 Task: Find connections with filter location Kazincbarcika with filter topic #communitybuildingwith filter profile language Spanish with filter current company Shangri-La Group with filter school PGDAV College with filter industry Laundry and Drycleaning Services with filter service category Social Media Marketing with filter keywords title Direct Salesperson
Action: Mouse moved to (465, 60)
Screenshot: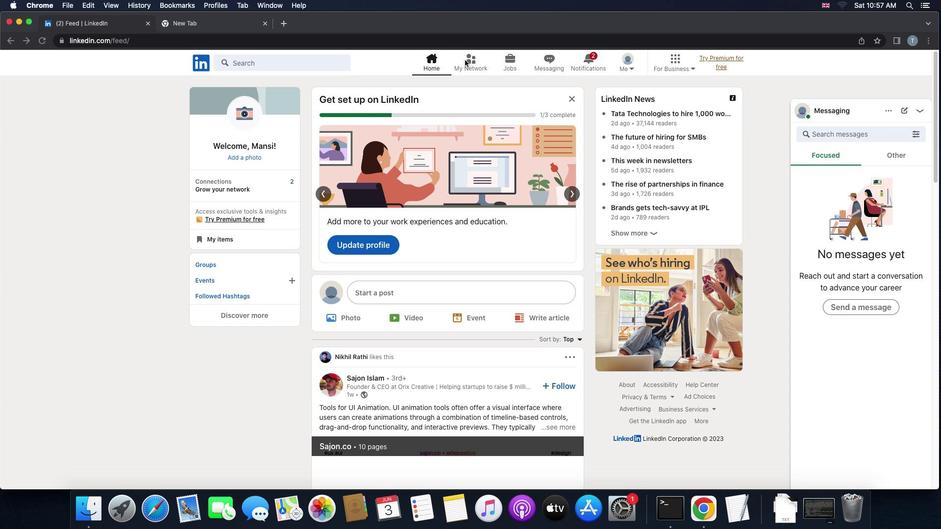 
Action: Mouse pressed left at (465, 60)
Screenshot: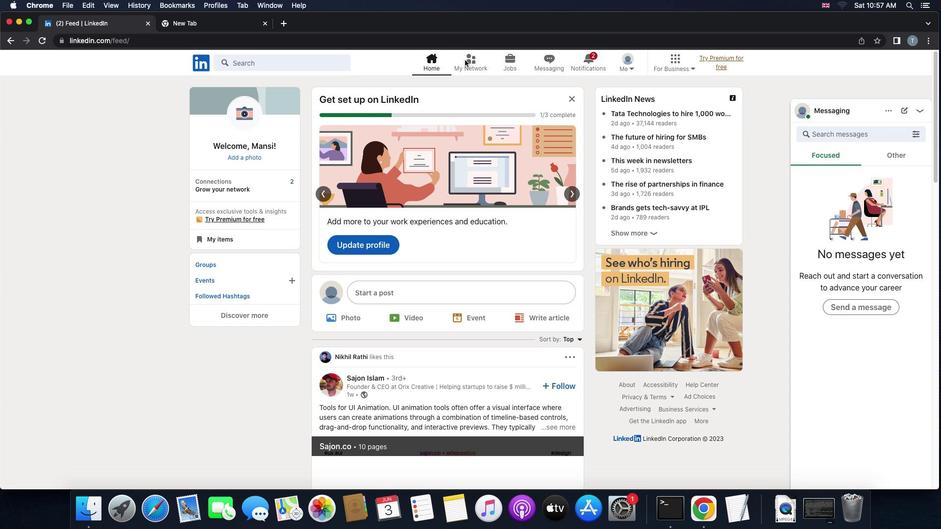 
Action: Mouse moved to (474, 69)
Screenshot: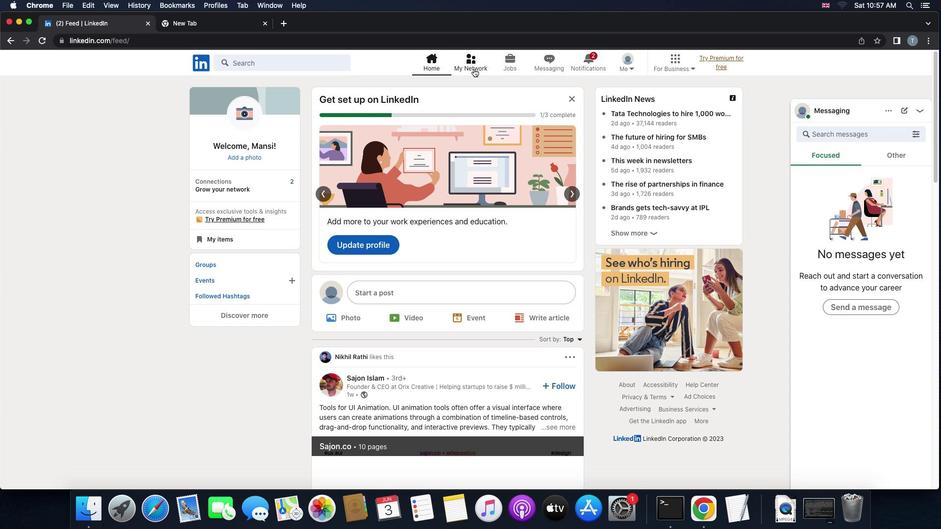 
Action: Mouse pressed left at (474, 69)
Screenshot: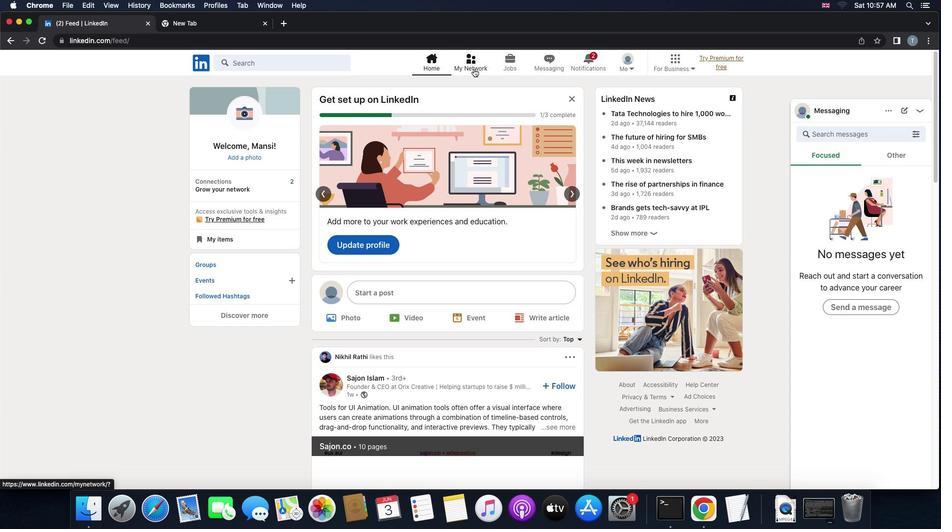 
Action: Mouse moved to (302, 117)
Screenshot: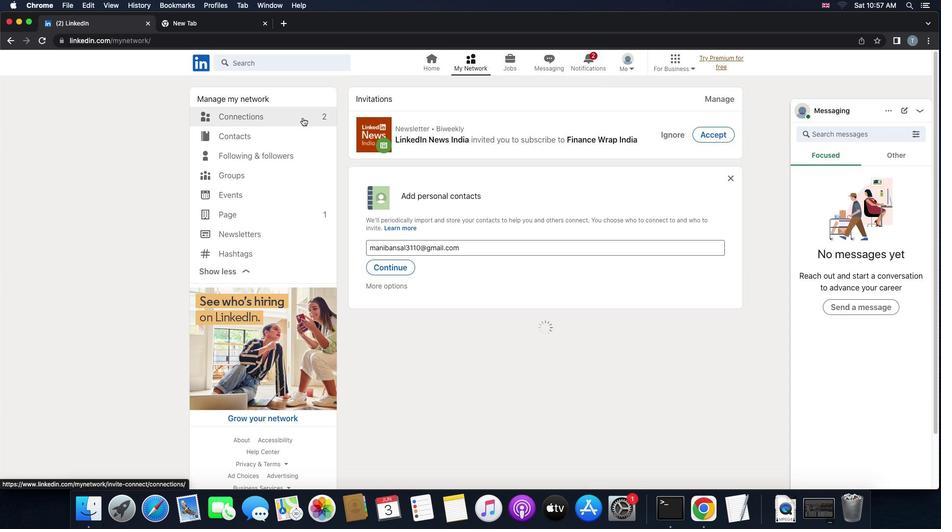 
Action: Mouse pressed left at (302, 117)
Screenshot: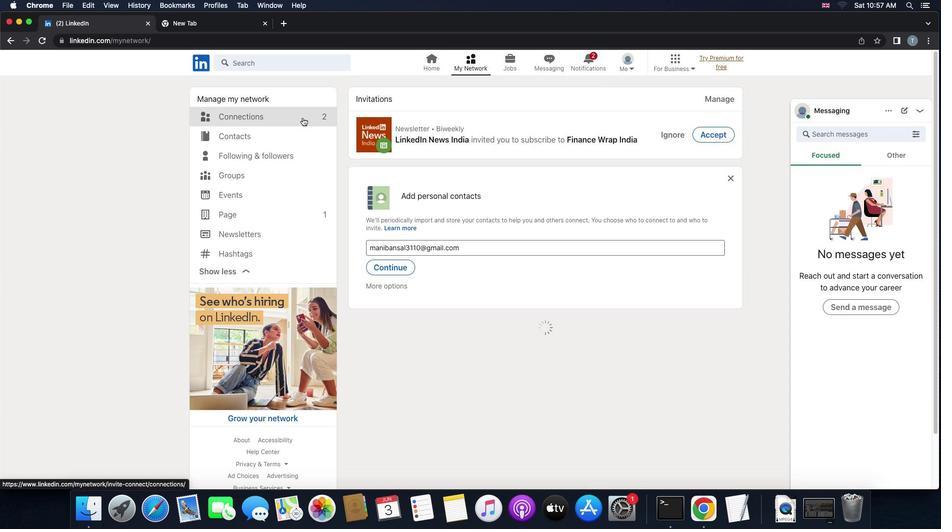 
Action: Mouse moved to (533, 113)
Screenshot: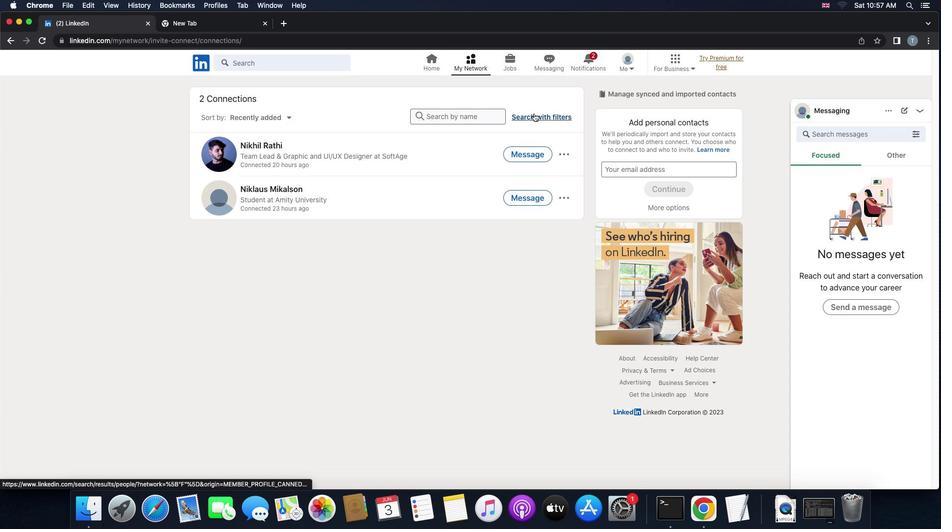 
Action: Mouse pressed left at (533, 113)
Screenshot: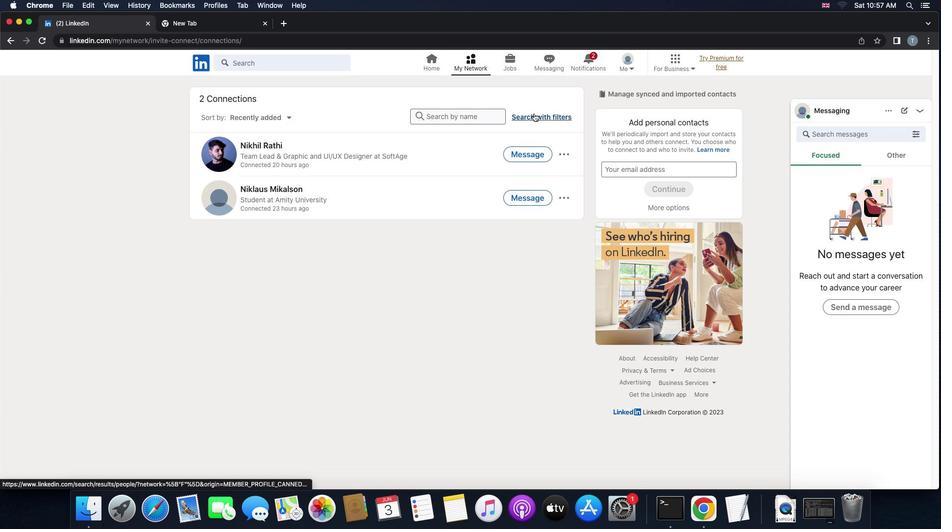 
Action: Mouse moved to (505, 86)
Screenshot: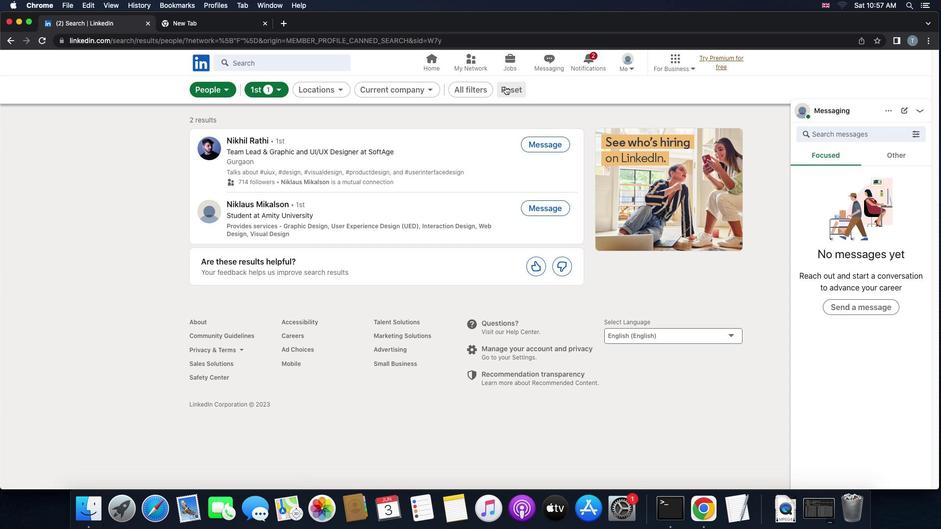 
Action: Mouse pressed left at (505, 86)
Screenshot: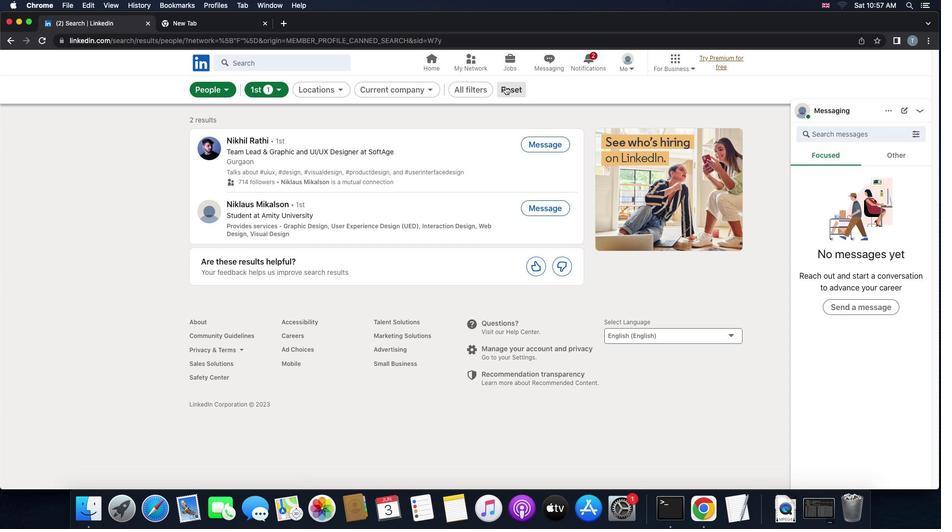 
Action: Mouse moved to (514, 87)
Screenshot: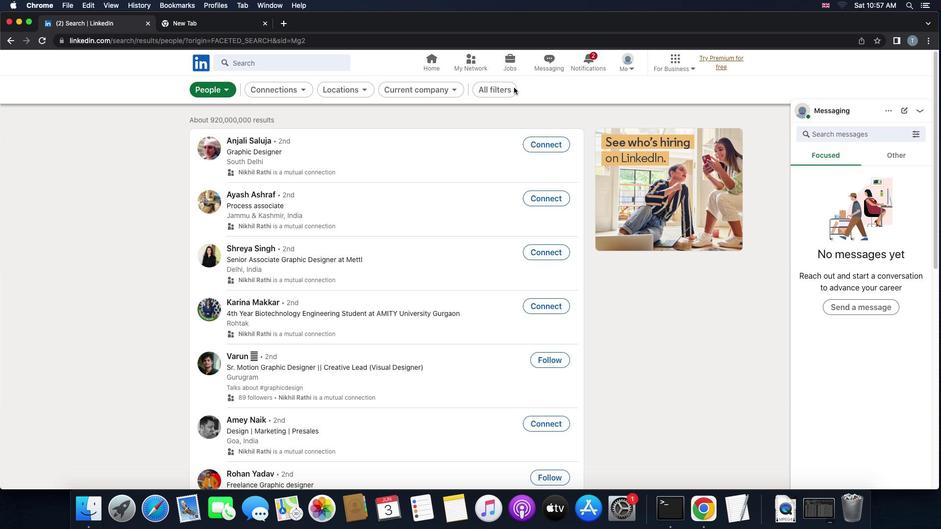 
Action: Mouse pressed left at (514, 87)
Screenshot: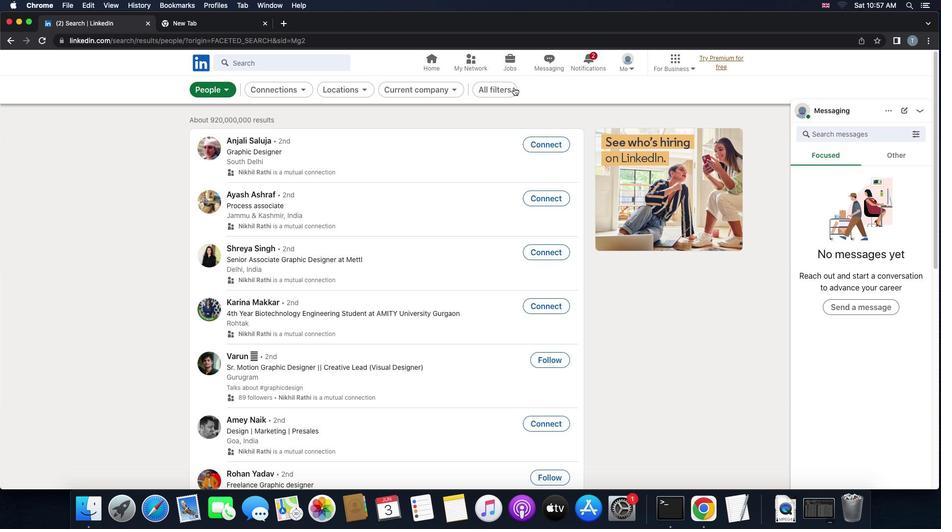
Action: Mouse moved to (680, 198)
Screenshot: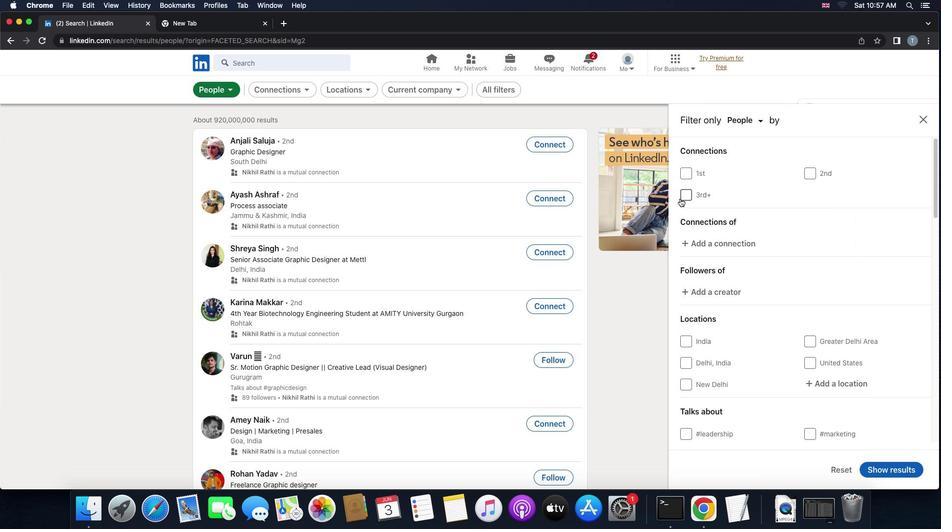 
Action: Mouse scrolled (680, 198) with delta (0, 0)
Screenshot: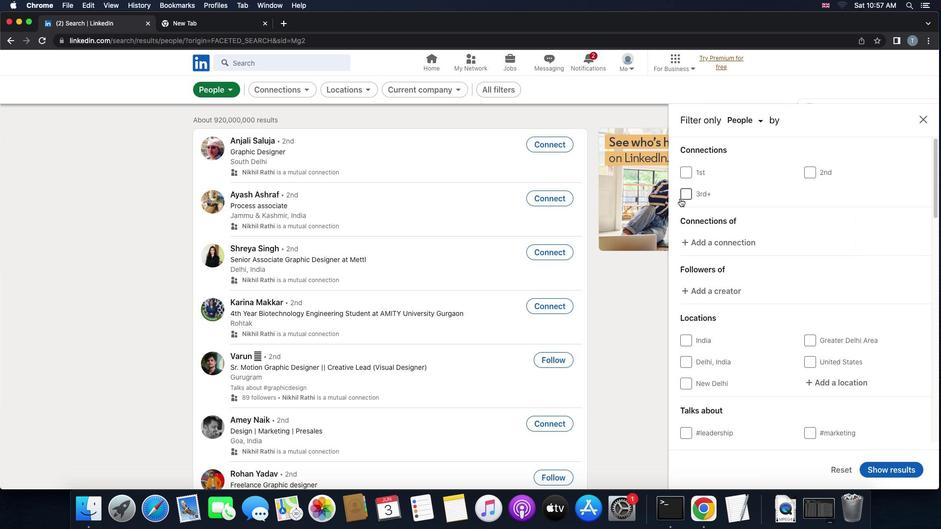 
Action: Mouse scrolled (680, 198) with delta (0, 0)
Screenshot: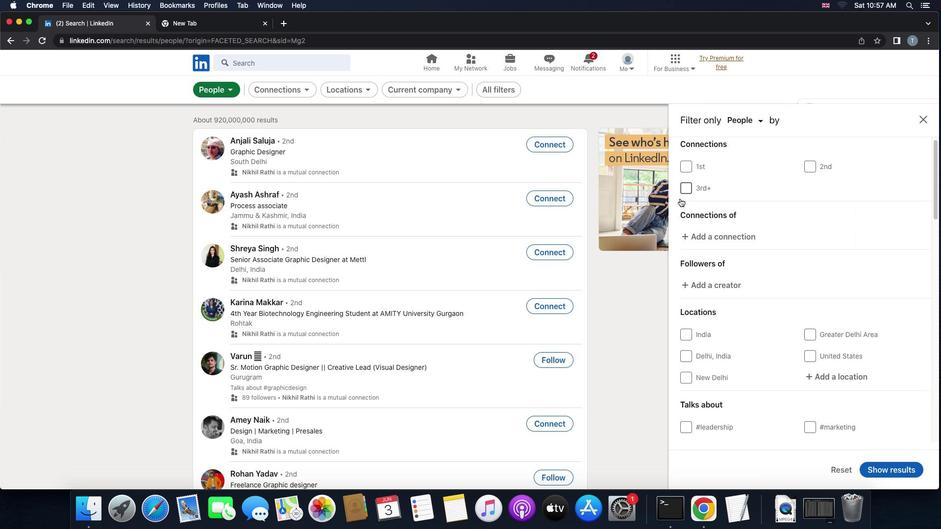 
Action: Mouse scrolled (680, 198) with delta (0, 0)
Screenshot: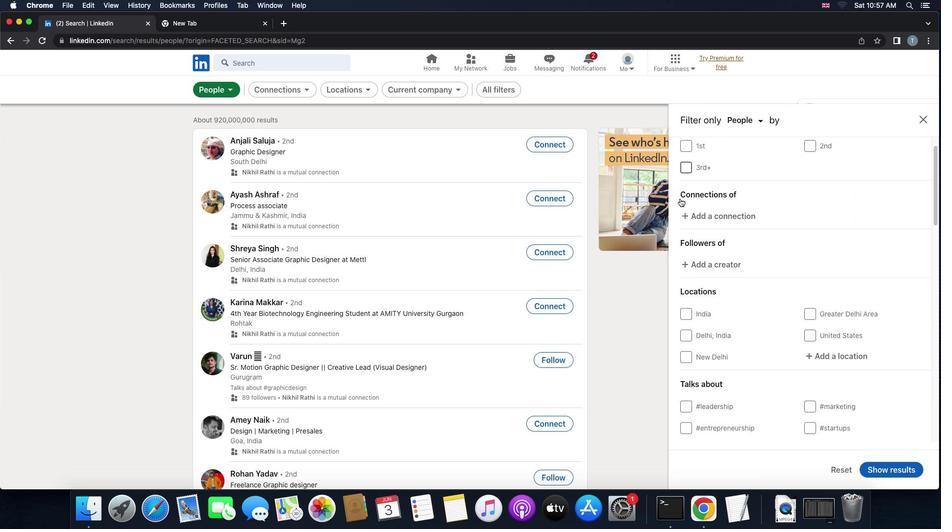 
Action: Mouse moved to (707, 222)
Screenshot: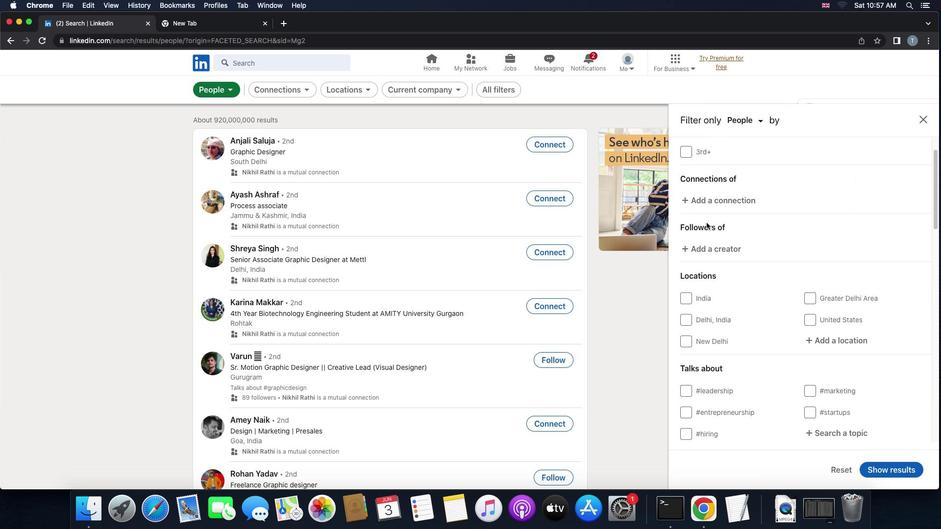 
Action: Mouse scrolled (707, 222) with delta (0, 0)
Screenshot: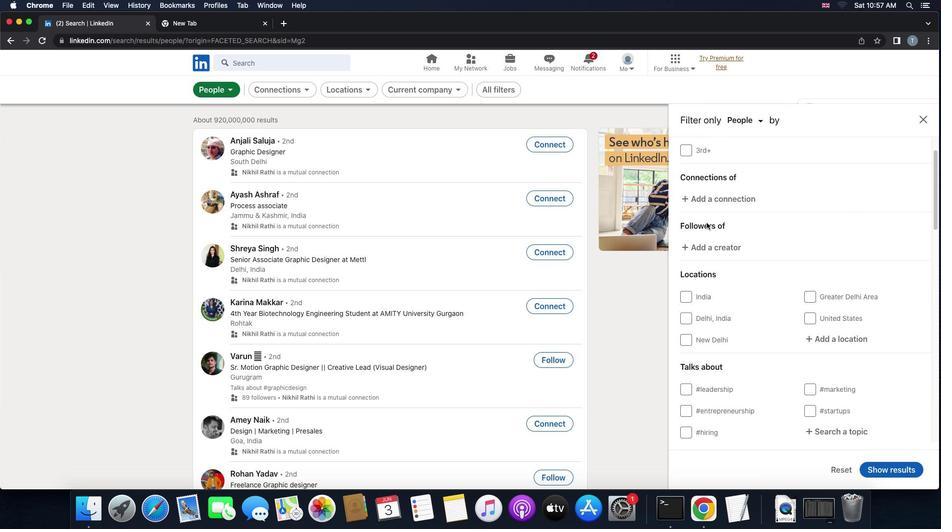 
Action: Mouse scrolled (707, 222) with delta (0, 0)
Screenshot: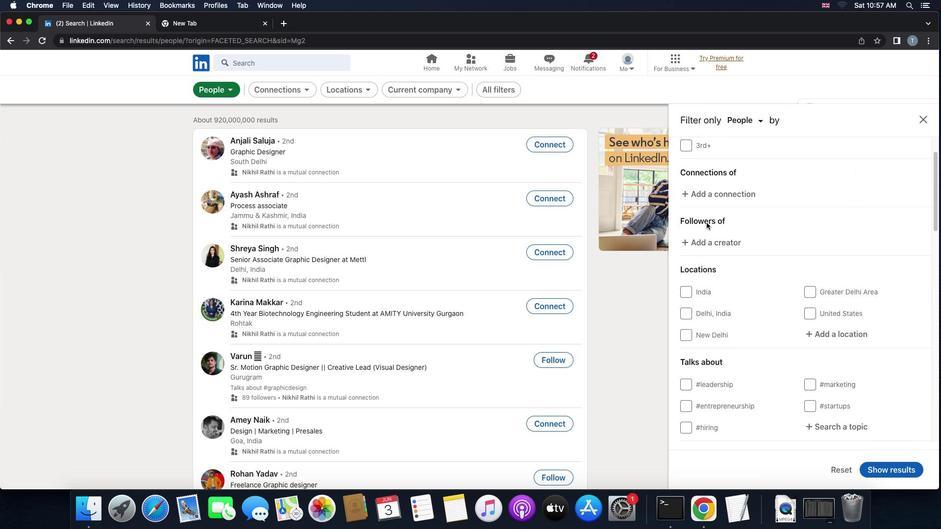 
Action: Mouse moved to (706, 222)
Screenshot: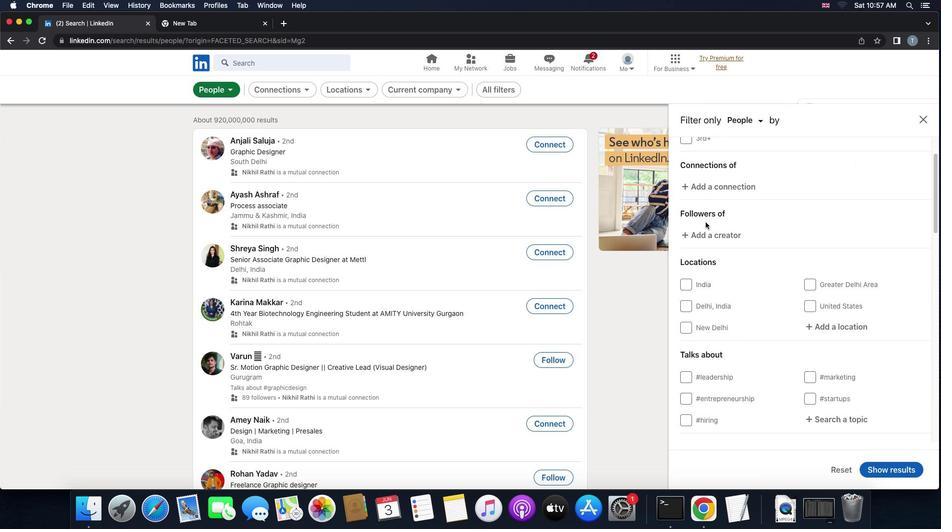 
Action: Mouse scrolled (706, 222) with delta (0, 0)
Screenshot: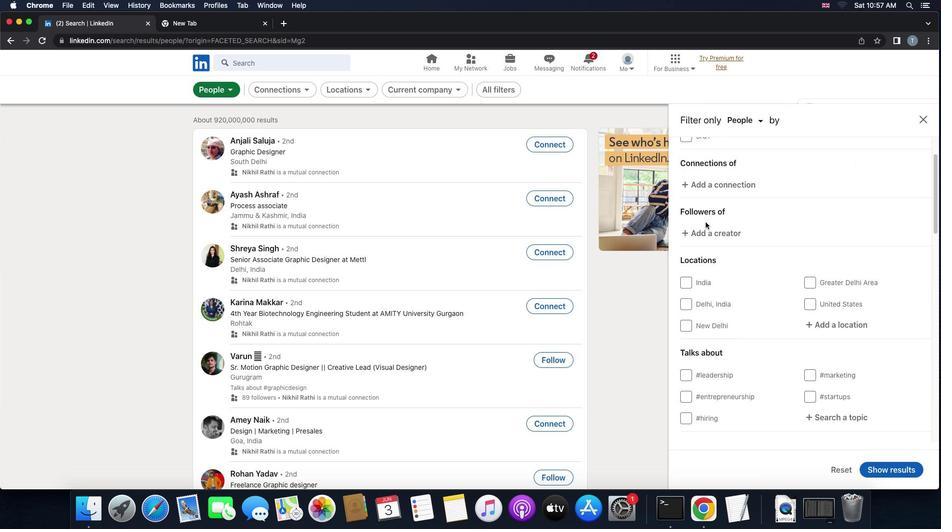 
Action: Mouse scrolled (706, 222) with delta (0, 0)
Screenshot: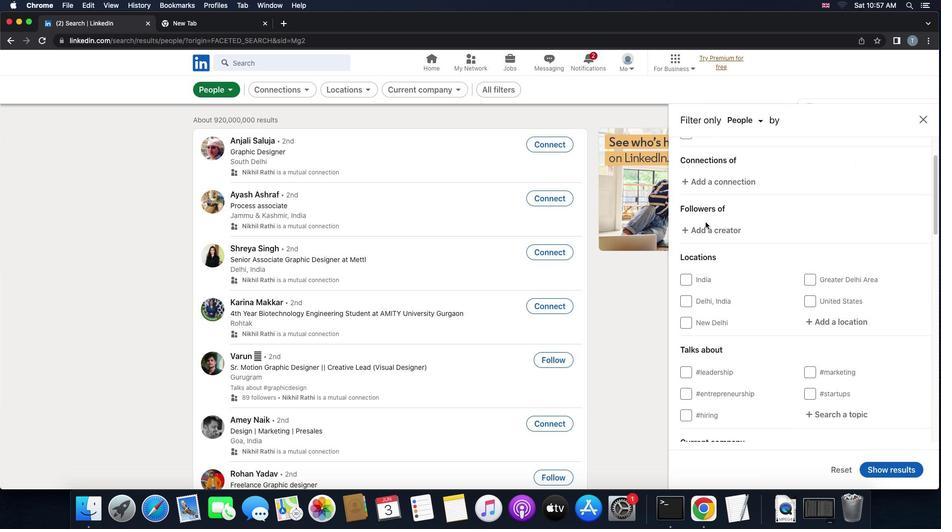 
Action: Mouse moved to (726, 241)
Screenshot: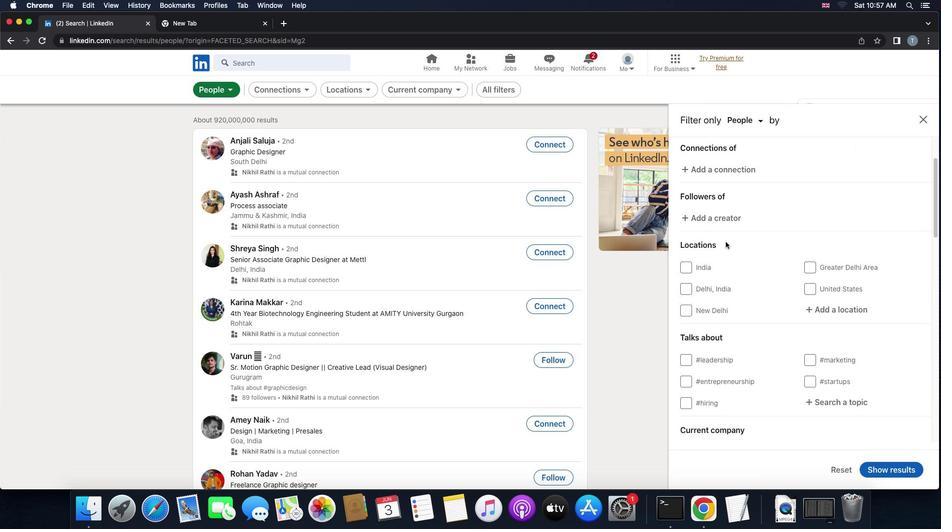
Action: Mouse scrolled (726, 241) with delta (0, 0)
Screenshot: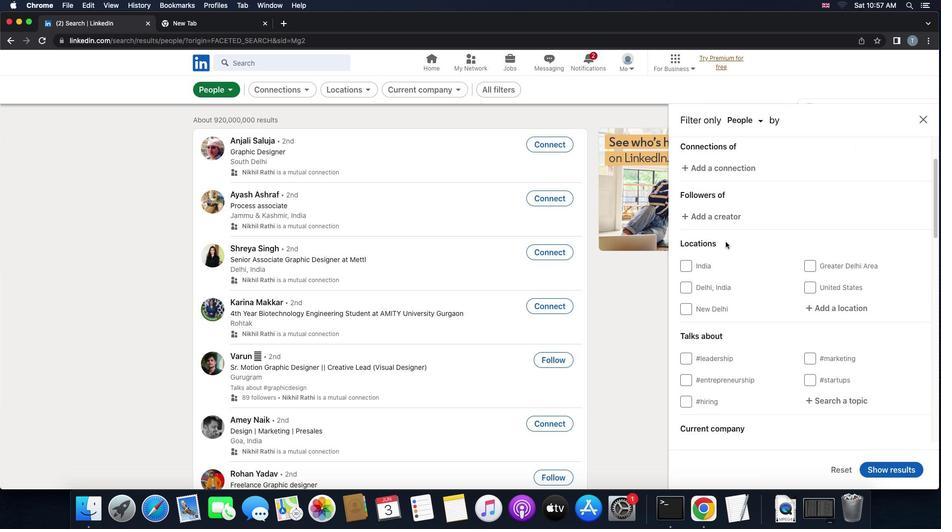 
Action: Mouse scrolled (726, 241) with delta (0, 0)
Screenshot: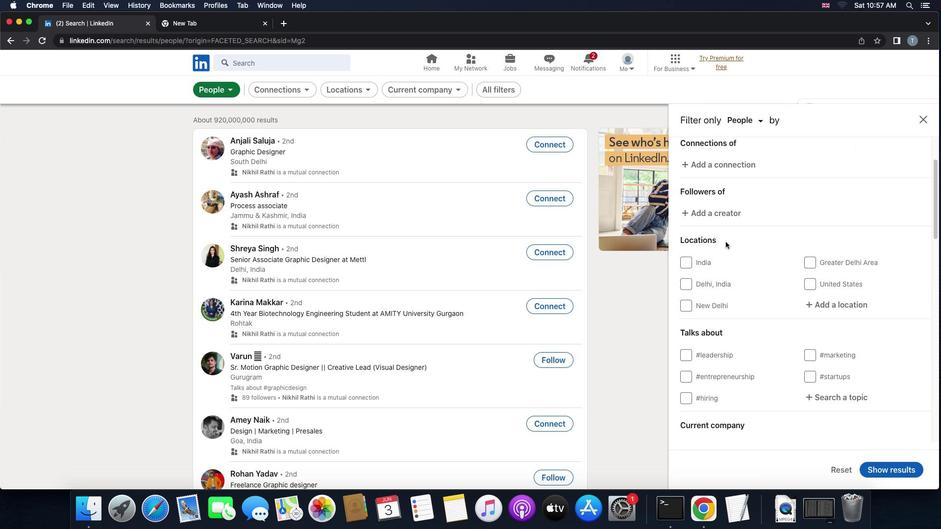 
Action: Mouse scrolled (726, 241) with delta (0, 0)
Screenshot: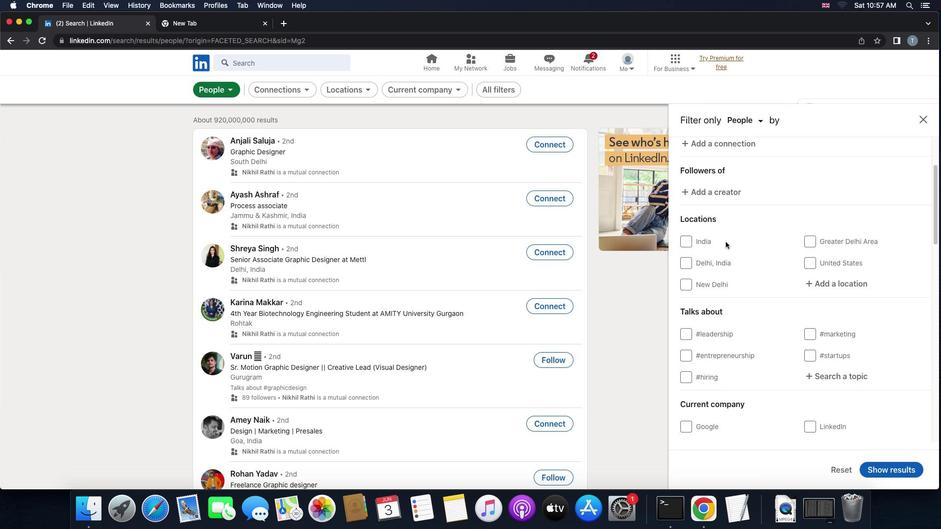 
Action: Mouse moved to (829, 245)
Screenshot: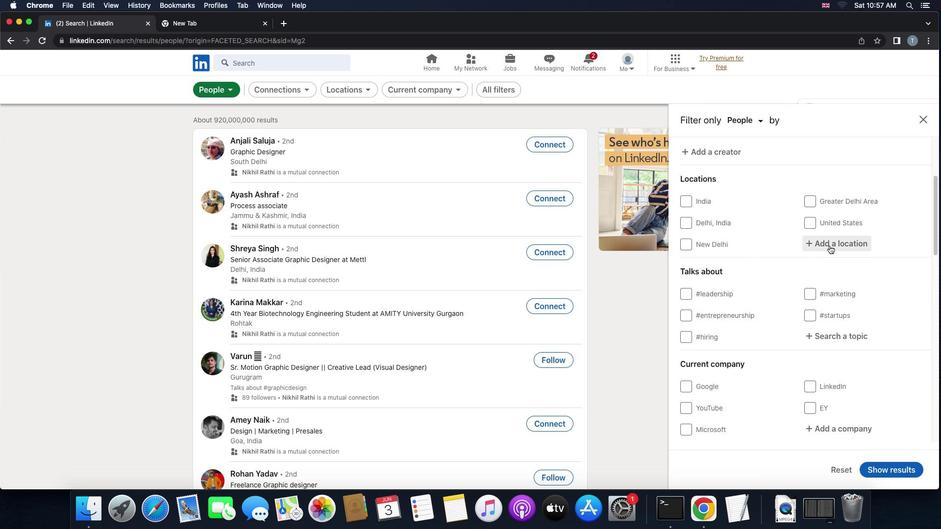 
Action: Mouse pressed left at (829, 245)
Screenshot: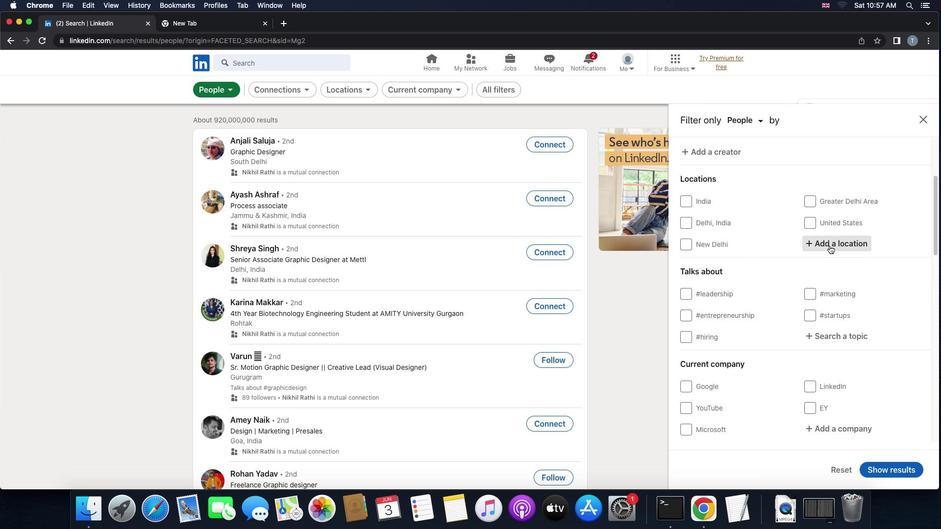 
Action: Mouse moved to (827, 246)
Screenshot: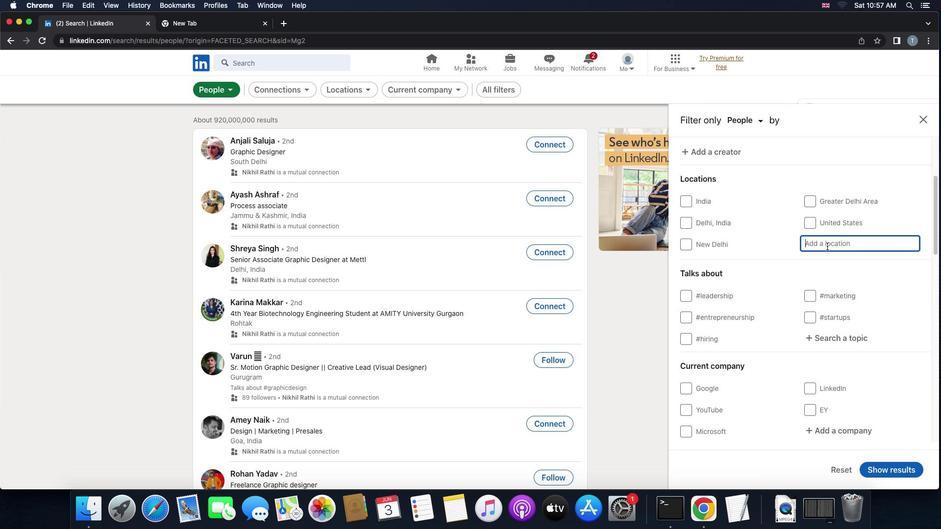 
Action: Key pressed 'k''a''z''i''n''c''b''a''r''c''i''k''a'
Screenshot: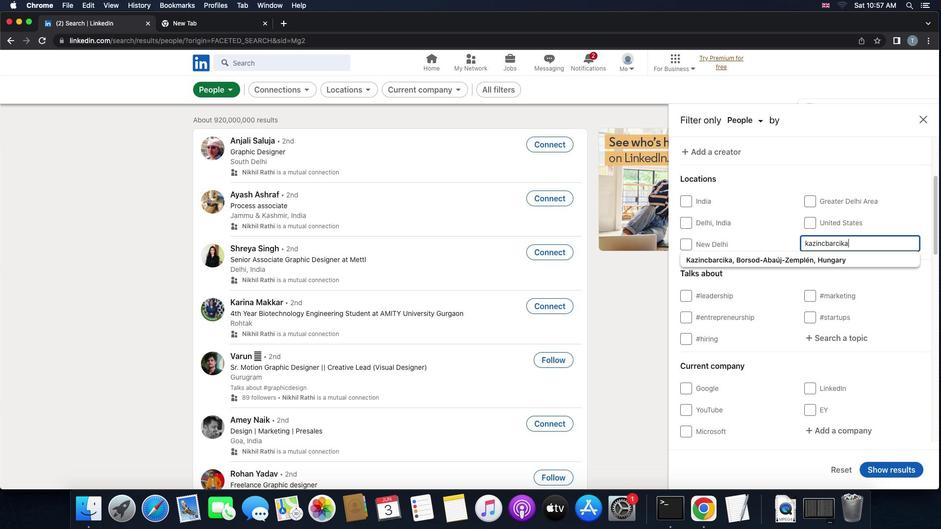 
Action: Mouse moved to (785, 258)
Screenshot: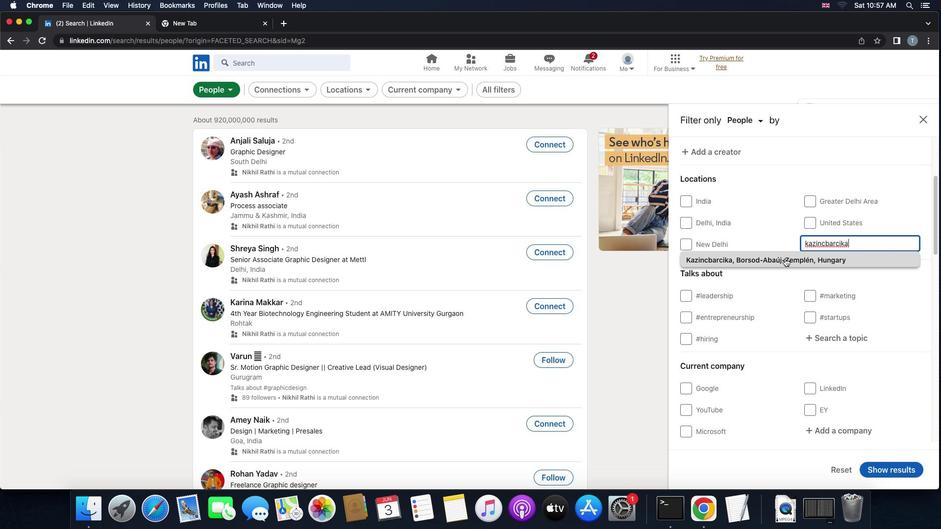 
Action: Mouse pressed left at (785, 258)
Screenshot: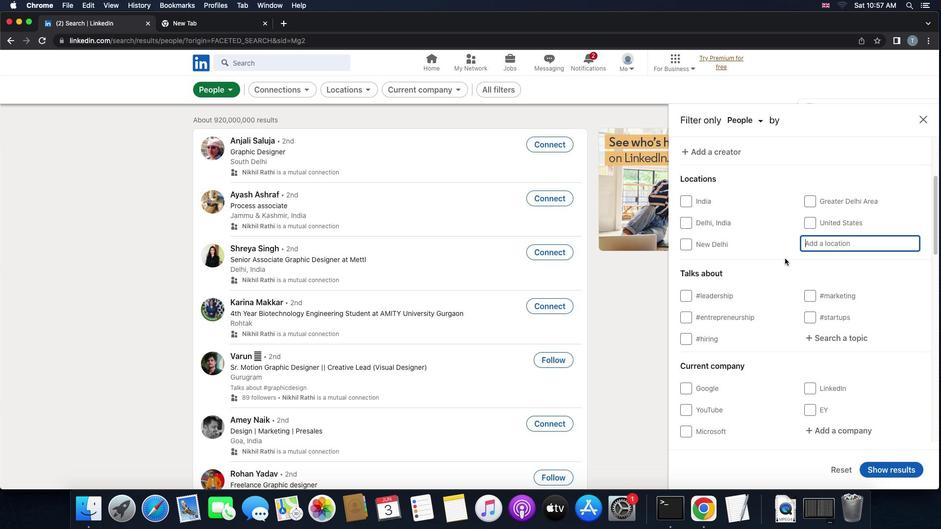 
Action: Mouse moved to (774, 277)
Screenshot: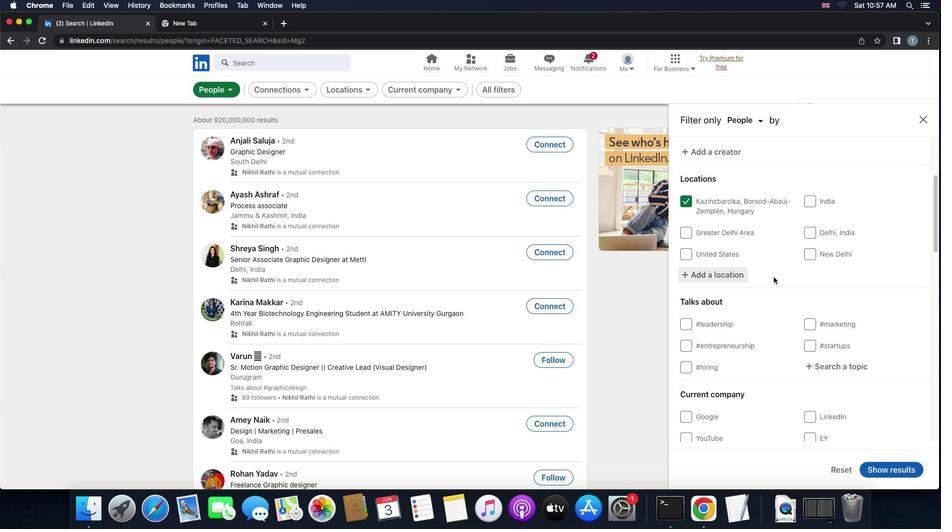 
Action: Mouse scrolled (774, 277) with delta (0, 0)
Screenshot: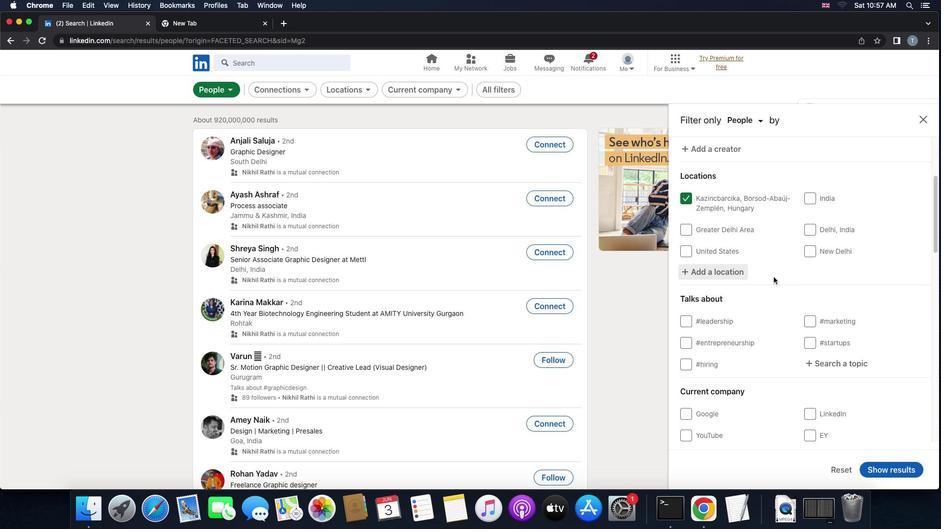 
Action: Mouse scrolled (774, 277) with delta (0, 0)
Screenshot: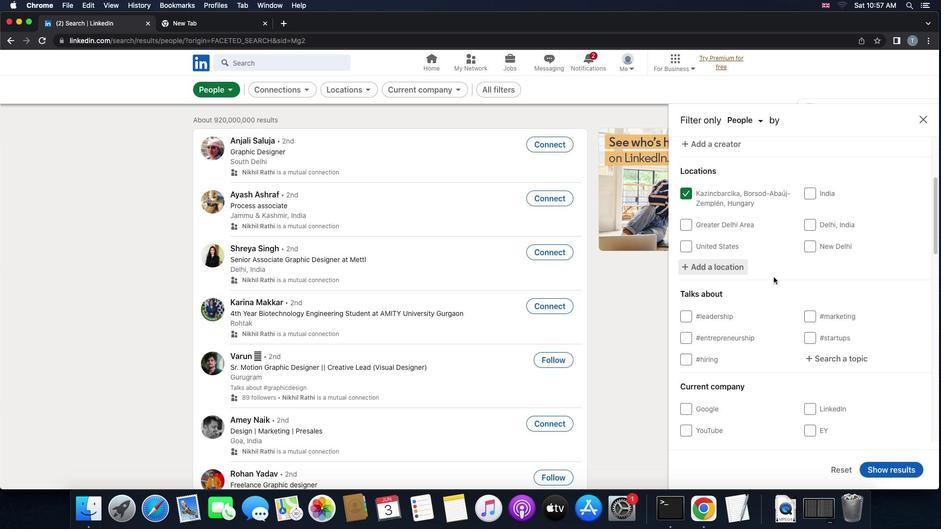 
Action: Mouse scrolled (774, 277) with delta (0, 0)
Screenshot: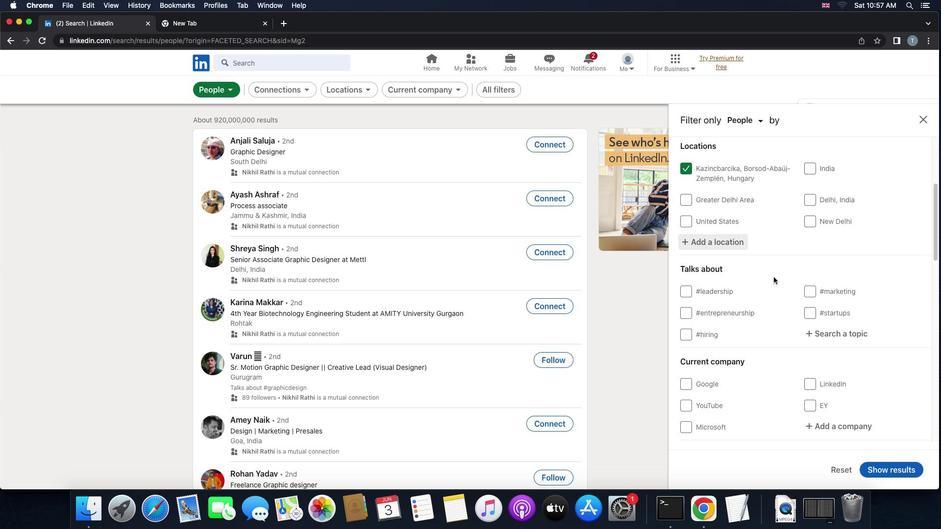 
Action: Mouse moved to (815, 300)
Screenshot: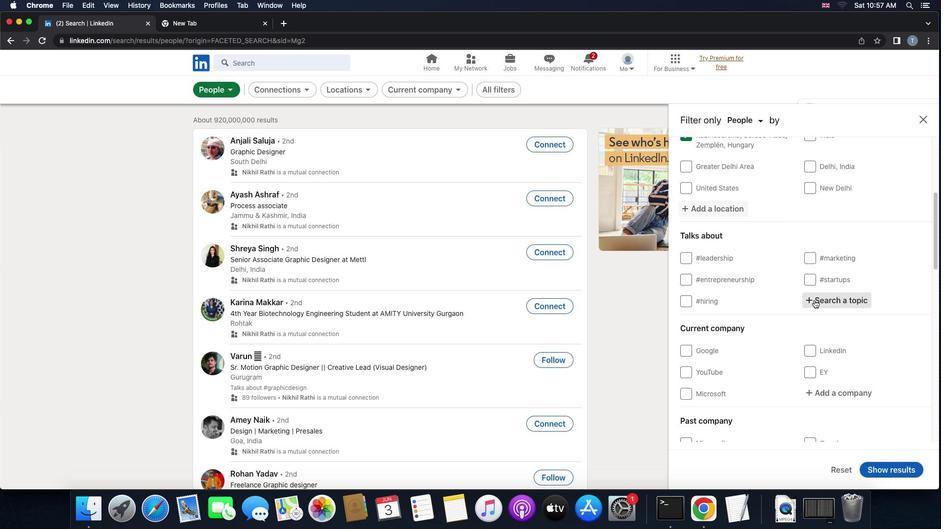 
Action: Mouse pressed left at (815, 300)
Screenshot: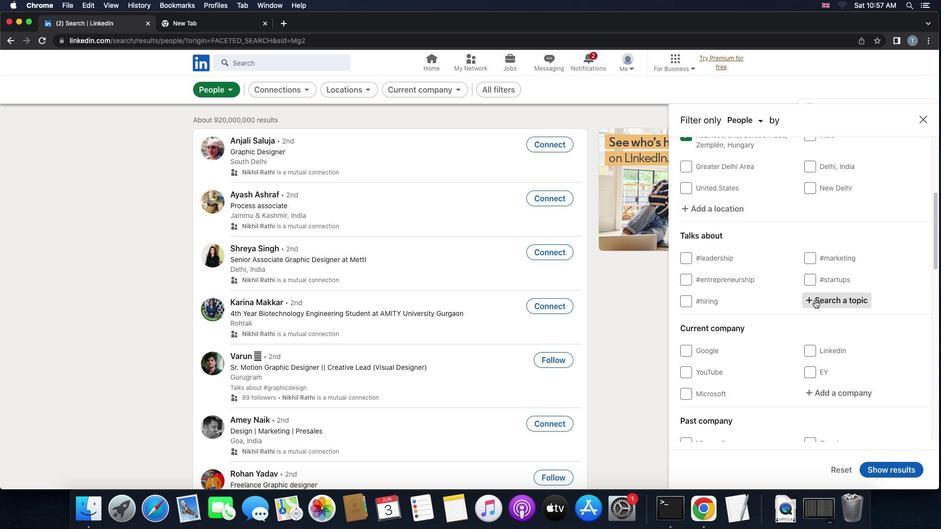 
Action: Mouse moved to (815, 301)
Screenshot: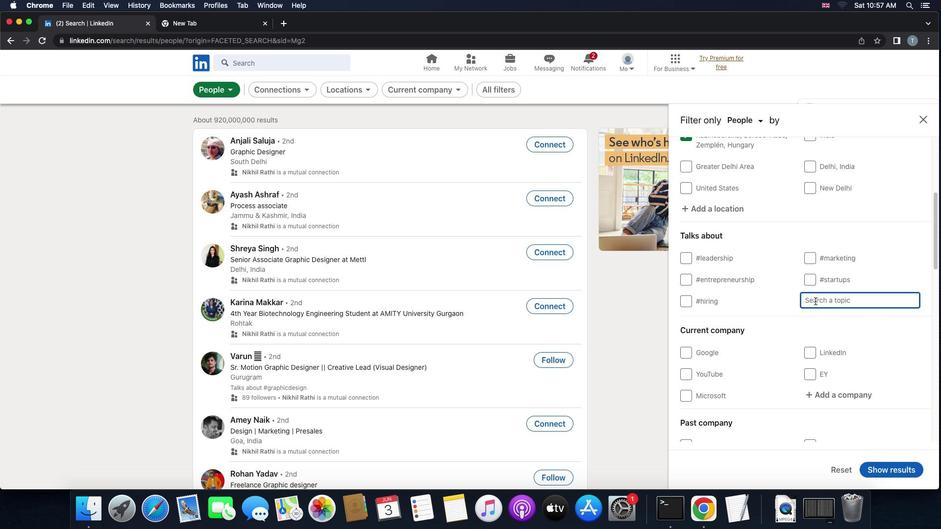 
Action: Key pressed 'c''o''m''m''u''n''i''t''y''b''u''i''l'
Screenshot: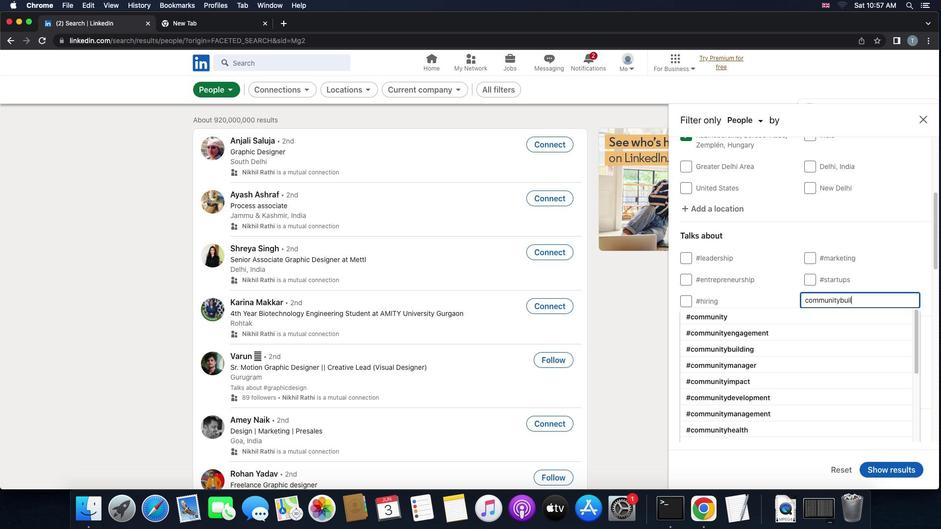 
Action: Mouse moved to (801, 311)
Screenshot: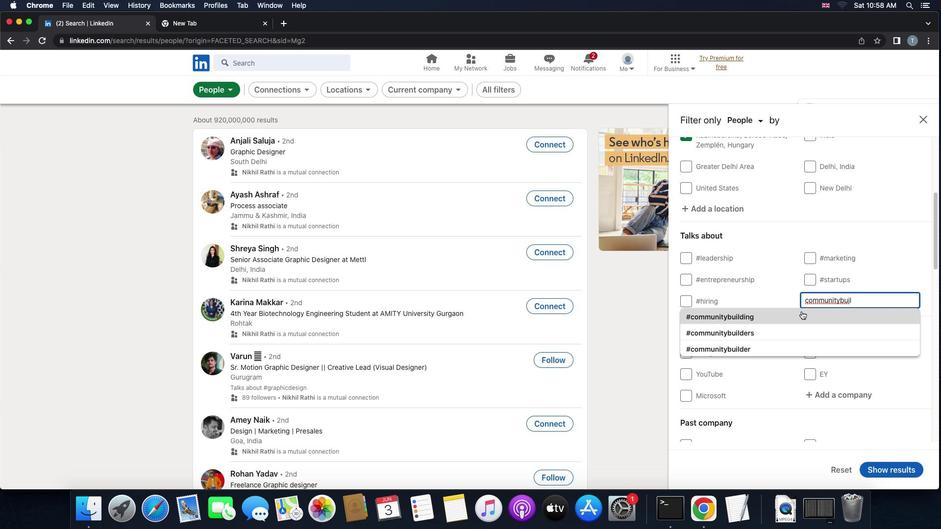 
Action: Mouse pressed left at (801, 311)
Screenshot: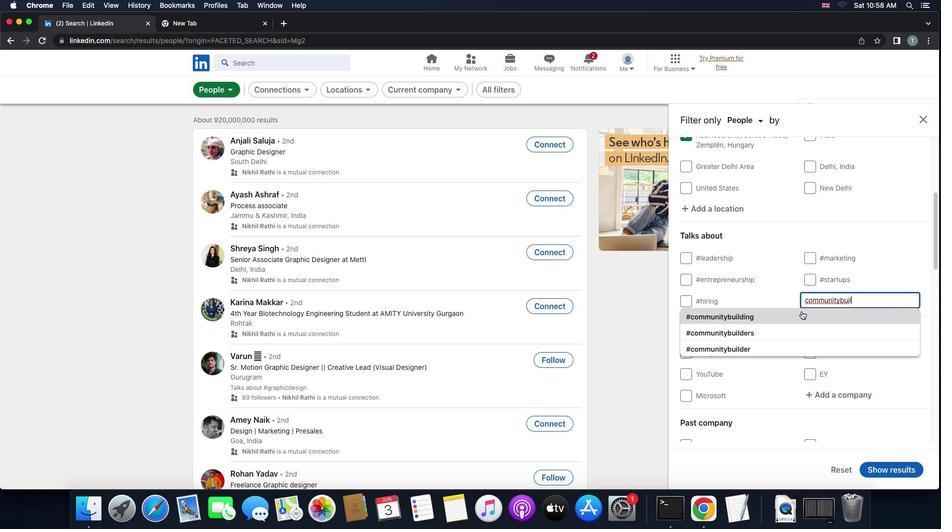 
Action: Mouse moved to (781, 307)
Screenshot: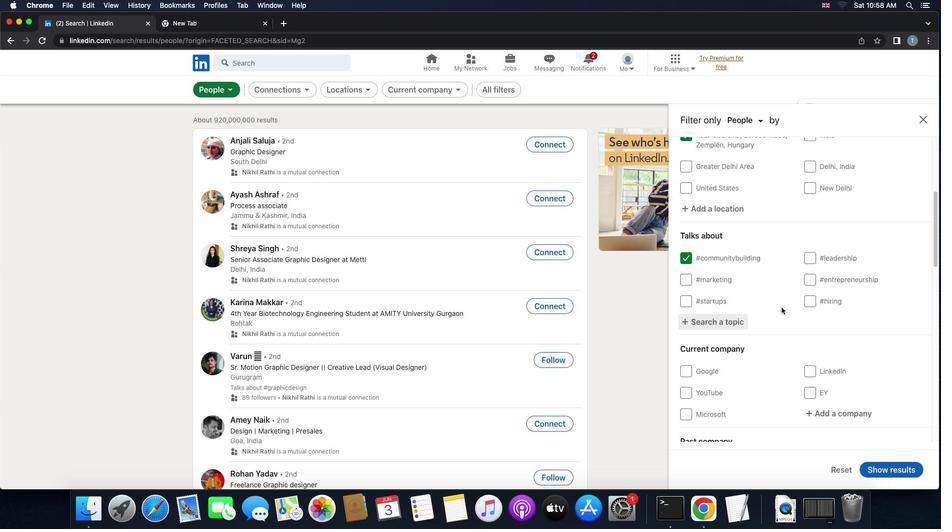 
Action: Mouse scrolled (781, 307) with delta (0, 0)
Screenshot: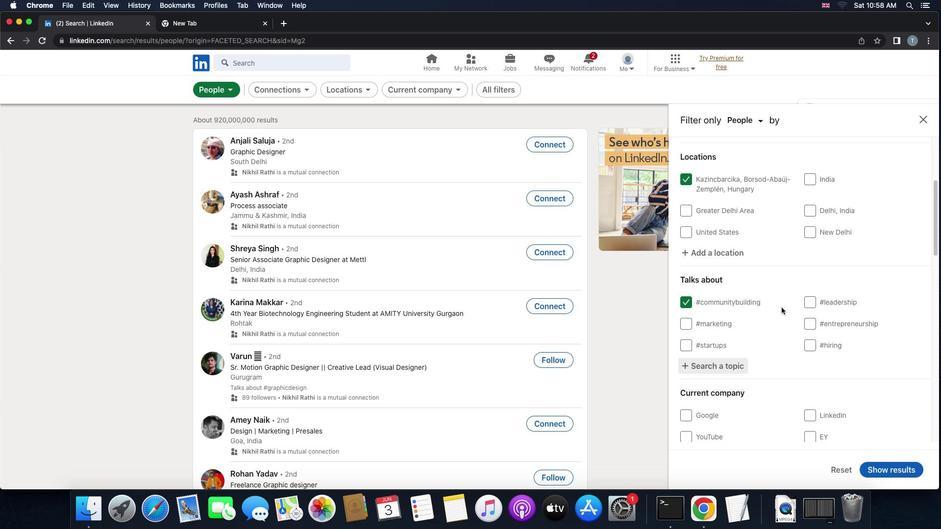 
Action: Mouse scrolled (781, 307) with delta (0, 0)
Screenshot: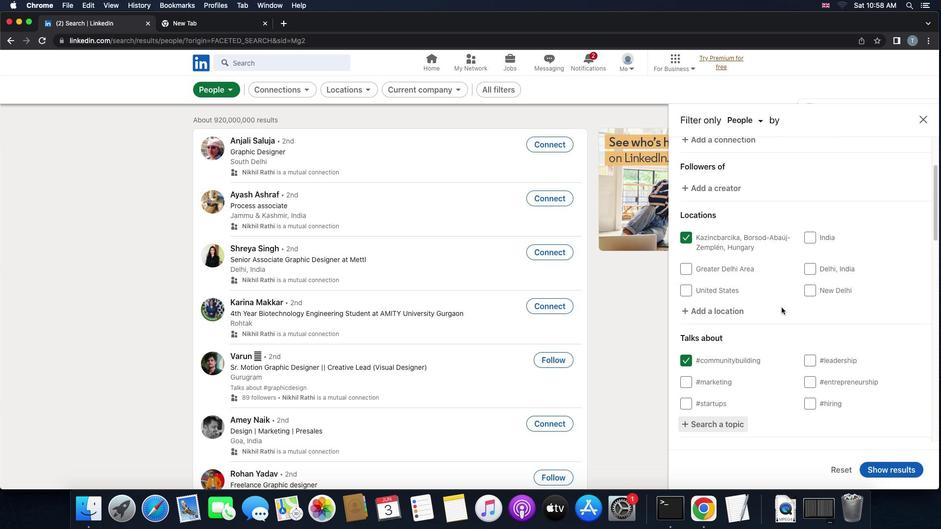 
Action: Mouse scrolled (781, 307) with delta (0, 1)
Screenshot: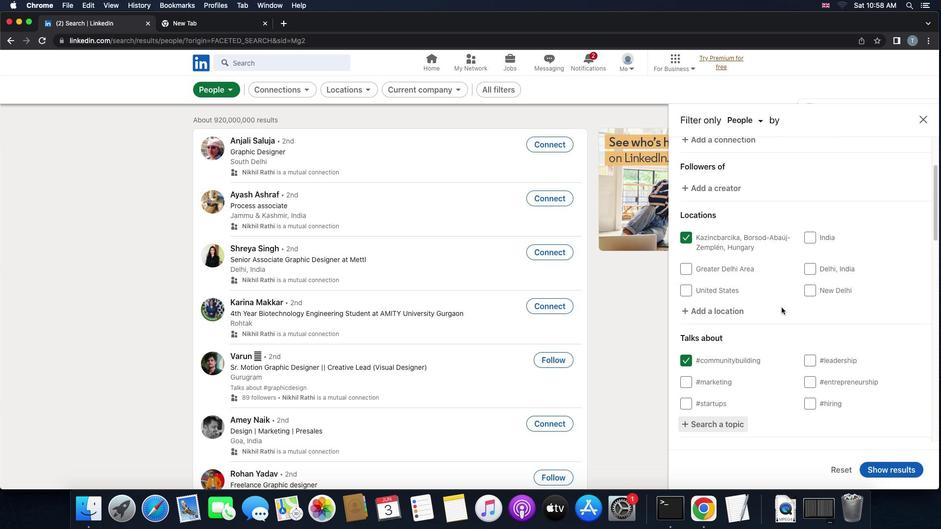 
Action: Mouse scrolled (781, 307) with delta (0, 1)
Screenshot: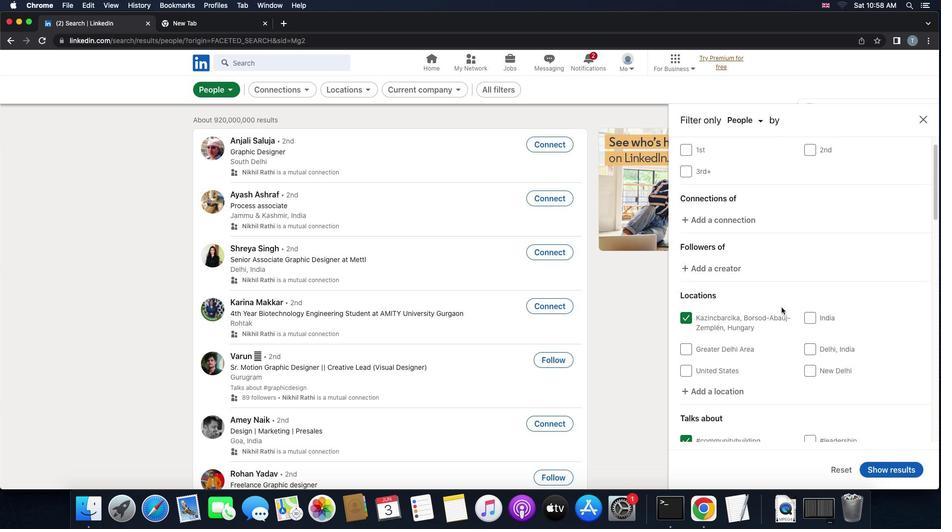 
Action: Mouse scrolled (781, 307) with delta (0, 0)
Screenshot: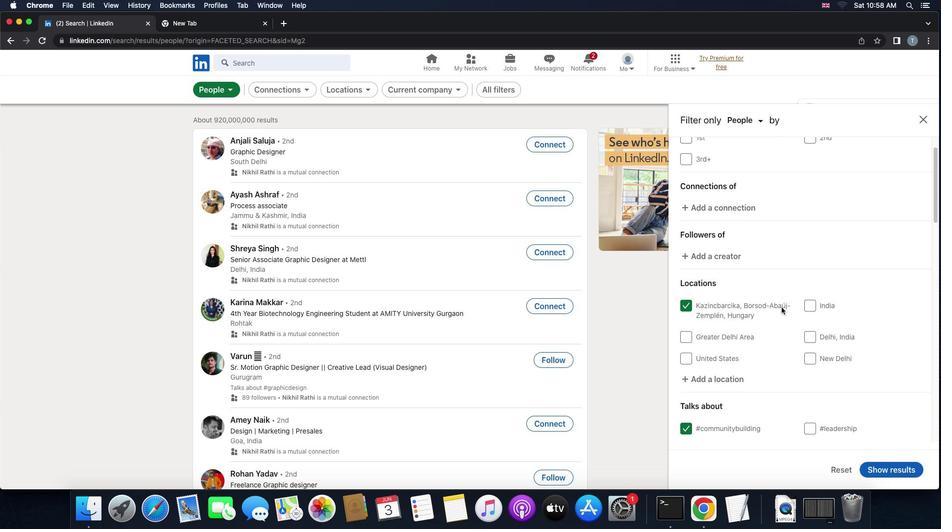 
Action: Mouse scrolled (781, 307) with delta (0, 0)
Screenshot: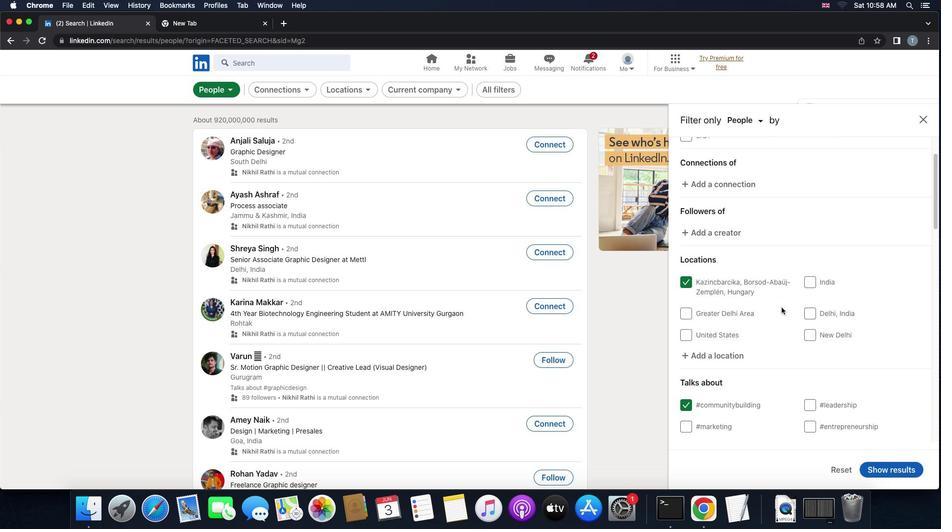 
Action: Mouse scrolled (781, 307) with delta (0, 0)
Screenshot: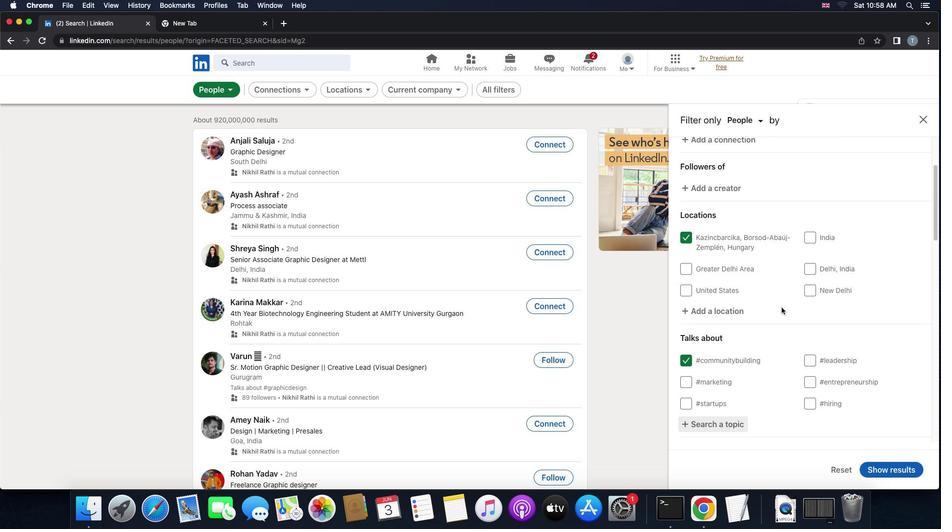 
Action: Mouse scrolled (781, 307) with delta (0, -1)
Screenshot: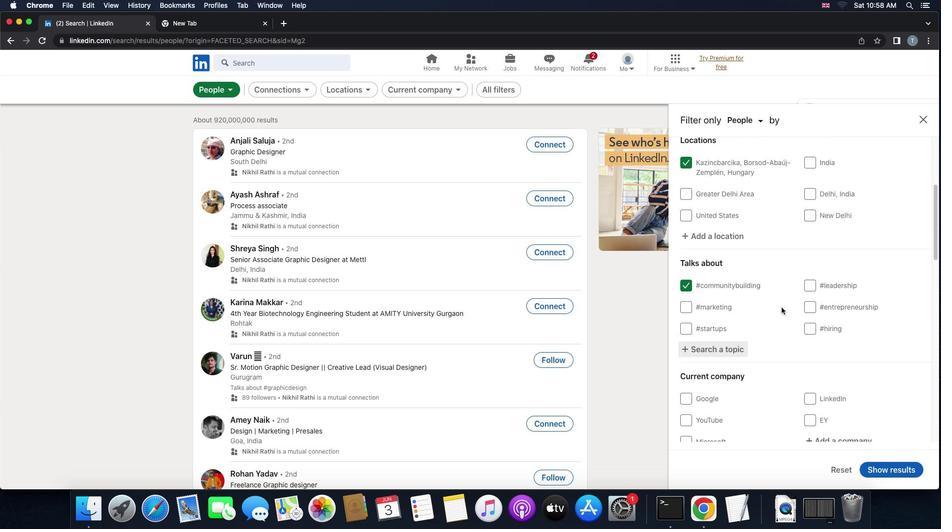 
Action: Mouse scrolled (781, 307) with delta (0, 0)
Screenshot: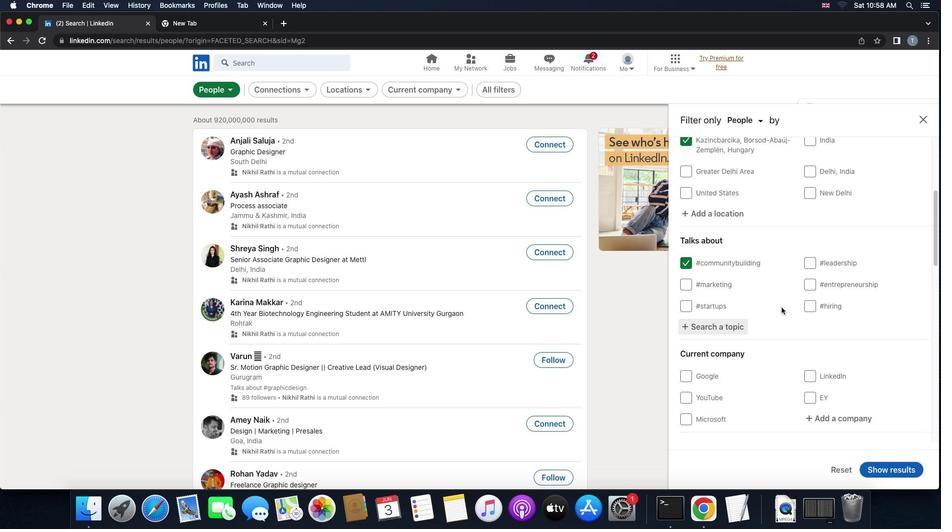 
Action: Mouse scrolled (781, 307) with delta (0, 0)
Screenshot: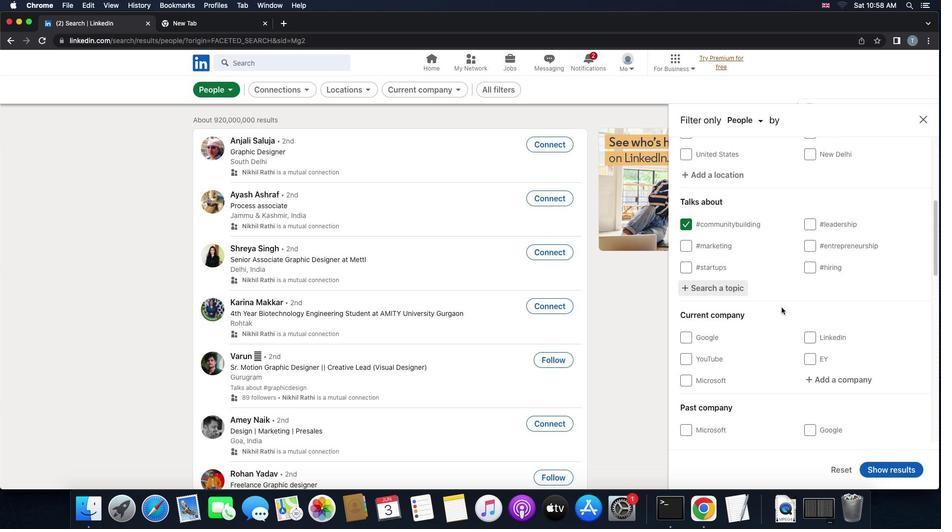 
Action: Mouse scrolled (781, 307) with delta (0, -1)
Screenshot: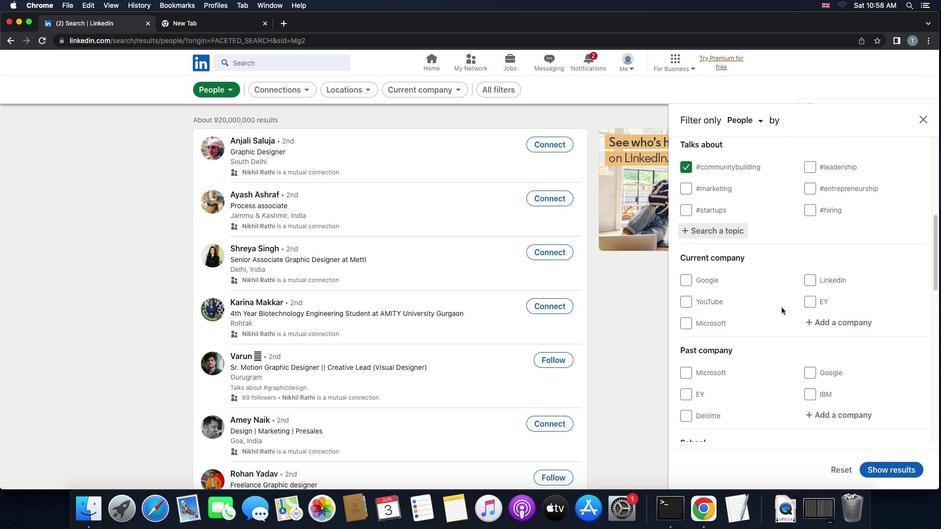 
Action: Mouse scrolled (781, 307) with delta (0, -1)
Screenshot: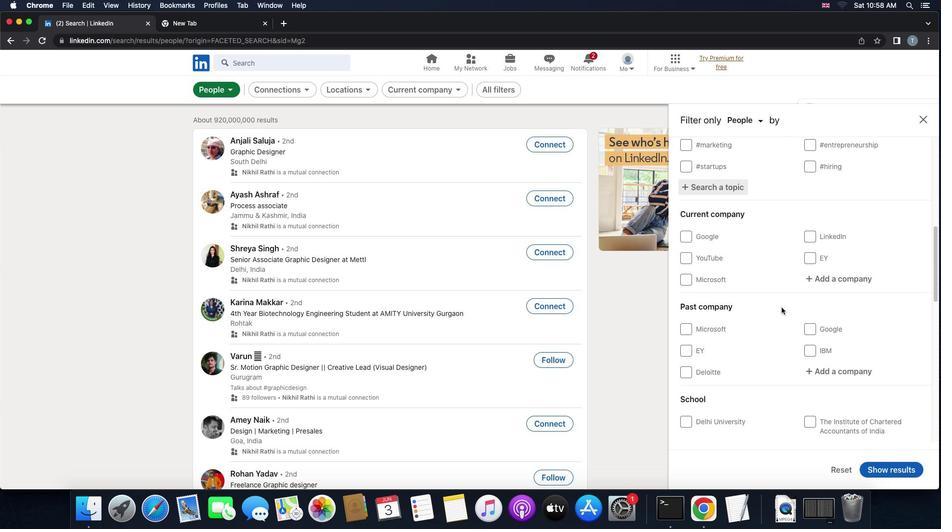 
Action: Mouse scrolled (781, 307) with delta (0, 0)
Screenshot: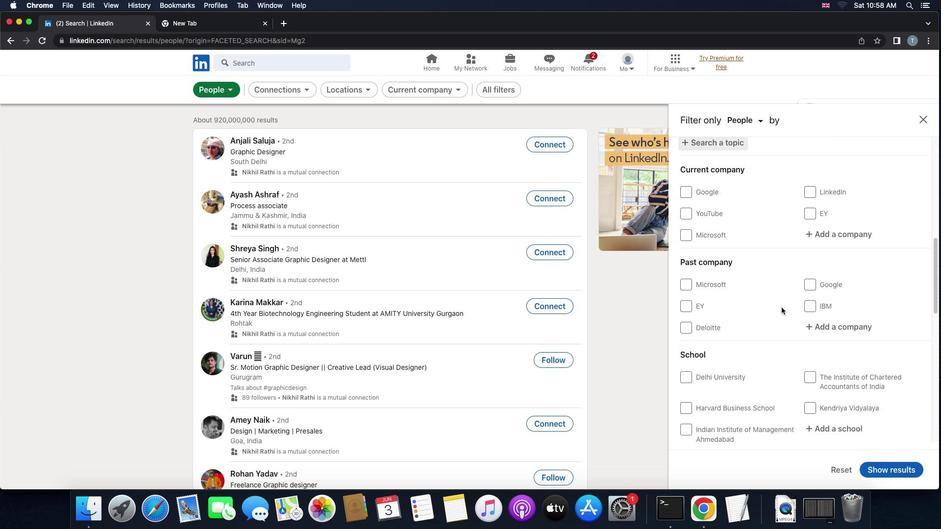 
Action: Mouse scrolled (781, 307) with delta (0, 0)
Screenshot: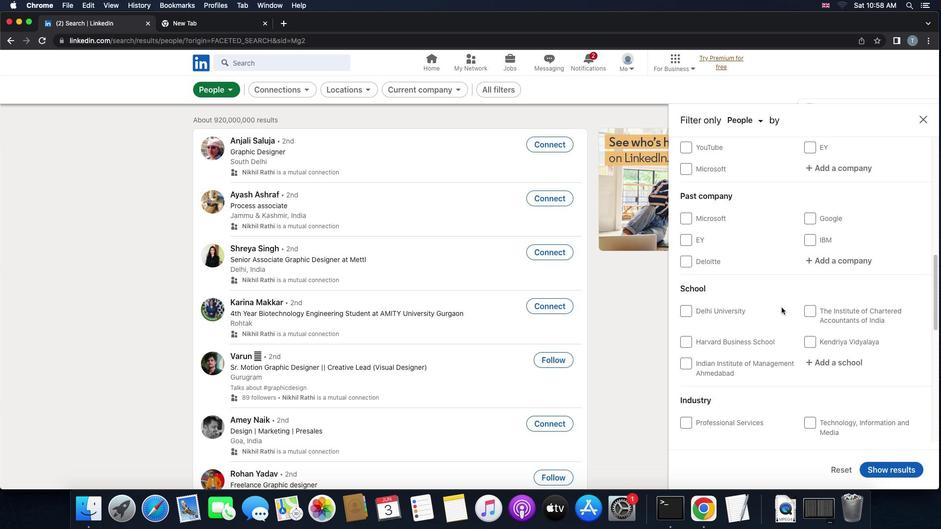 
Action: Mouse scrolled (781, 307) with delta (0, -1)
Screenshot: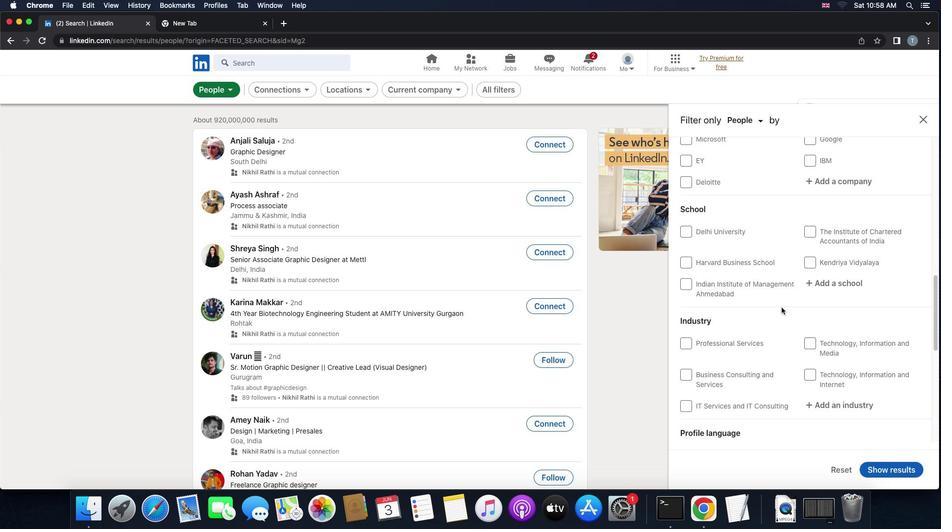 
Action: Mouse scrolled (781, 307) with delta (0, -2)
Screenshot: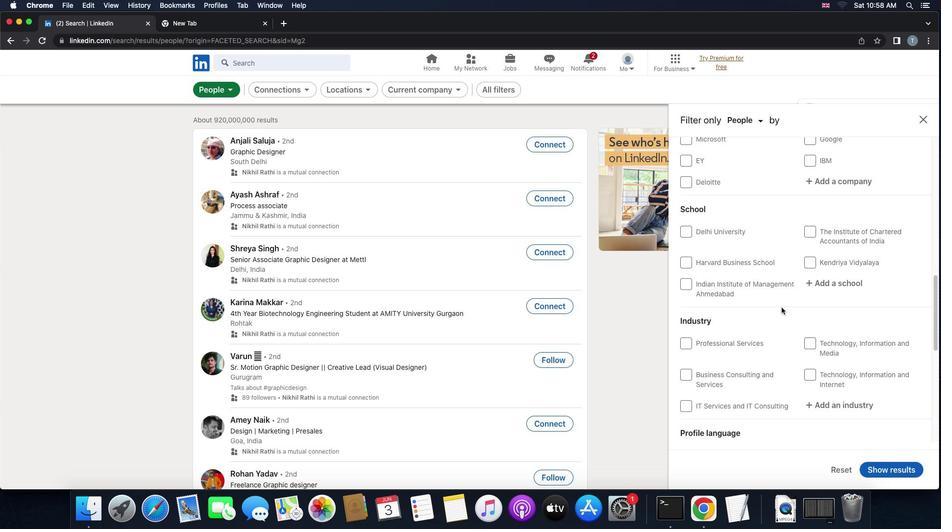 
Action: Mouse scrolled (781, 307) with delta (0, -2)
Screenshot: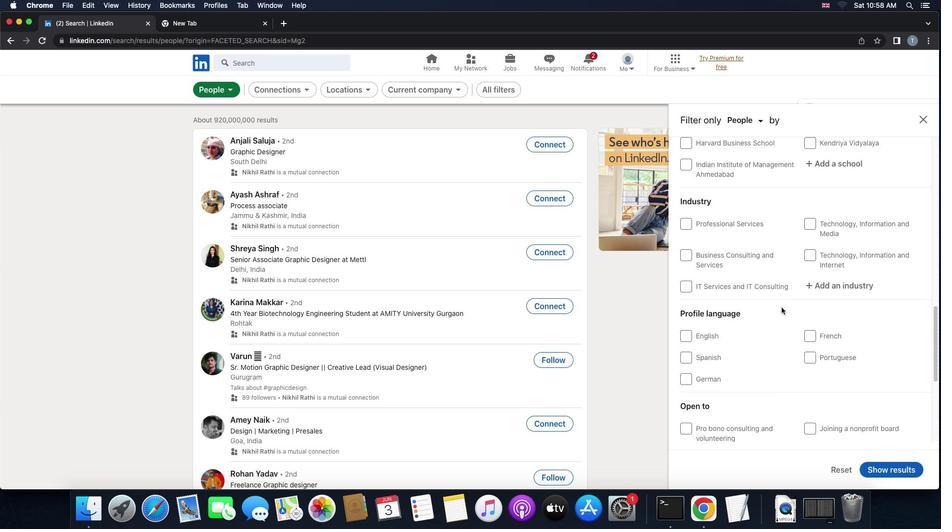 
Action: Mouse scrolled (781, 307) with delta (0, 0)
Screenshot: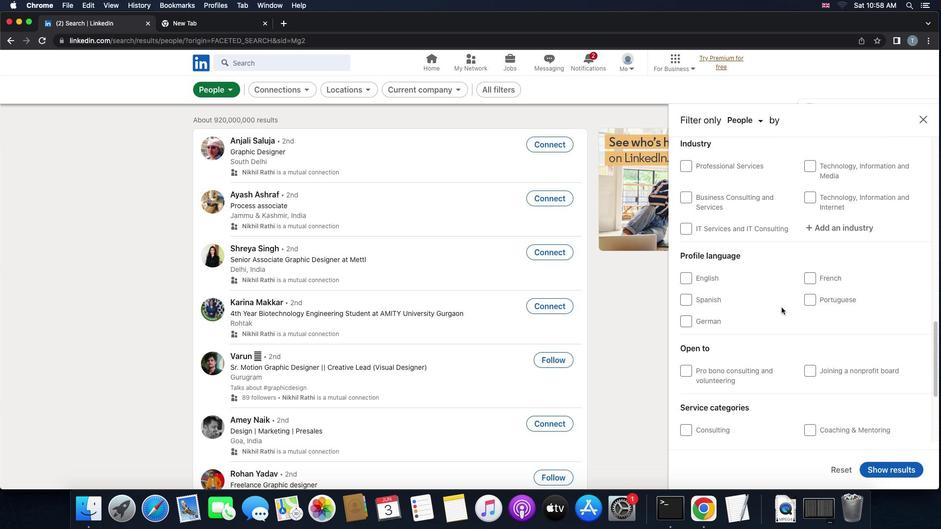 
Action: Mouse scrolled (781, 307) with delta (0, 0)
Screenshot: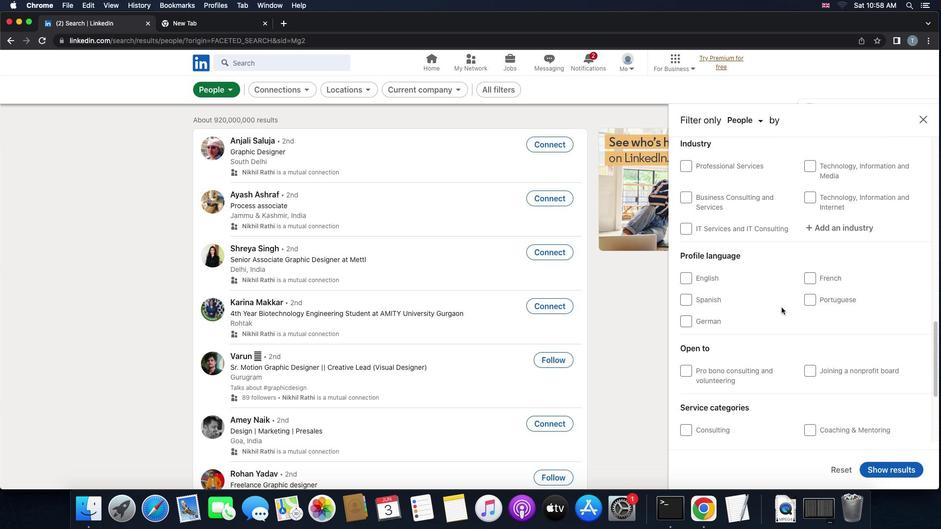 
Action: Mouse scrolled (781, 307) with delta (0, -1)
Screenshot: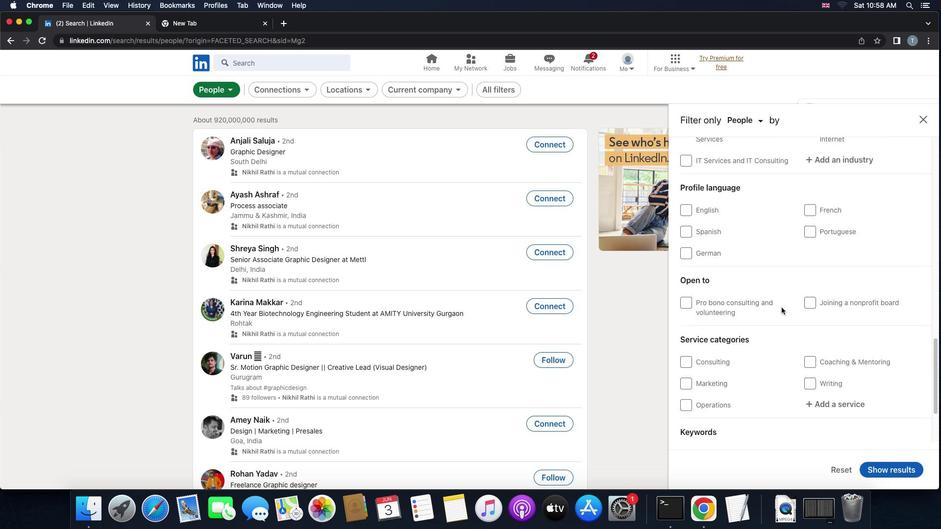 
Action: Mouse scrolled (781, 307) with delta (0, -1)
Screenshot: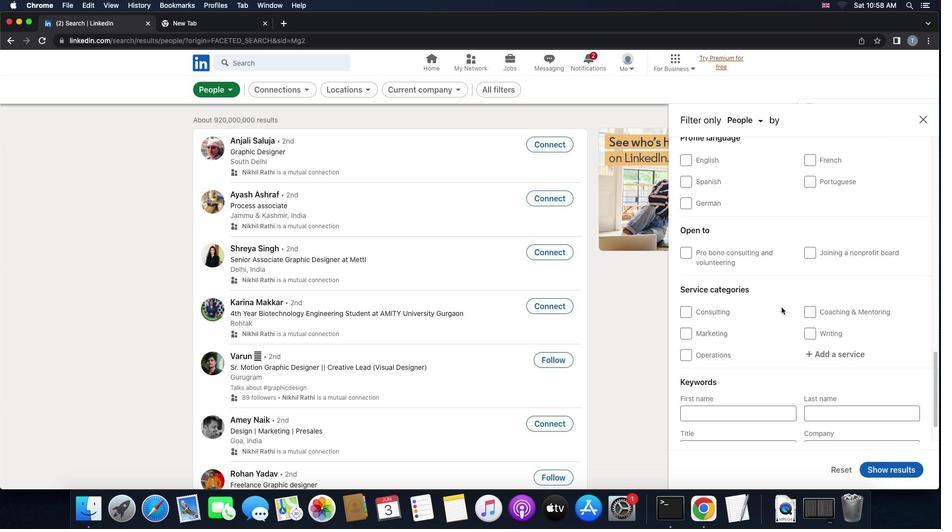 
Action: Mouse scrolled (781, 307) with delta (0, 0)
Screenshot: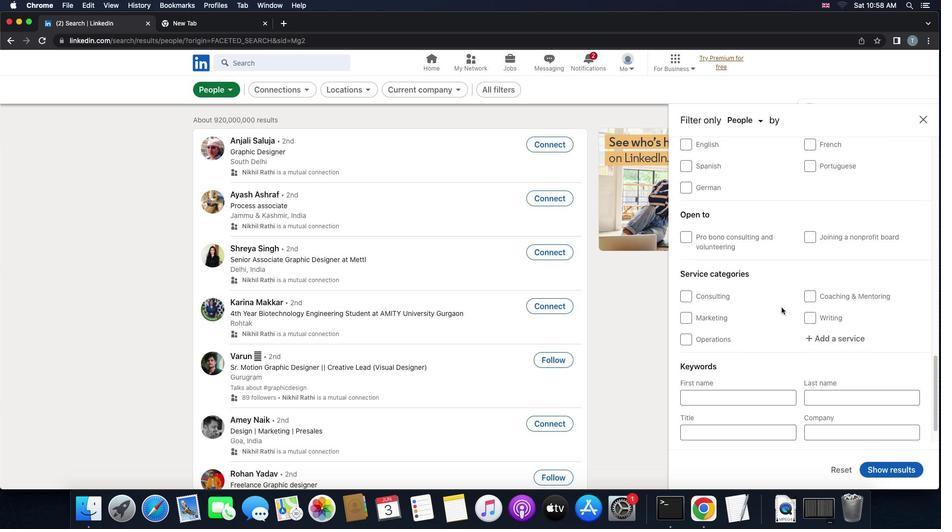 
Action: Mouse scrolled (781, 307) with delta (0, 0)
Screenshot: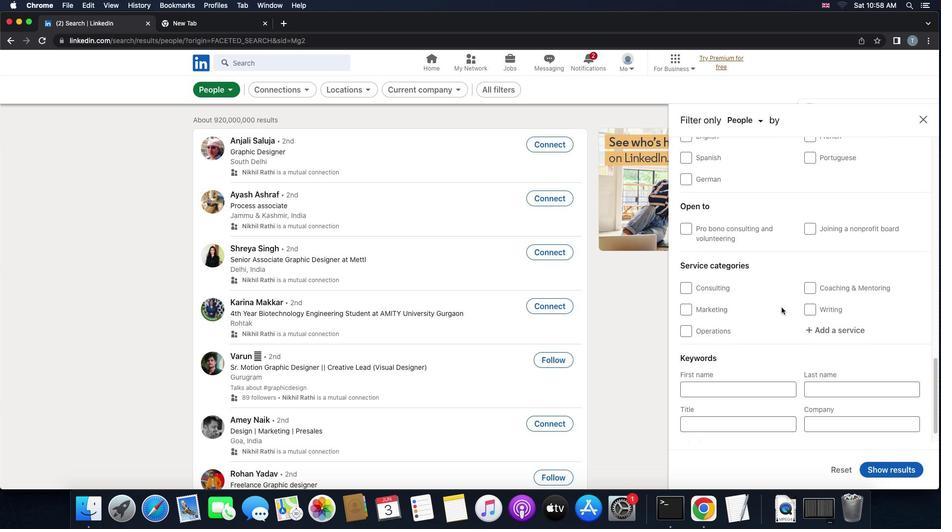 
Action: Mouse scrolled (781, 307) with delta (0, 0)
Screenshot: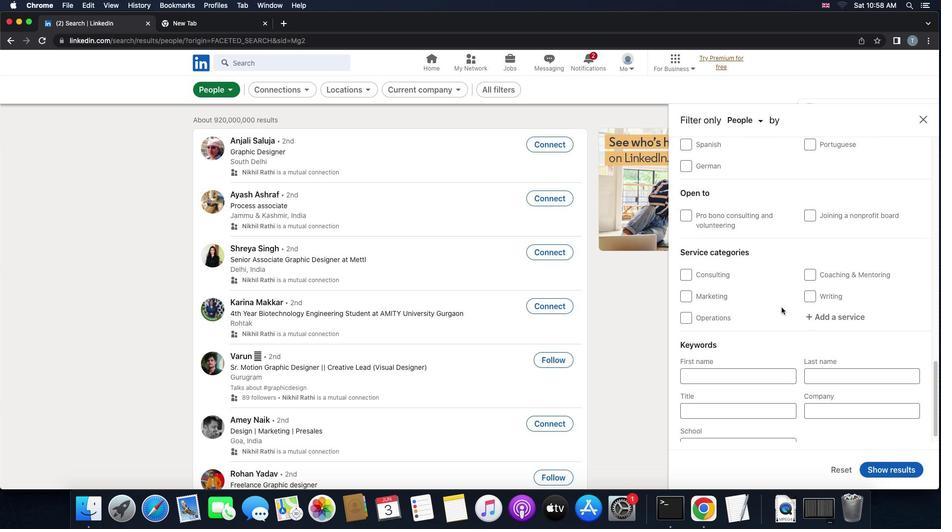 
Action: Mouse moved to (778, 304)
Screenshot: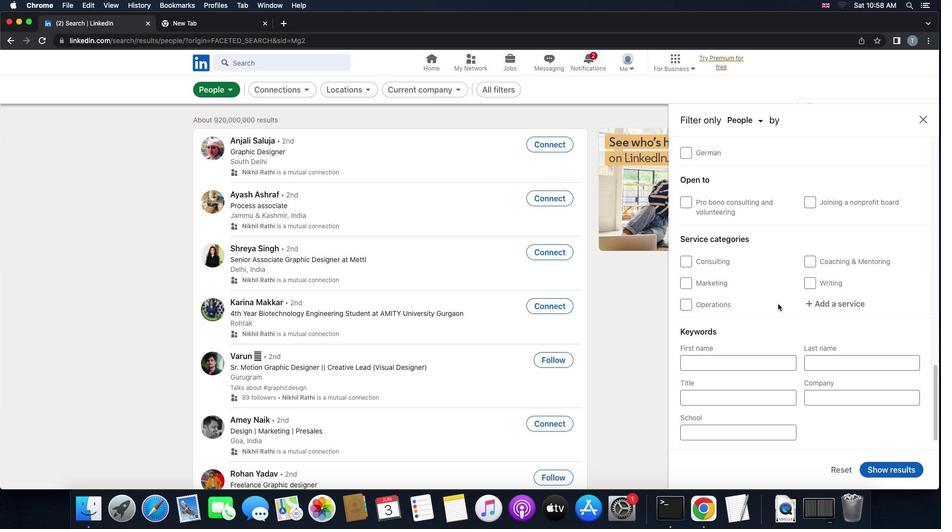
Action: Mouse scrolled (778, 304) with delta (0, 0)
Screenshot: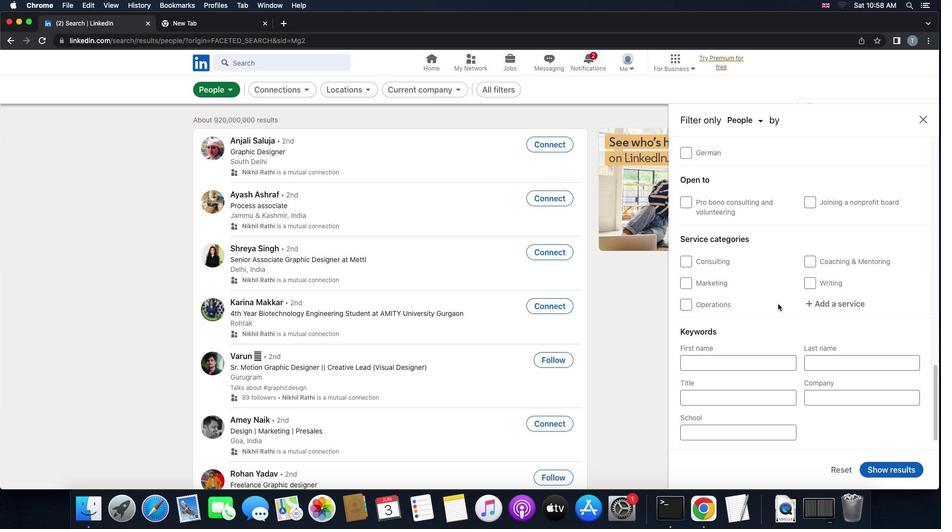 
Action: Mouse scrolled (778, 304) with delta (0, 0)
Screenshot: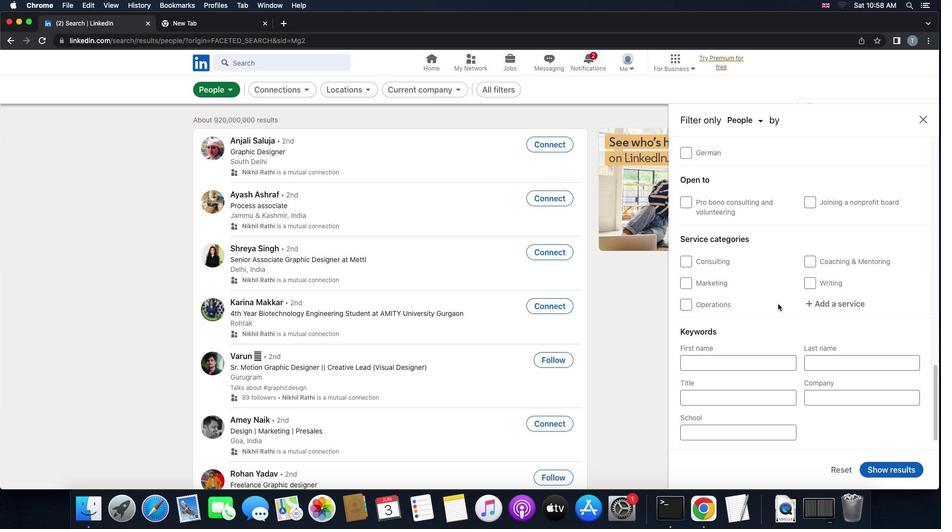 
Action: Mouse scrolled (778, 304) with delta (0, 0)
Screenshot: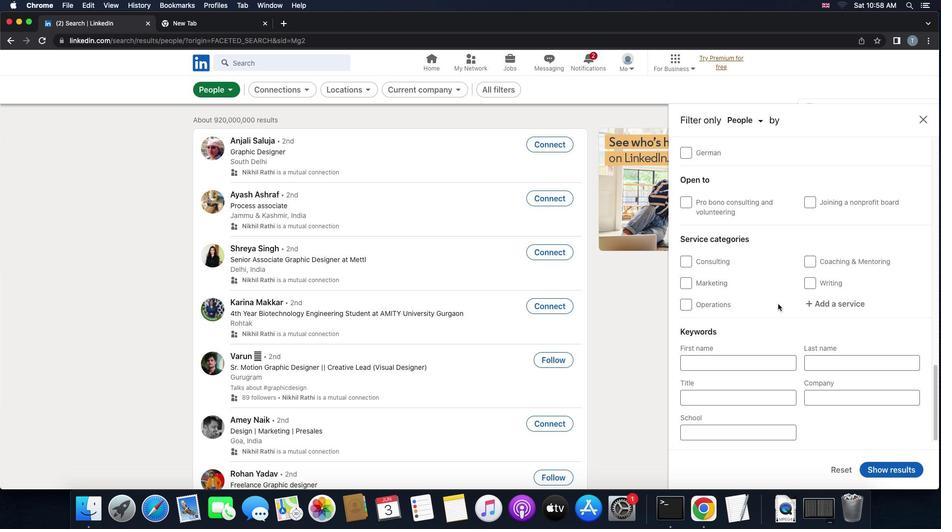 
Action: Mouse scrolled (778, 304) with delta (0, 0)
Screenshot: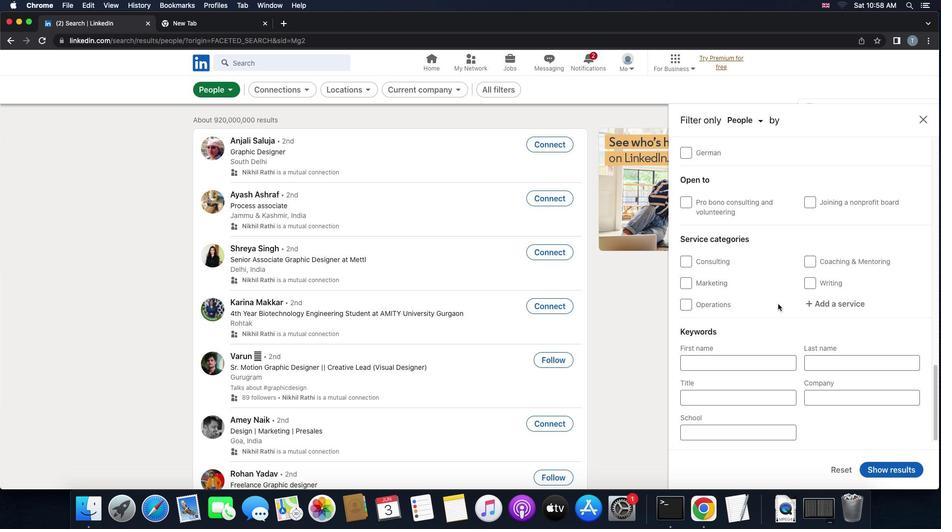 
Action: Mouse scrolled (778, 304) with delta (0, 1)
Screenshot: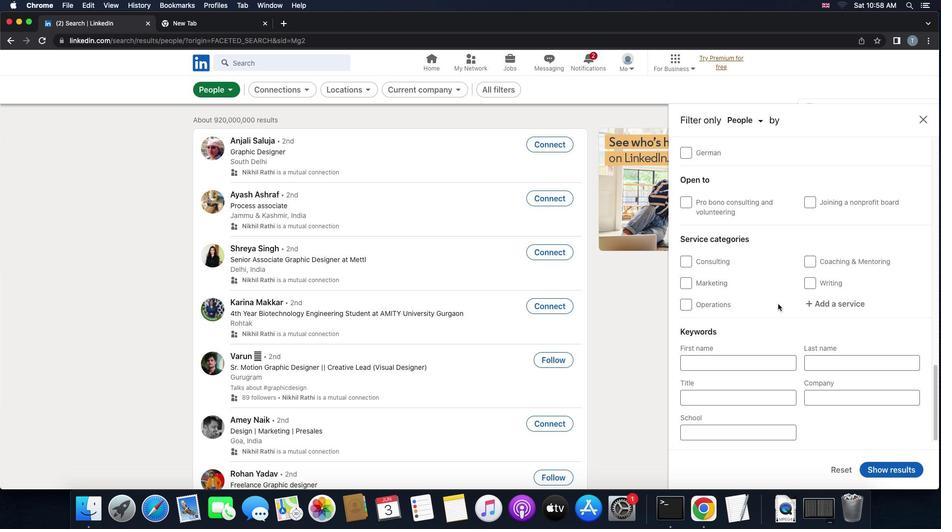 
Action: Mouse scrolled (778, 304) with delta (0, 2)
Screenshot: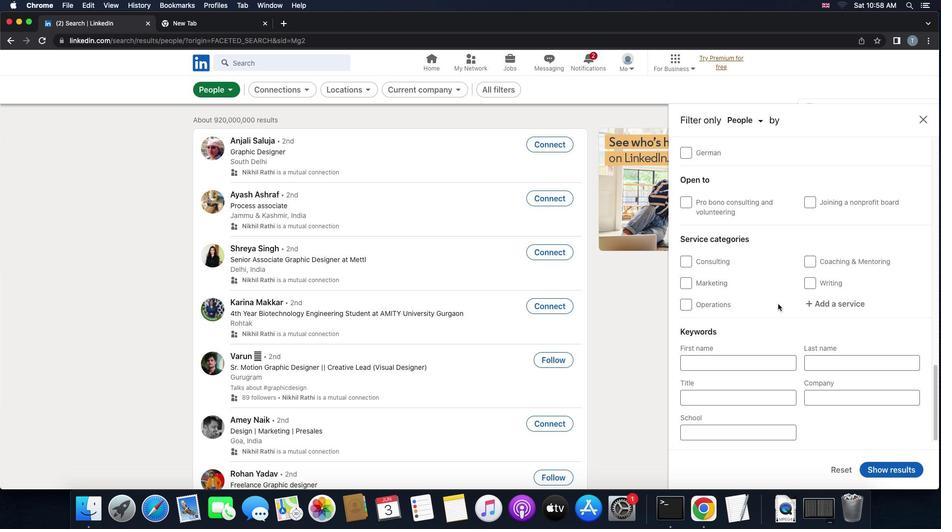 
Action: Mouse moved to (754, 217)
Screenshot: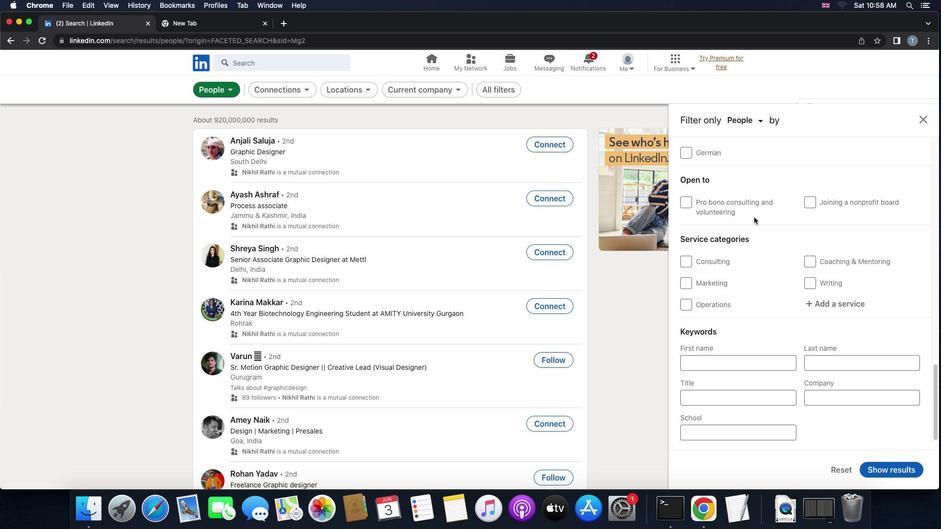 
Action: Mouse scrolled (754, 217) with delta (0, 0)
Screenshot: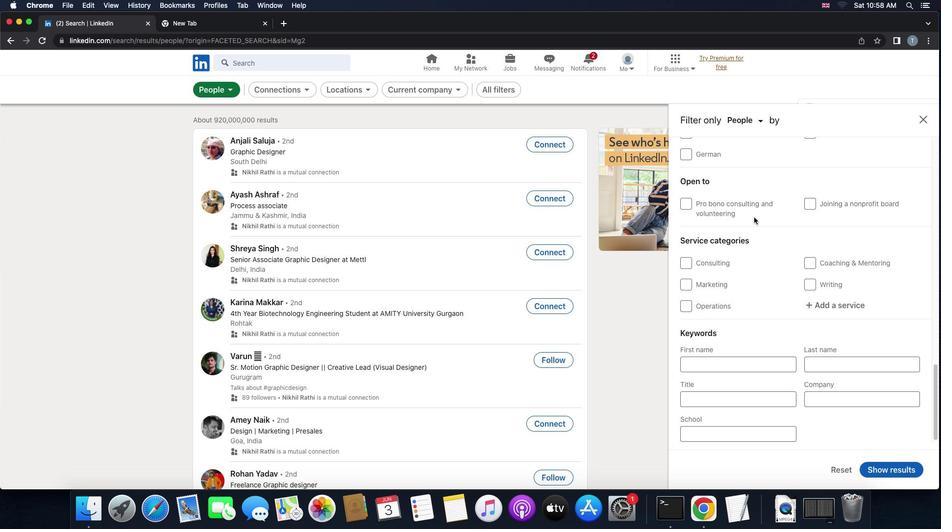 
Action: Mouse moved to (754, 218)
Screenshot: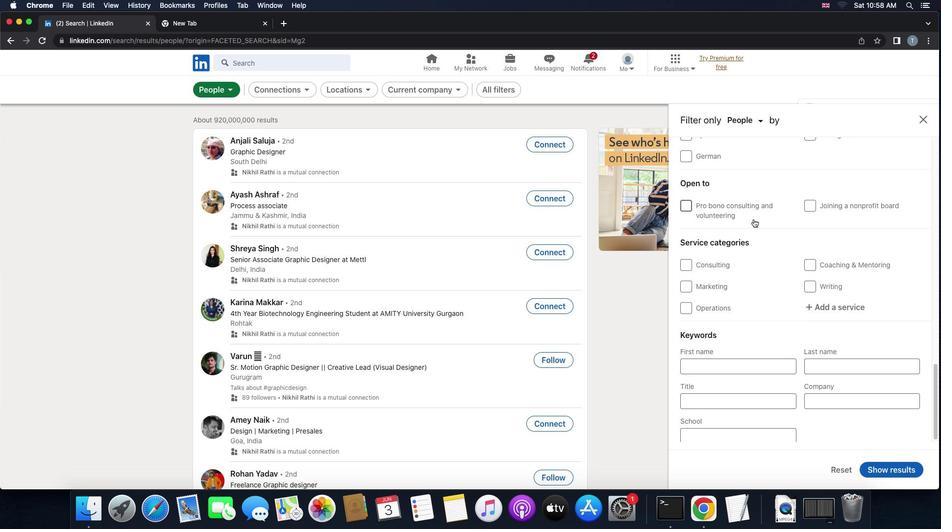 
Action: Mouse scrolled (754, 218) with delta (0, 0)
Screenshot: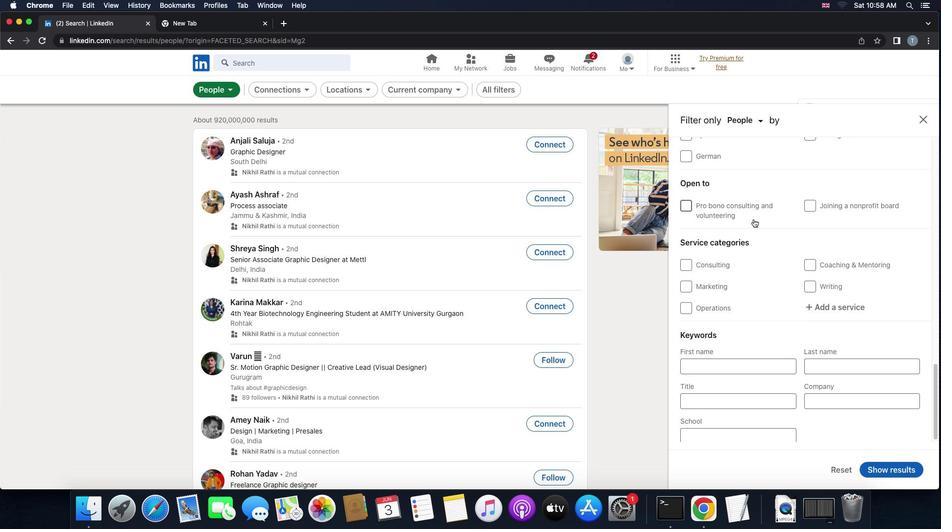 
Action: Mouse moved to (754, 219)
Screenshot: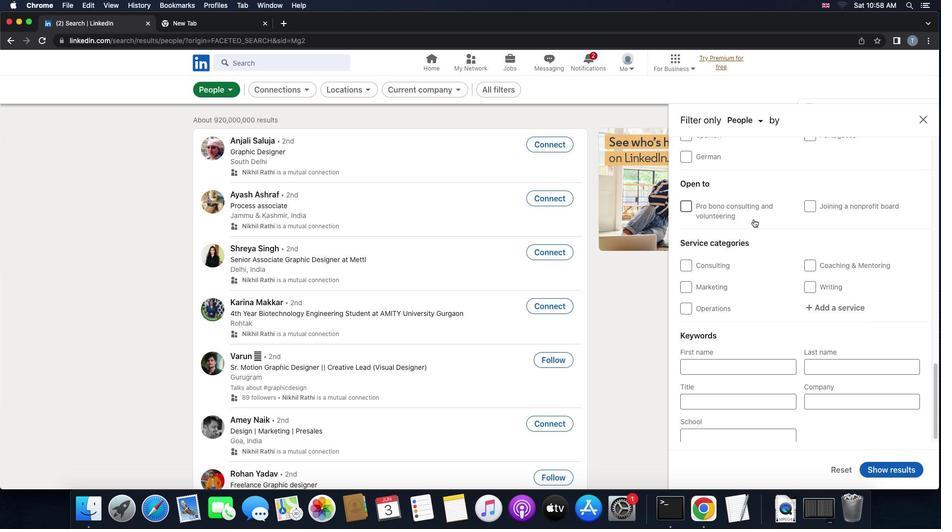 
Action: Mouse scrolled (754, 219) with delta (0, 0)
Screenshot: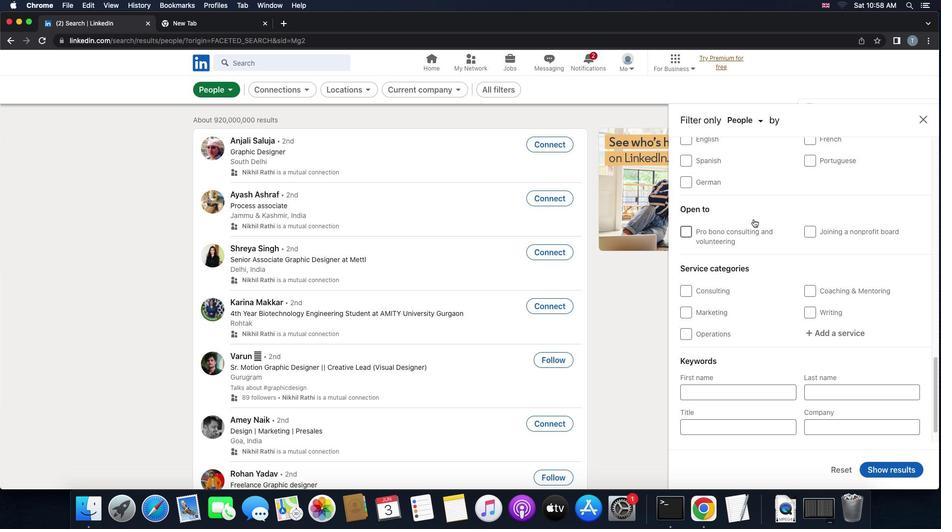 
Action: Mouse scrolled (754, 219) with delta (0, 0)
Screenshot: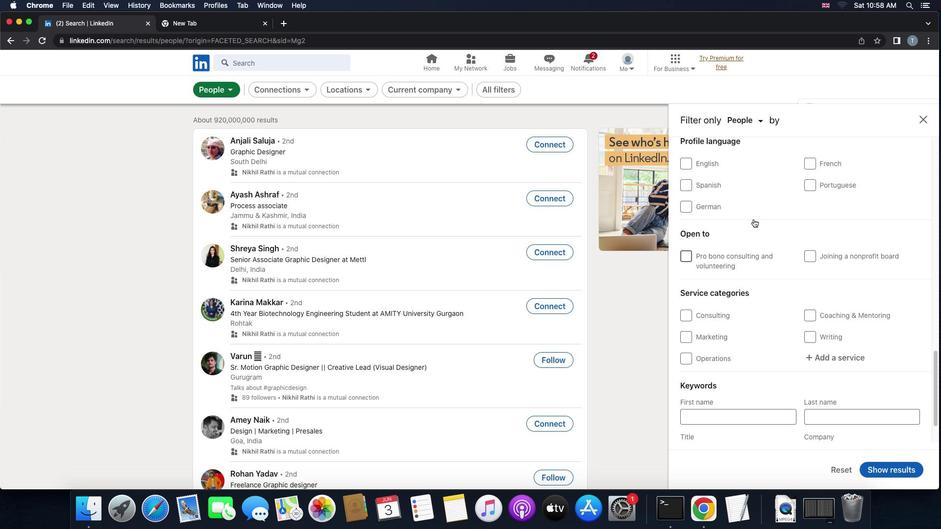 
Action: Mouse scrolled (754, 219) with delta (0, 1)
Screenshot: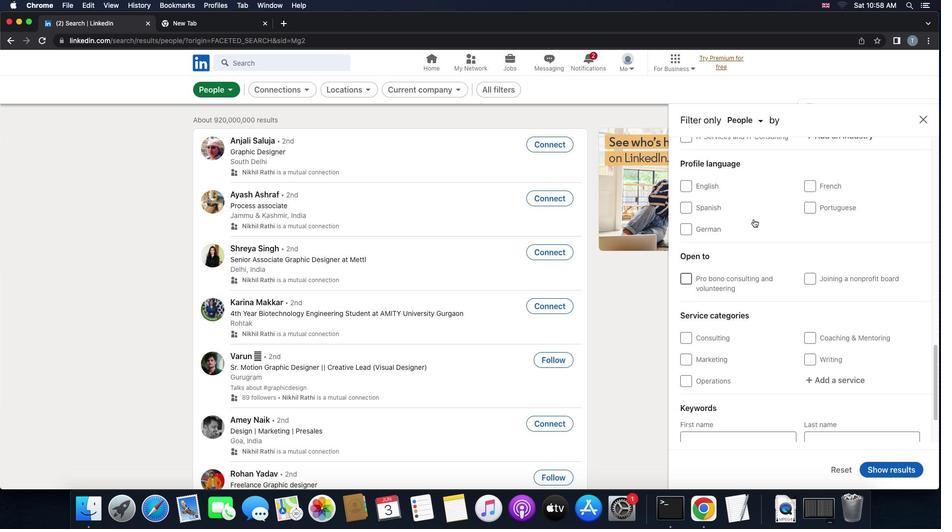 
Action: Mouse moved to (683, 225)
Screenshot: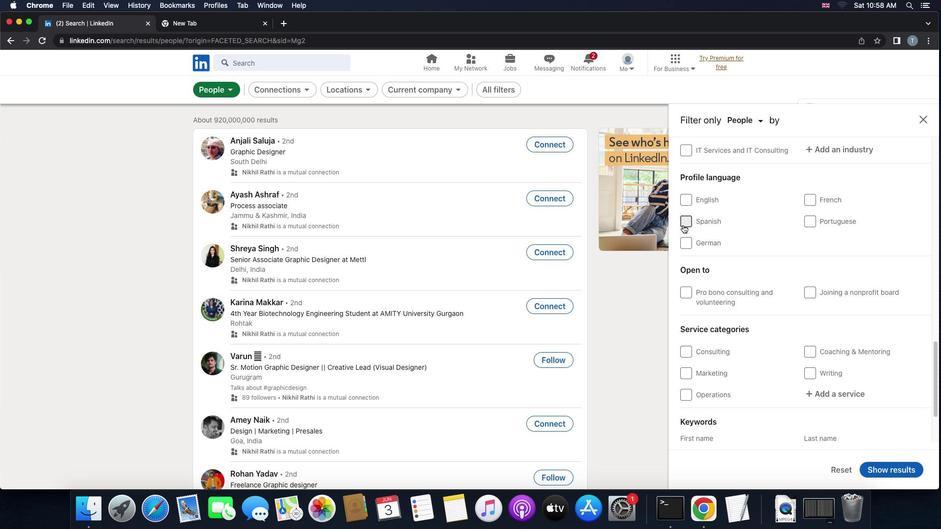 
Action: Mouse pressed left at (683, 225)
Screenshot: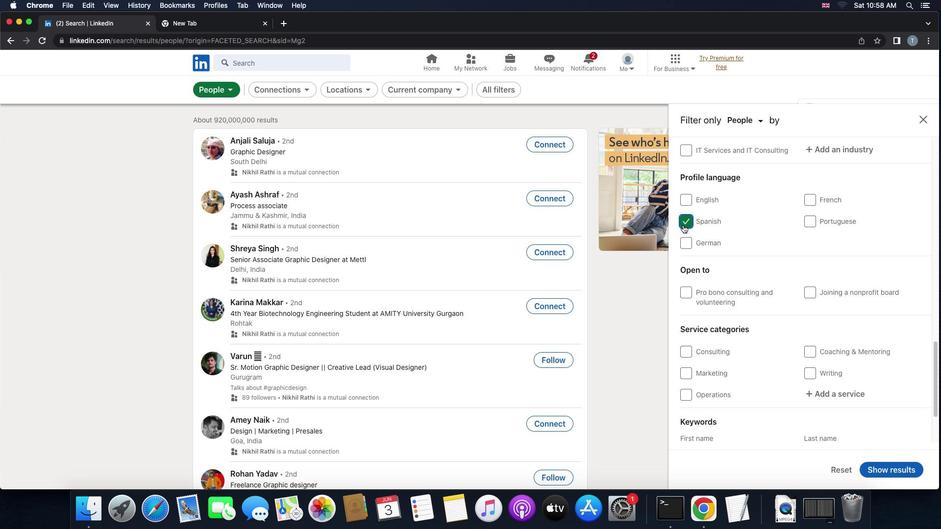 
Action: Mouse moved to (752, 237)
Screenshot: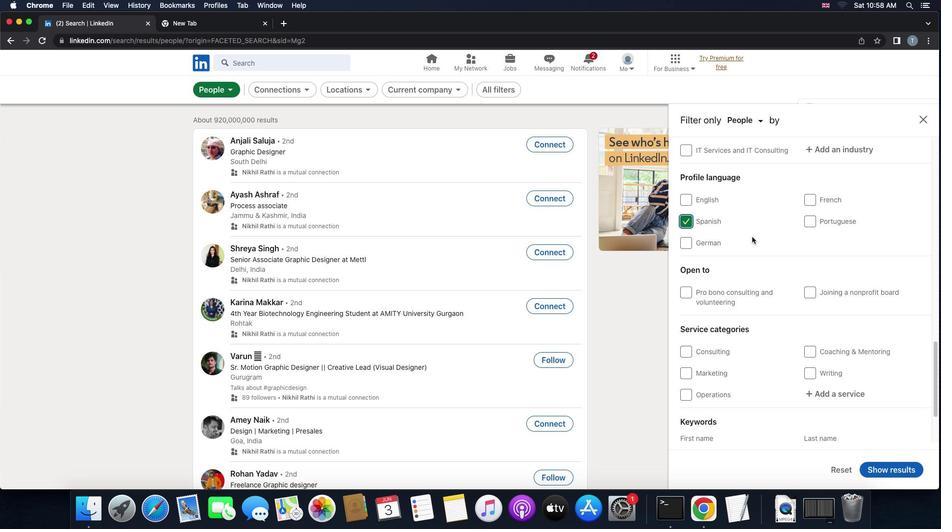 
Action: Mouse scrolled (752, 237) with delta (0, 0)
Screenshot: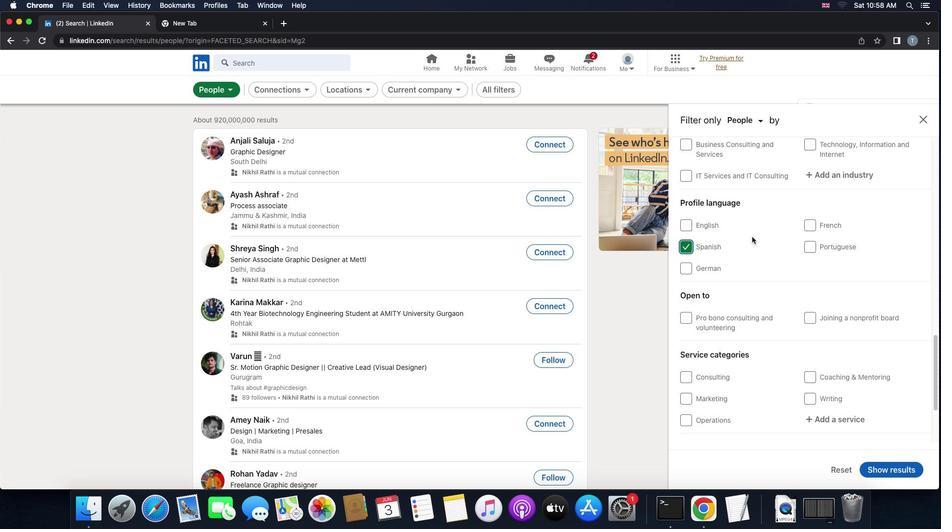
Action: Mouse scrolled (752, 237) with delta (0, 0)
Screenshot: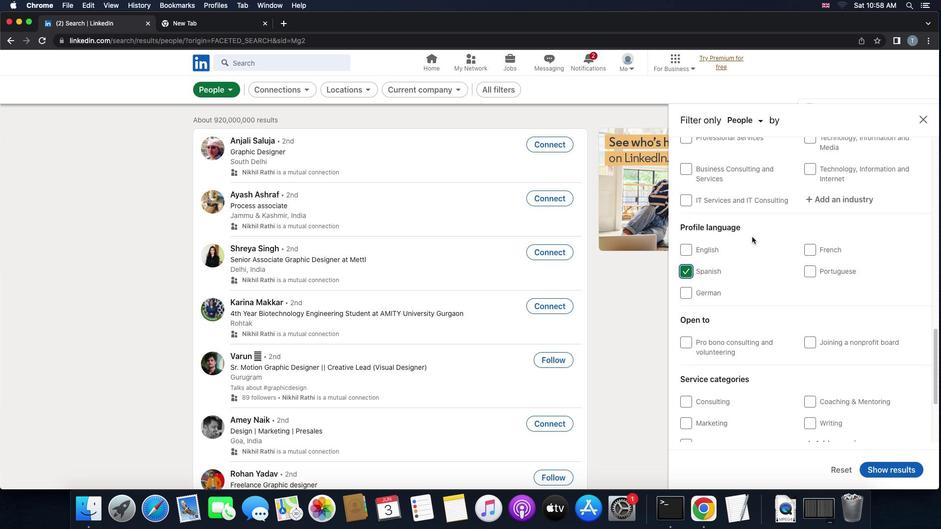
Action: Mouse scrolled (752, 237) with delta (0, 1)
Screenshot: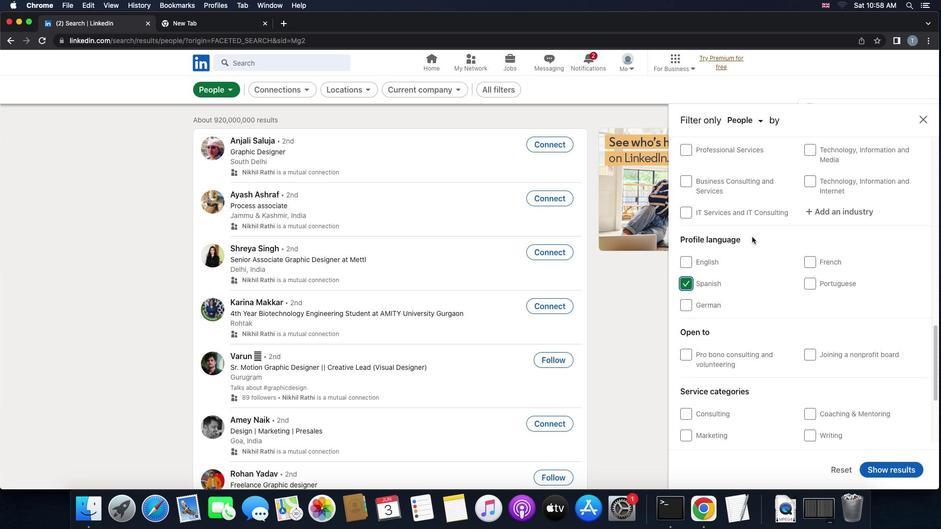 
Action: Mouse scrolled (752, 237) with delta (0, 0)
Screenshot: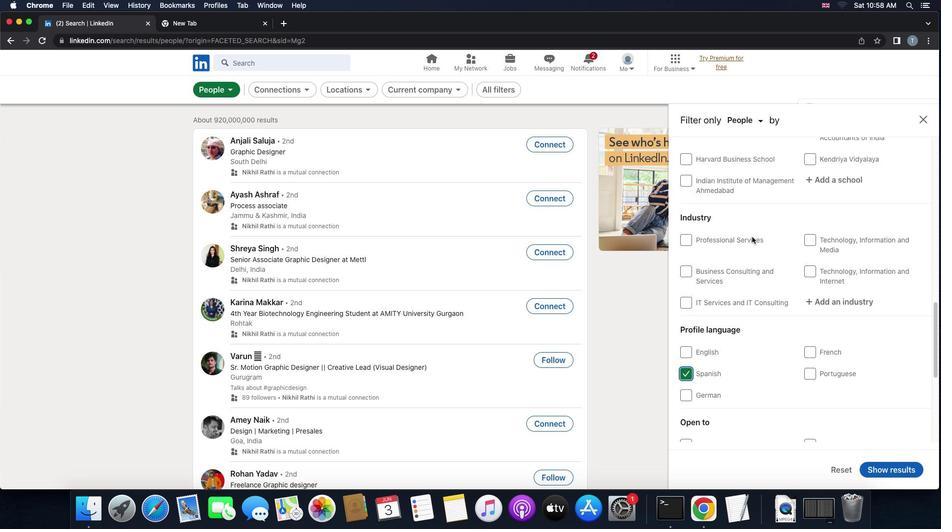 
Action: Mouse scrolled (752, 237) with delta (0, 0)
Screenshot: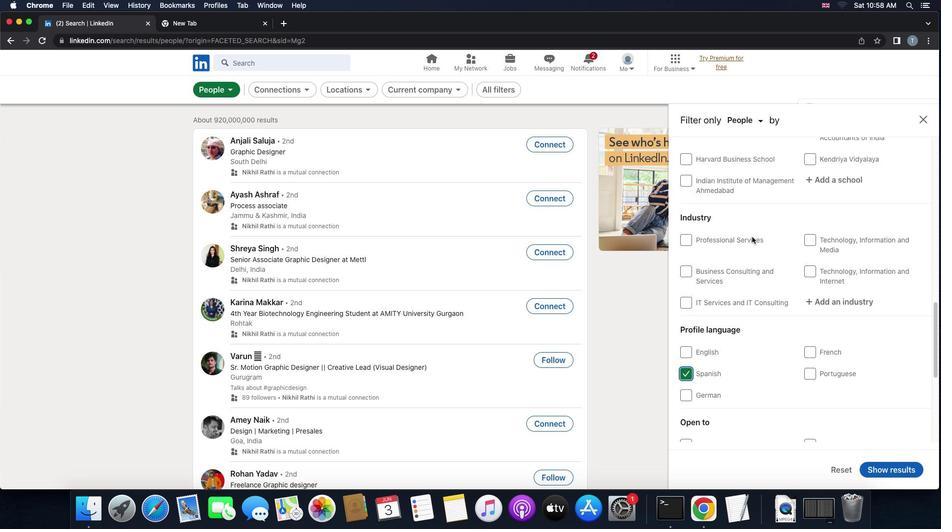 
Action: Mouse scrolled (752, 237) with delta (0, 1)
Screenshot: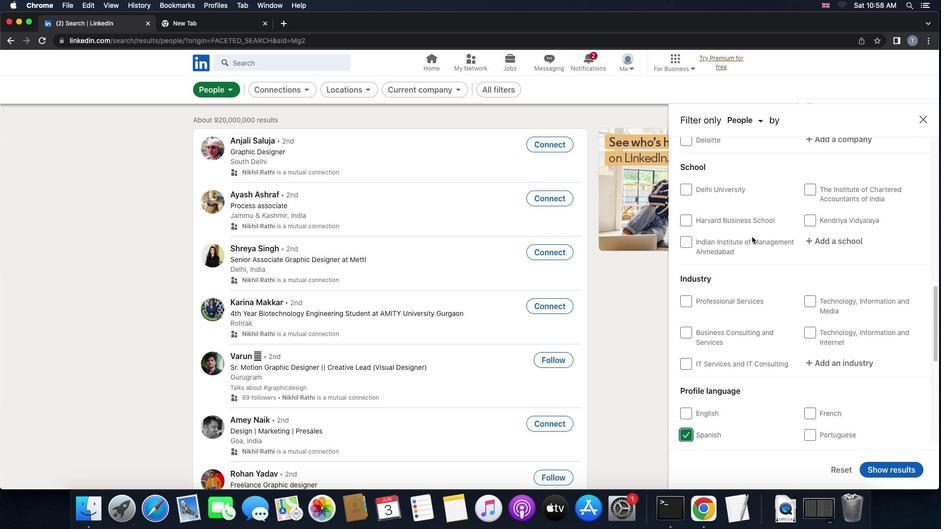 
Action: Mouse scrolled (752, 237) with delta (0, 1)
Screenshot: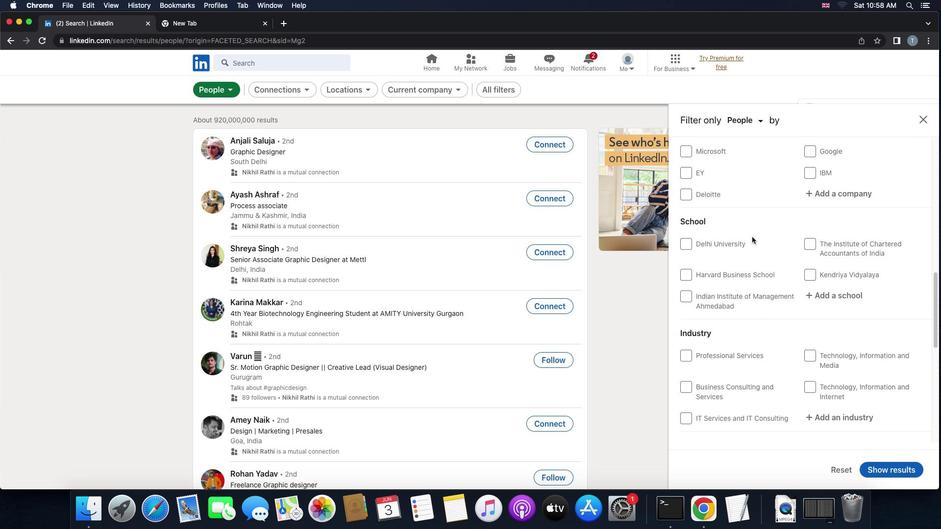 
Action: Mouse scrolled (752, 237) with delta (0, 0)
Screenshot: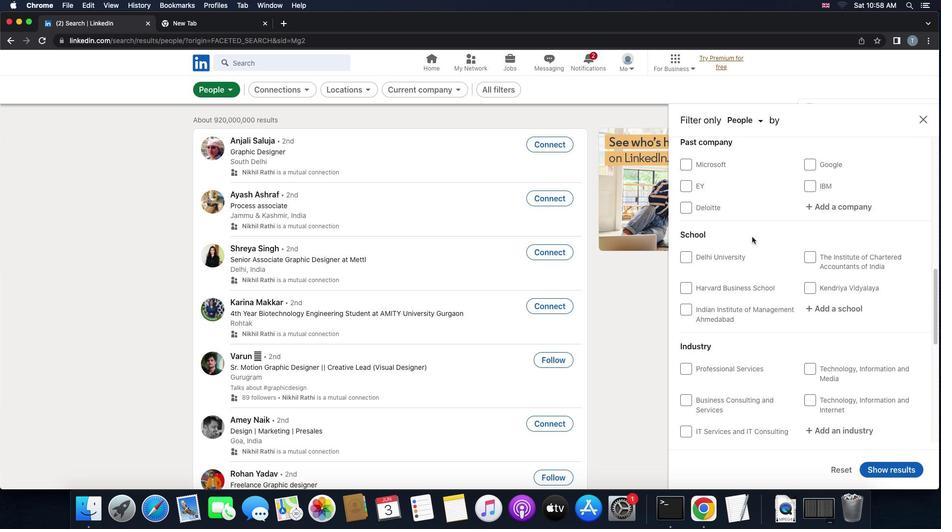 
Action: Mouse scrolled (752, 237) with delta (0, 0)
Screenshot: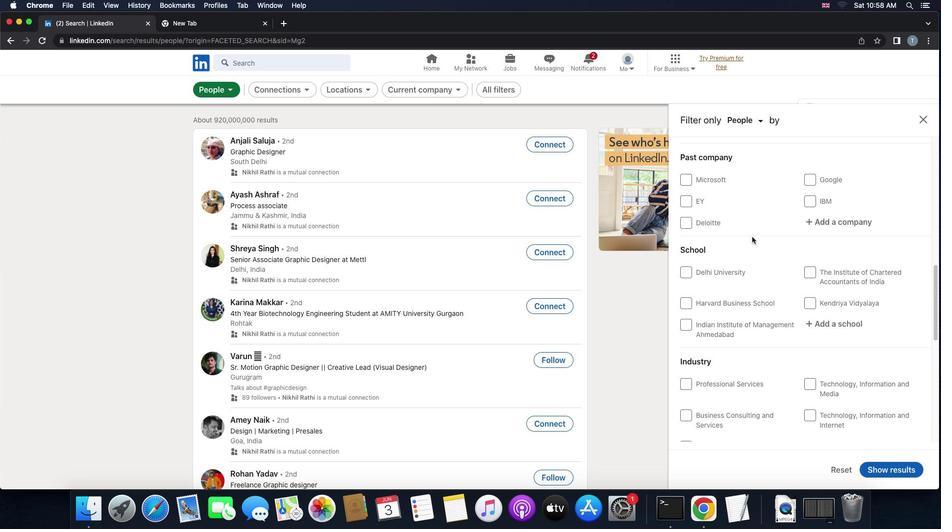 
Action: Mouse scrolled (752, 237) with delta (0, 0)
Screenshot: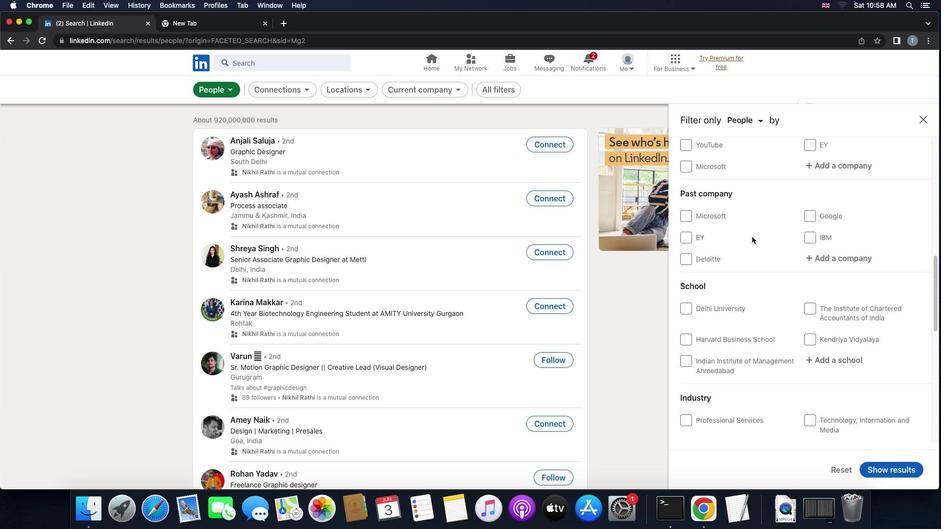 
Action: Mouse moved to (752, 237)
Screenshot: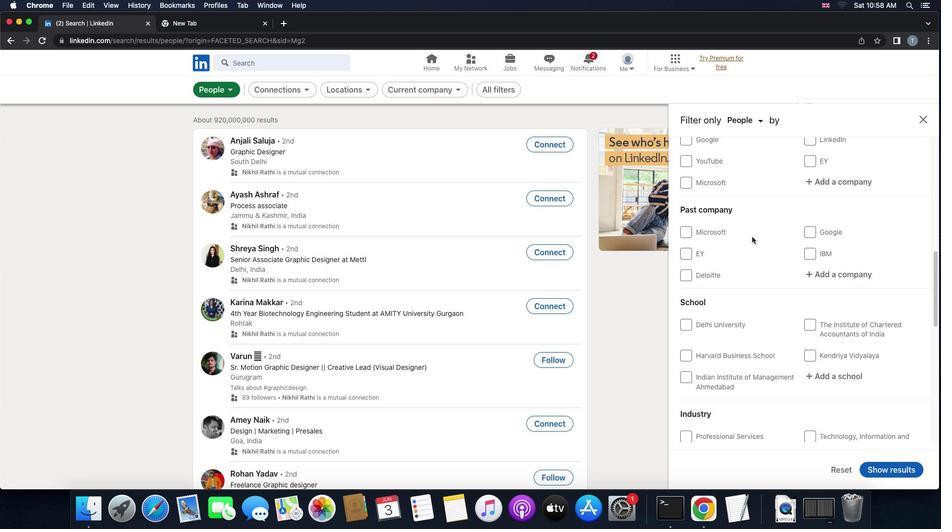 
Action: Mouse scrolled (752, 237) with delta (0, 0)
Screenshot: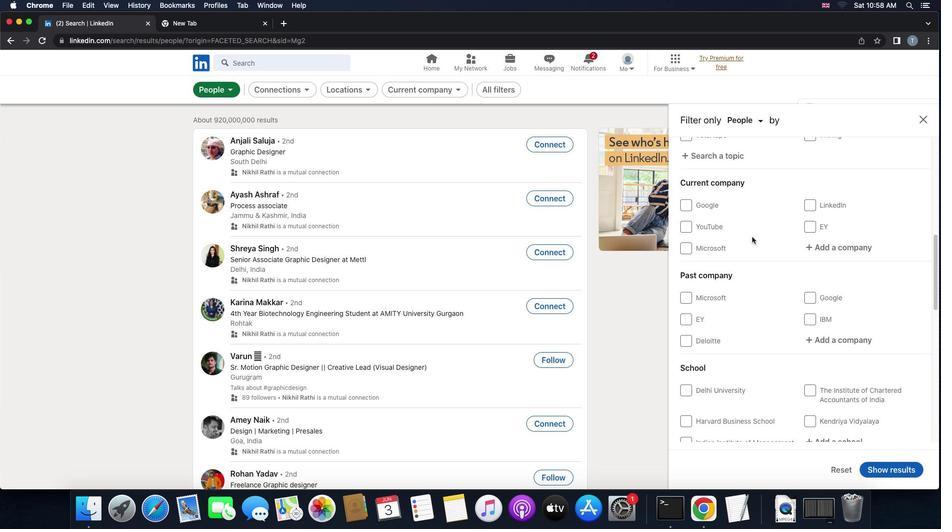 
Action: Mouse scrolled (752, 237) with delta (0, 0)
Screenshot: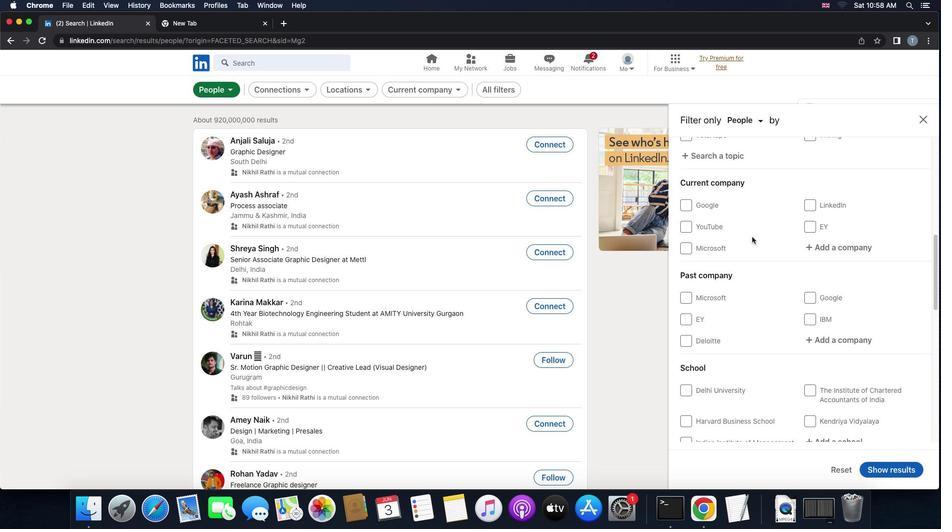 
Action: Mouse scrolled (752, 237) with delta (0, 1)
Screenshot: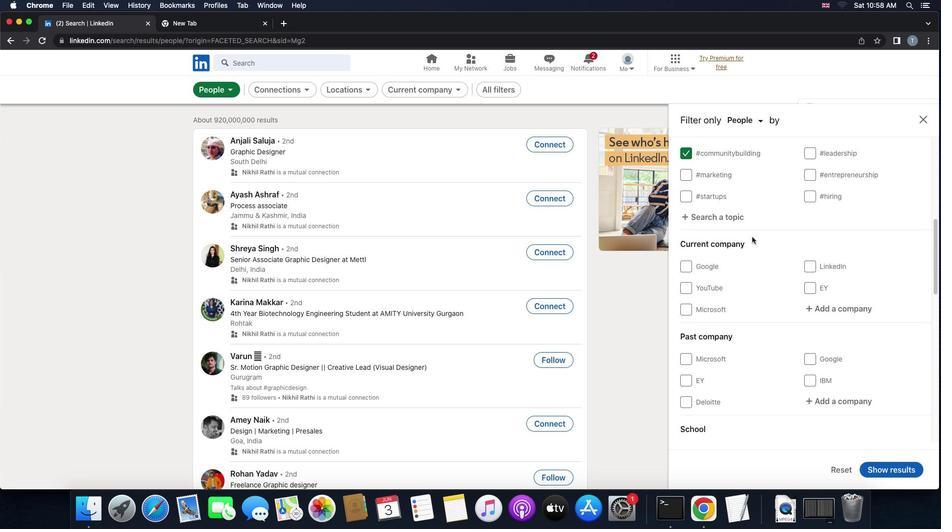 
Action: Mouse scrolled (752, 237) with delta (0, 1)
Screenshot: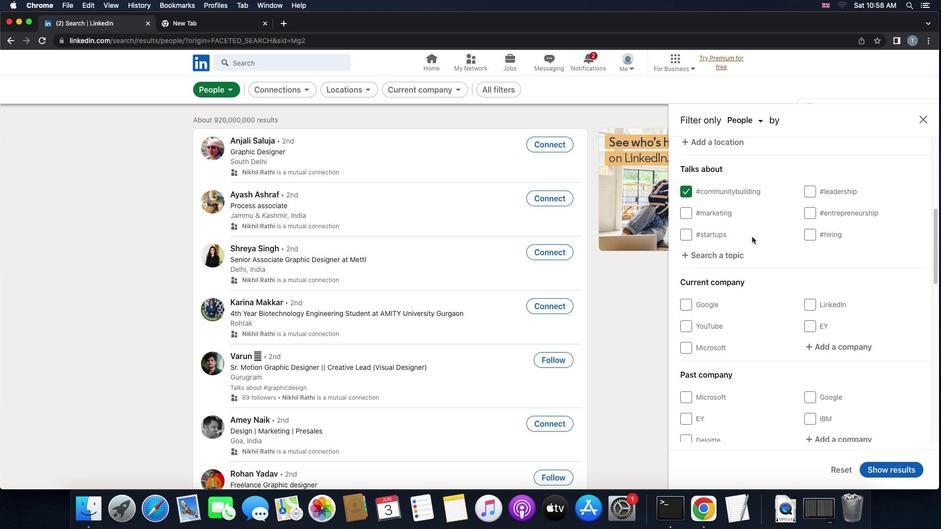 
Action: Mouse moved to (778, 292)
Screenshot: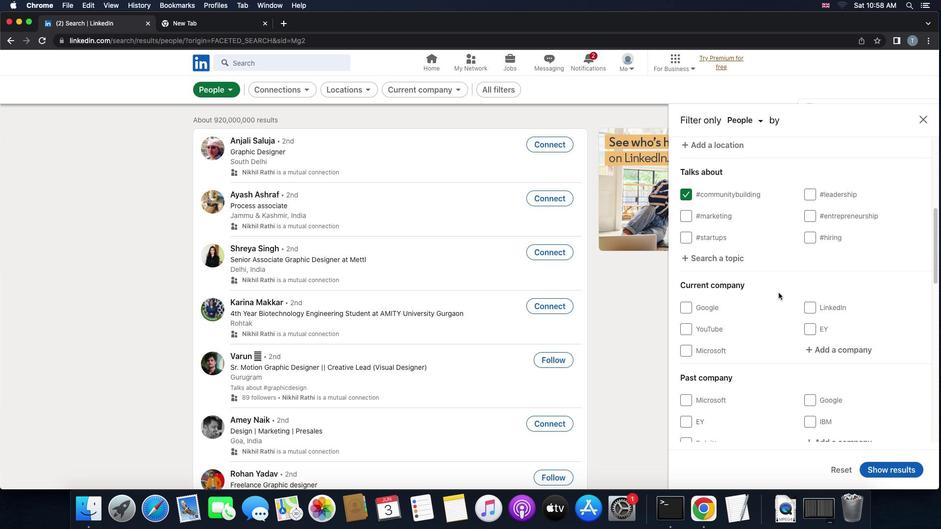 
Action: Mouse scrolled (778, 292) with delta (0, 0)
Screenshot: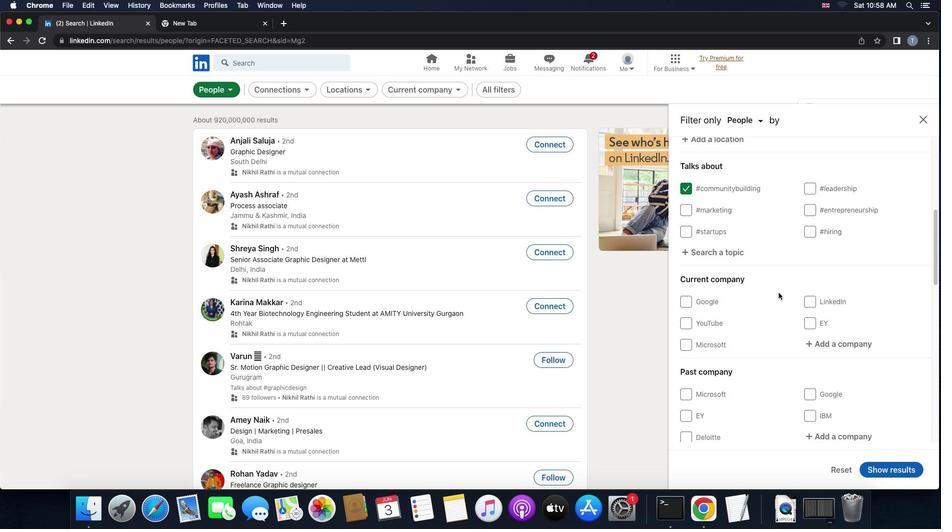 
Action: Mouse scrolled (778, 292) with delta (0, 0)
Screenshot: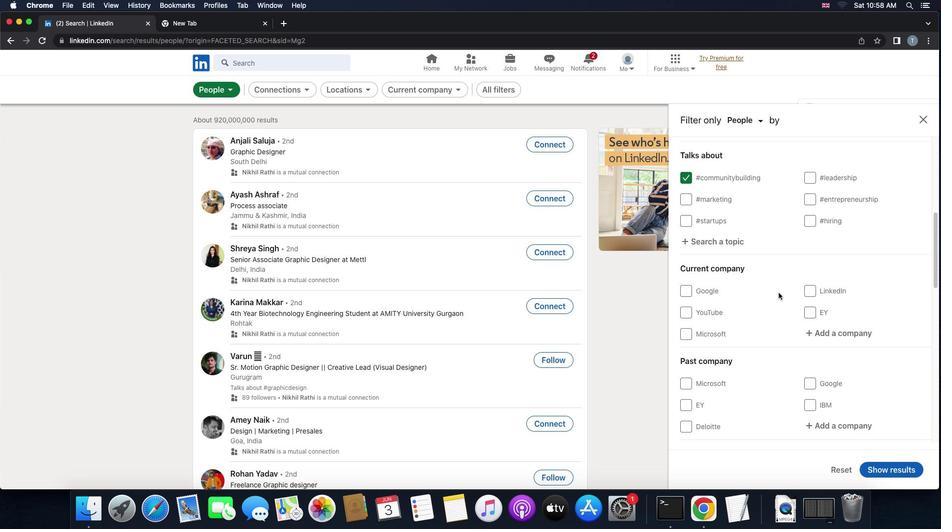 
Action: Mouse scrolled (778, 292) with delta (0, 0)
Screenshot: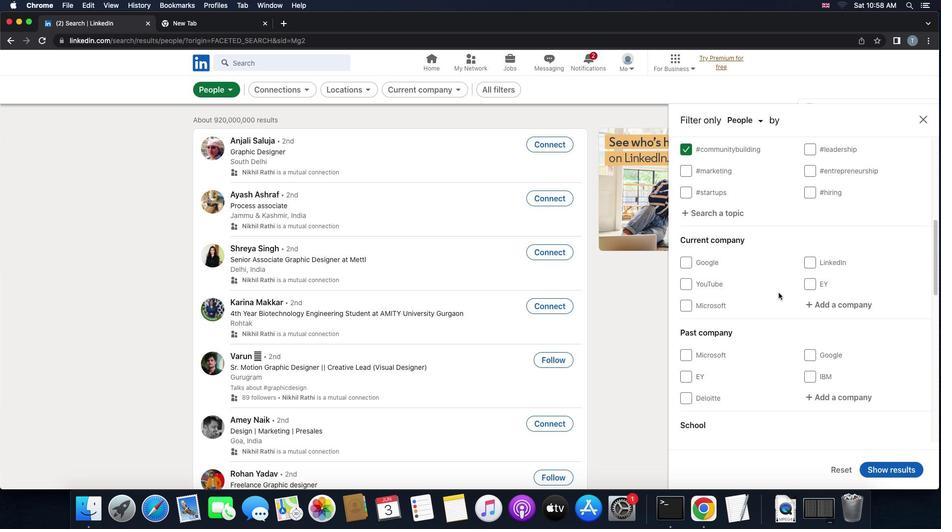 
Action: Mouse moved to (817, 289)
Screenshot: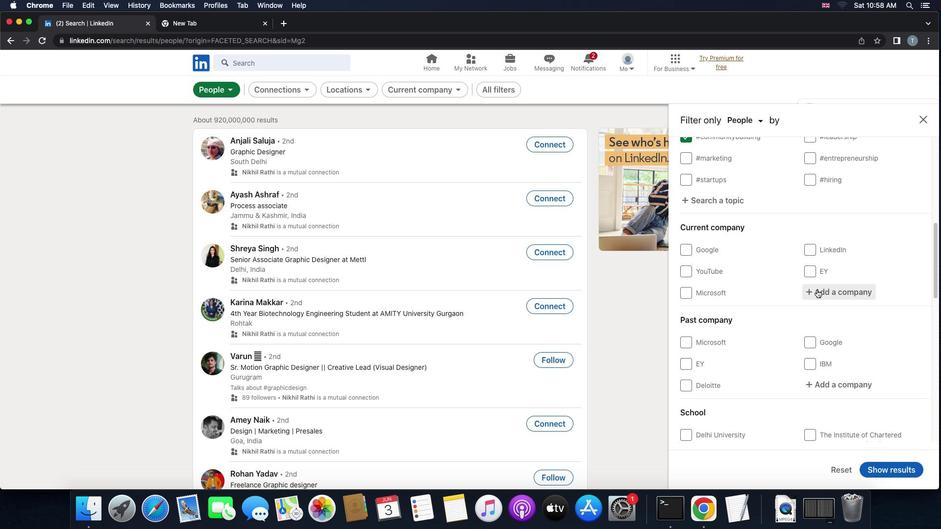 
Action: Mouse pressed left at (817, 289)
Screenshot: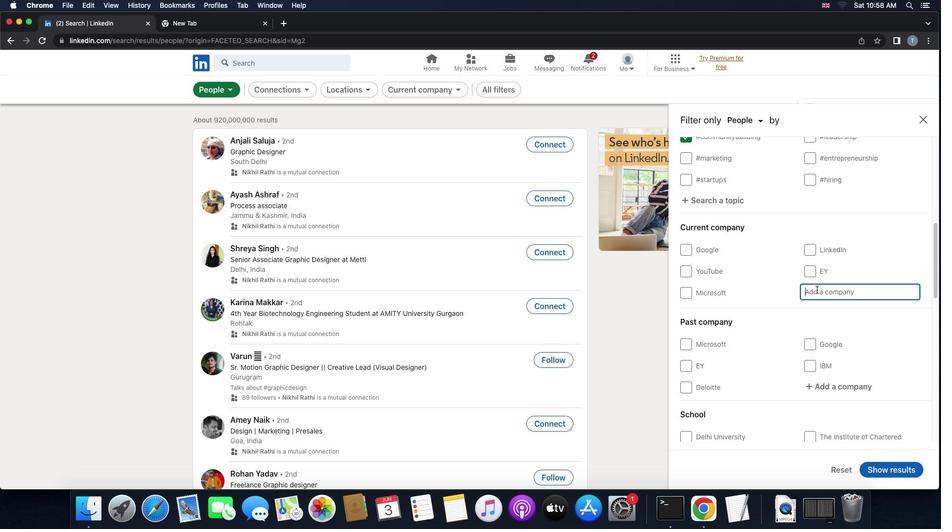
Action: Mouse moved to (819, 291)
Screenshot: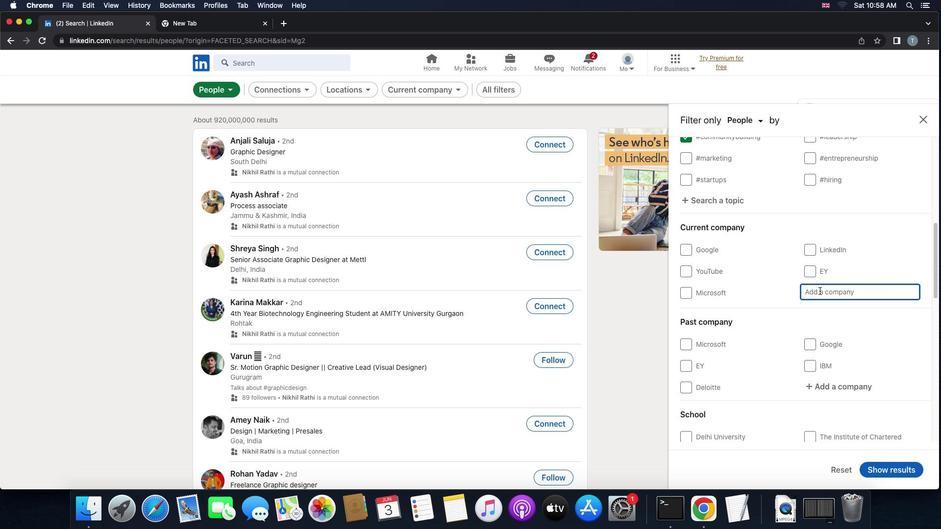 
Action: Key pressed 's''h''a''n''g''r''i'Key.space'l''a'
Screenshot: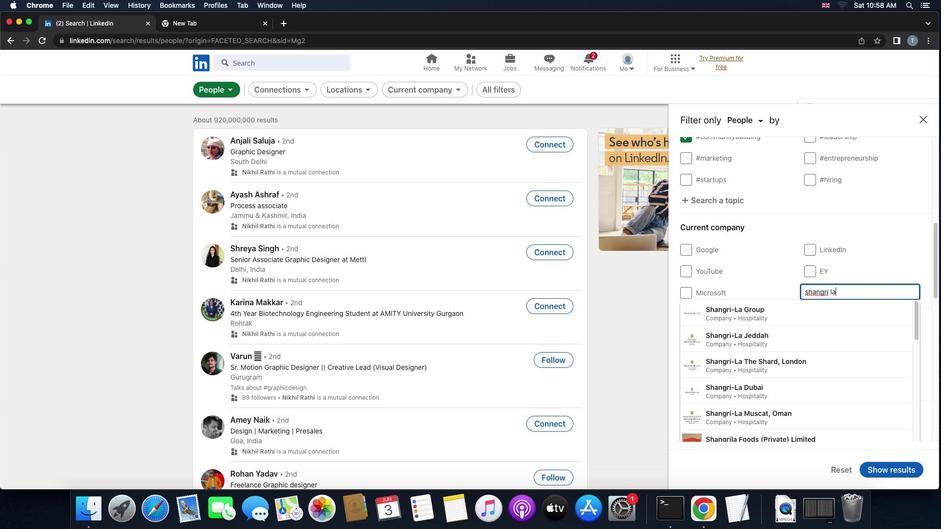 
Action: Mouse moved to (772, 308)
Screenshot: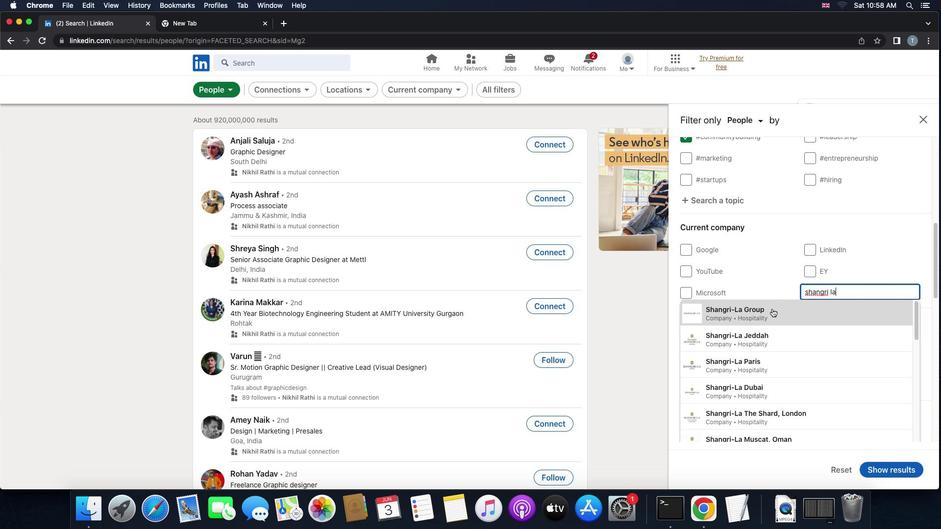 
Action: Mouse pressed left at (772, 308)
Screenshot: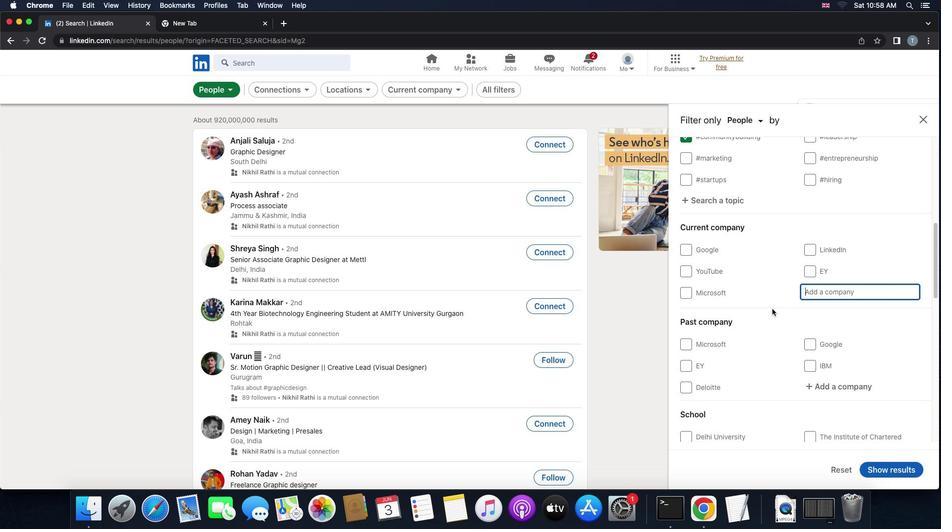 
Action: Mouse moved to (772, 308)
Screenshot: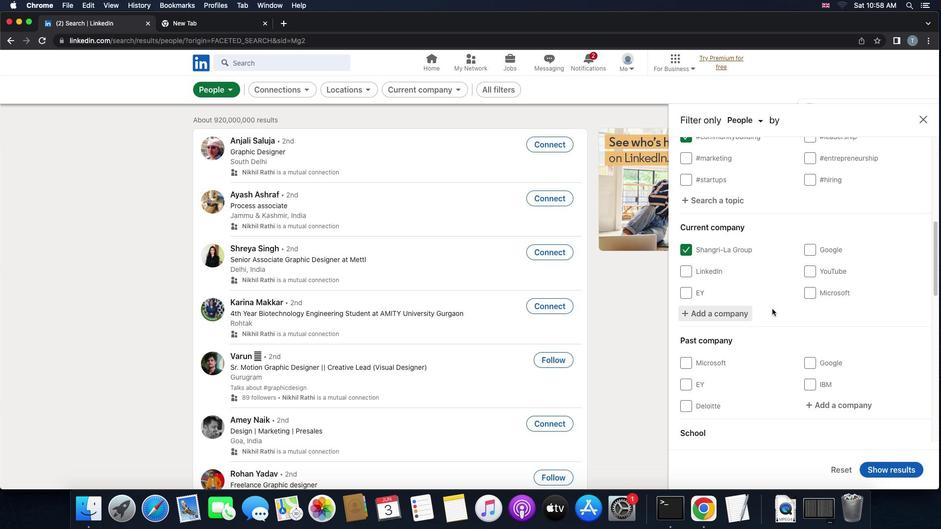 
Action: Mouse scrolled (772, 308) with delta (0, 0)
Screenshot: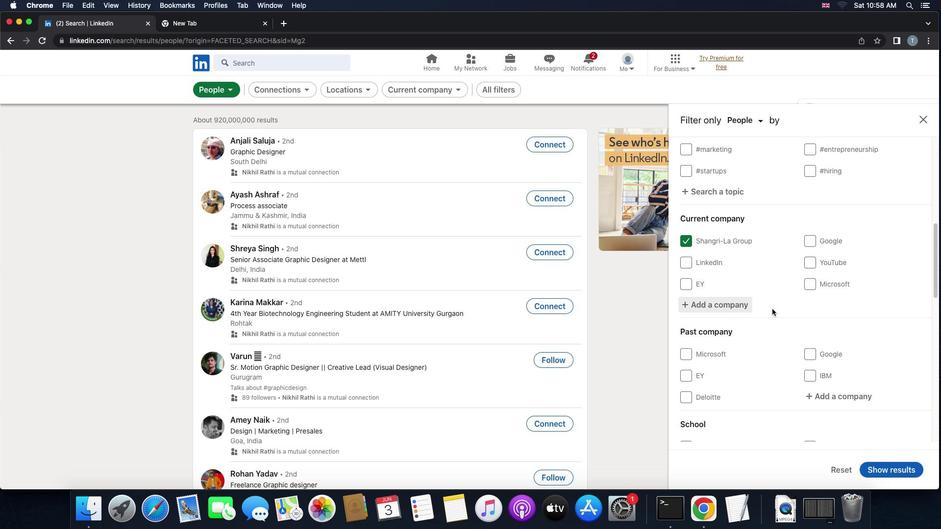 
Action: Mouse scrolled (772, 308) with delta (0, 0)
Screenshot: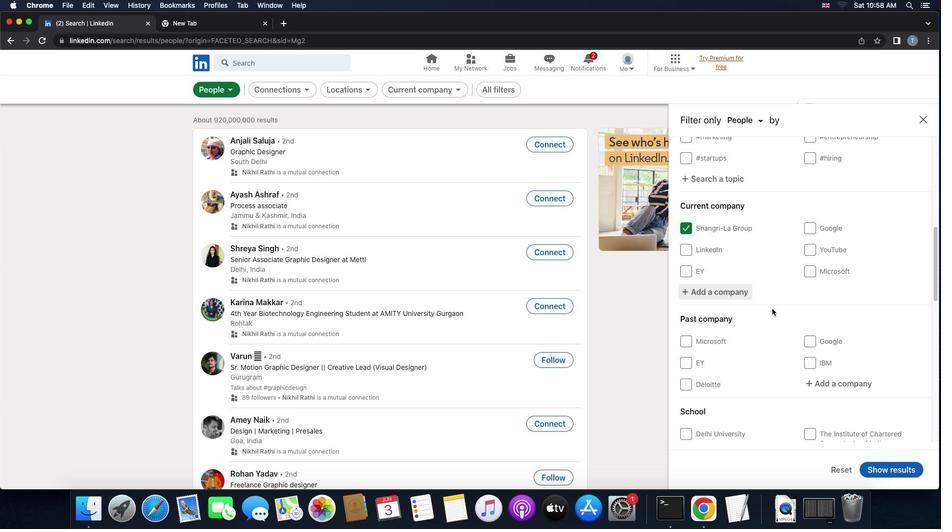 
Action: Mouse scrolled (772, 308) with delta (0, 0)
Screenshot: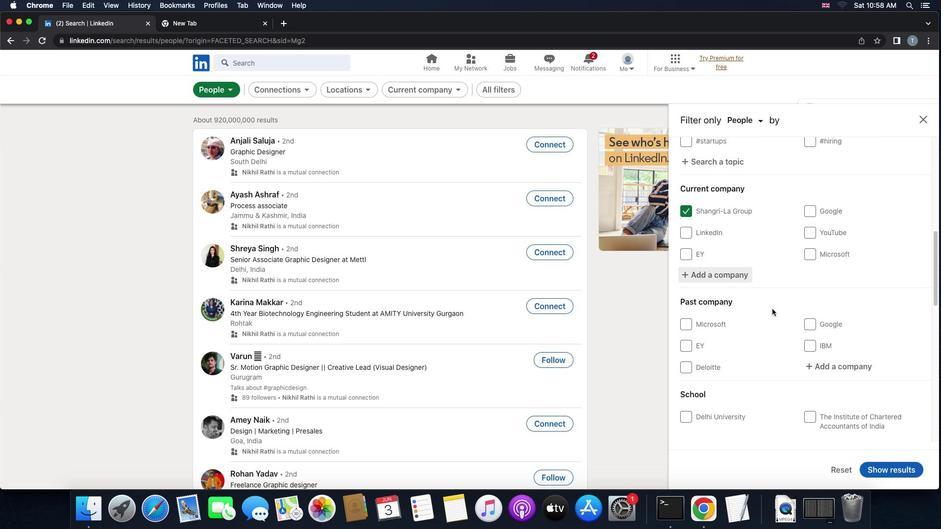 
Action: Mouse scrolled (772, 308) with delta (0, 0)
Screenshot: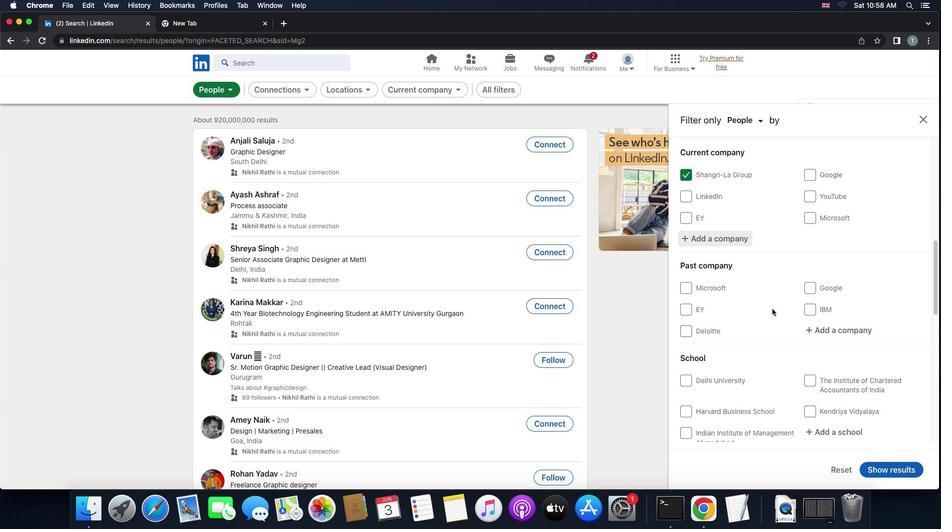 
Action: Mouse scrolled (772, 308) with delta (0, 0)
Screenshot: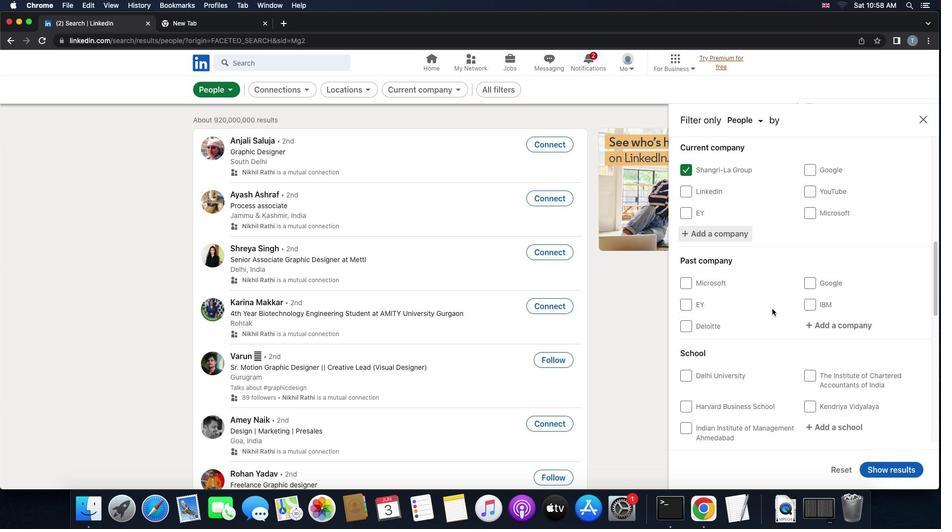 
Action: Mouse scrolled (772, 308) with delta (0, 0)
Screenshot: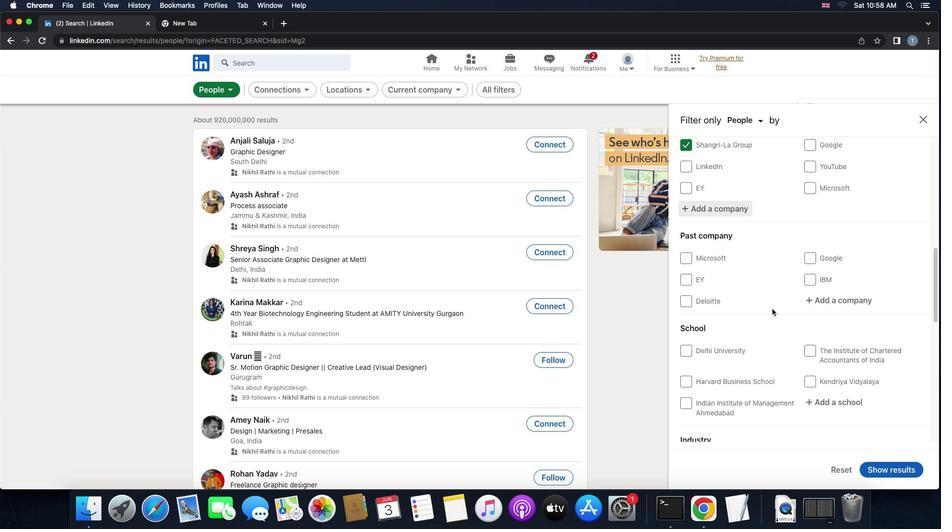 
Action: Mouse moved to (775, 310)
Screenshot: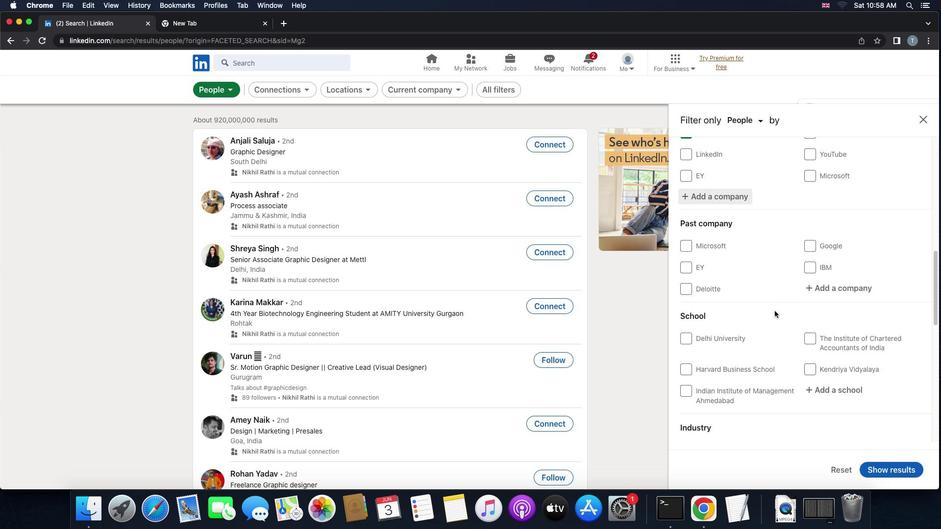 
Action: Mouse scrolled (775, 310) with delta (0, 0)
Screenshot: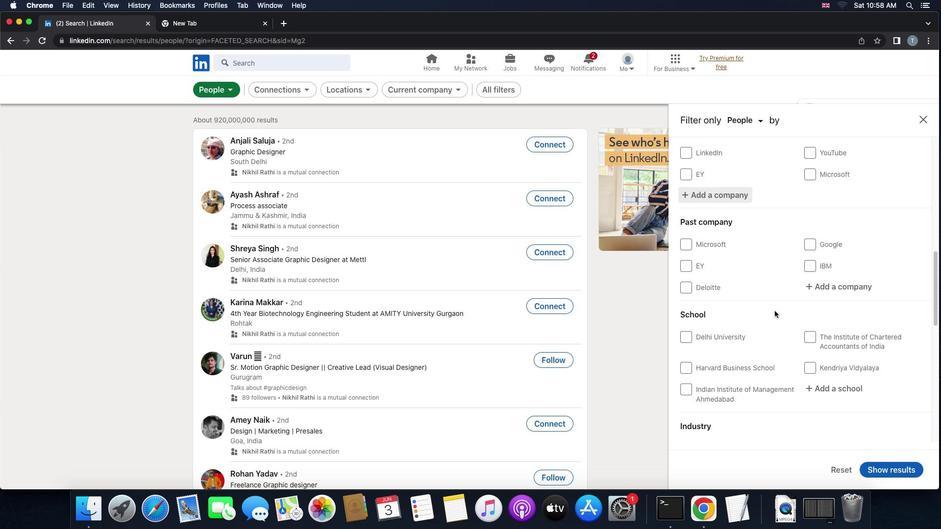 
Action: Mouse scrolled (775, 310) with delta (0, 0)
Screenshot: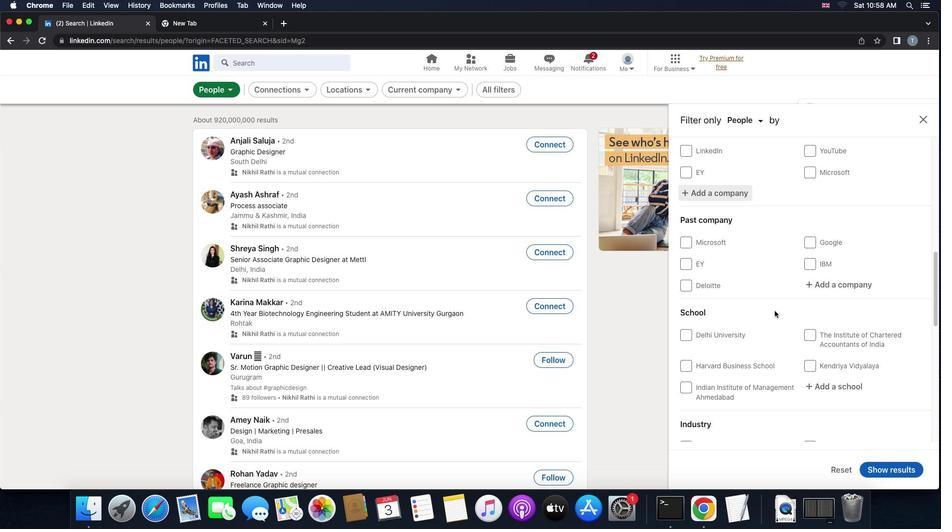 
Action: Mouse moved to (770, 305)
Screenshot: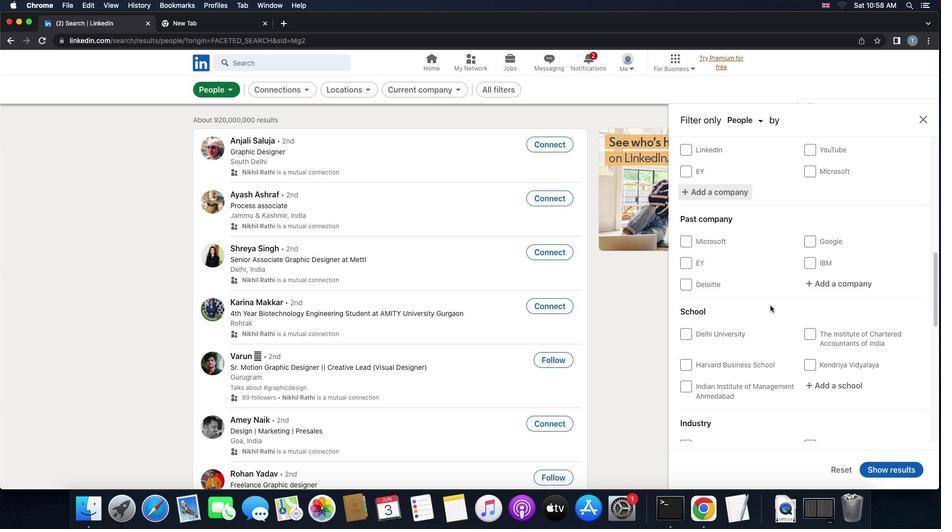 
Action: Mouse scrolled (770, 305) with delta (0, 0)
Screenshot: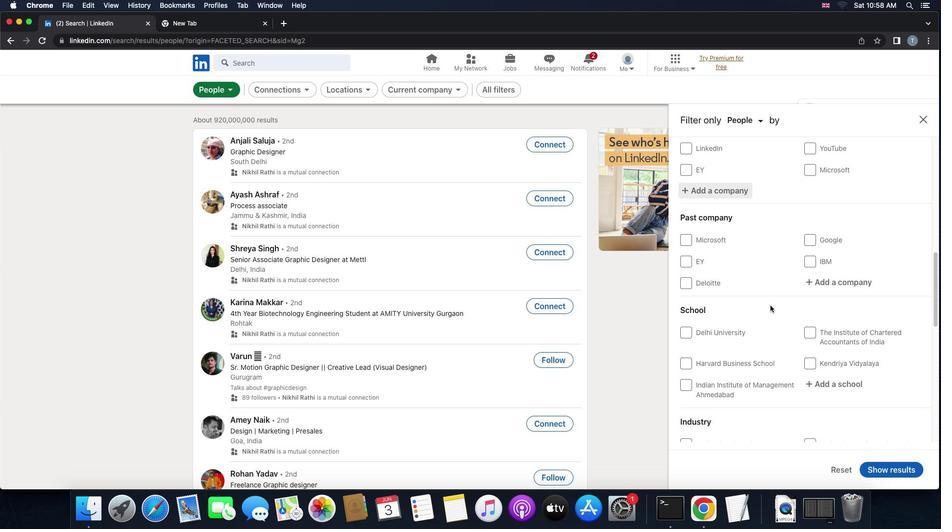 
Action: Mouse scrolled (770, 305) with delta (0, 0)
Screenshot: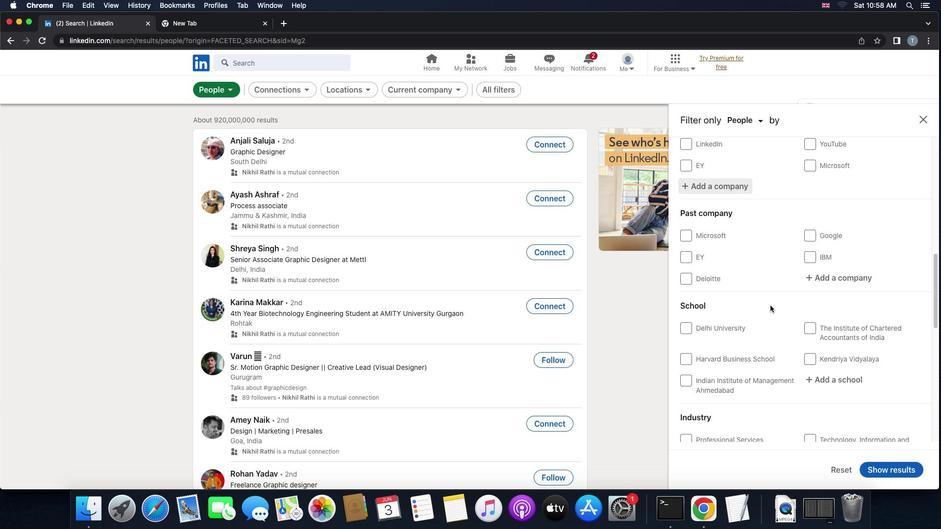
Action: Mouse moved to (770, 299)
Screenshot: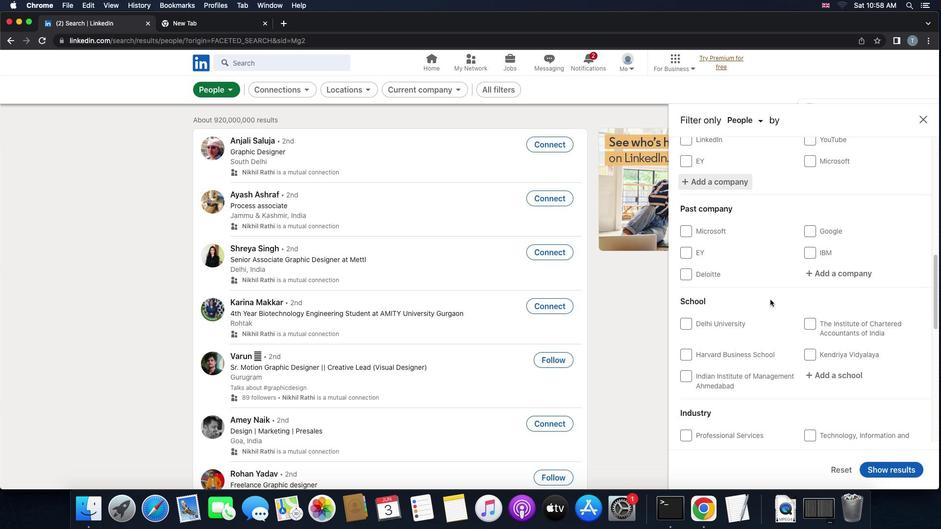 
Action: Mouse scrolled (770, 299) with delta (0, 0)
Screenshot: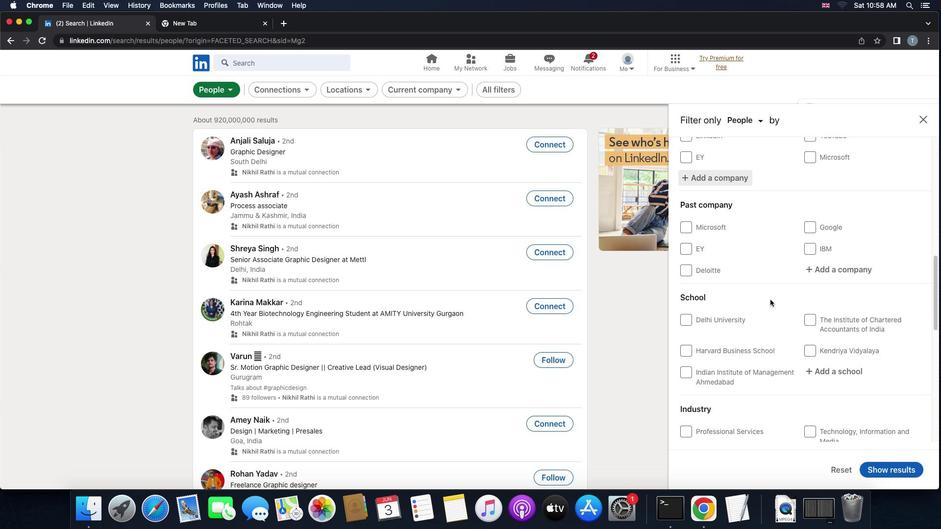 
Action: Mouse scrolled (770, 299) with delta (0, 0)
Screenshot: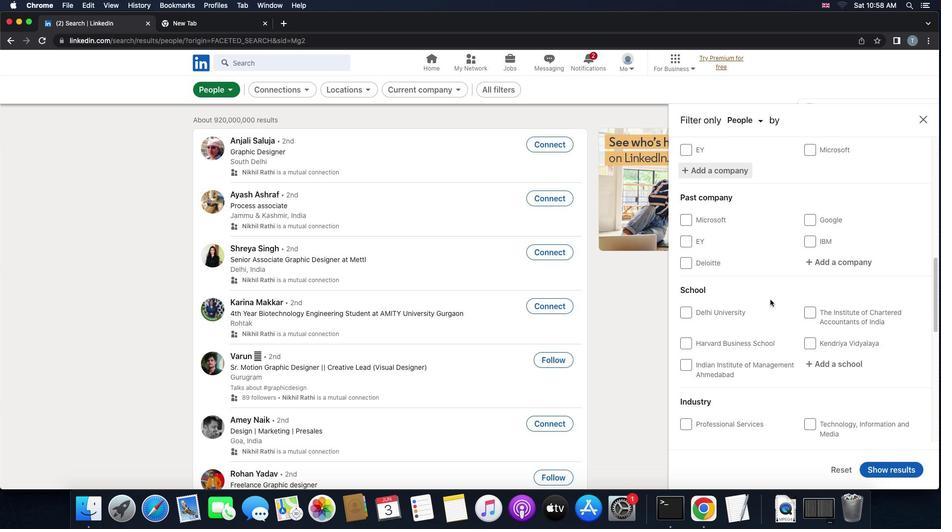 
Action: Mouse scrolled (770, 299) with delta (0, 0)
Screenshot: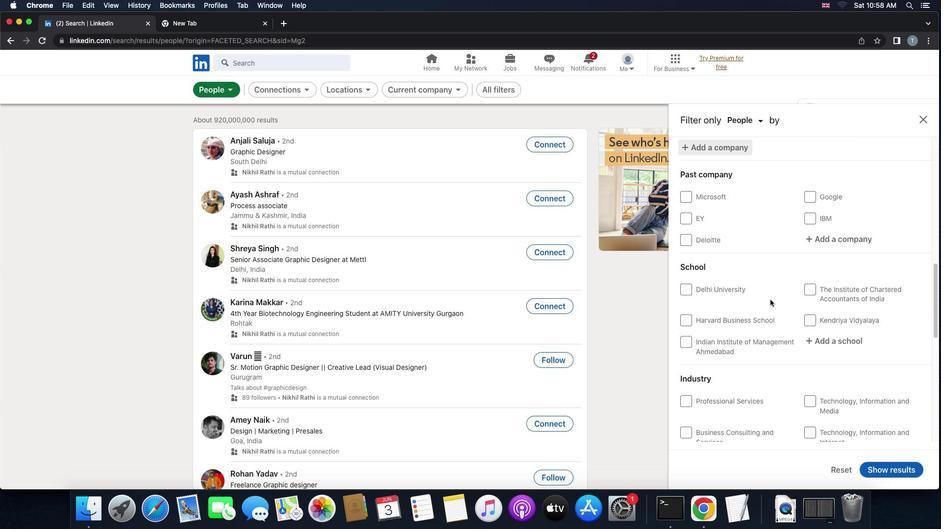 
Action: Mouse moved to (826, 326)
Screenshot: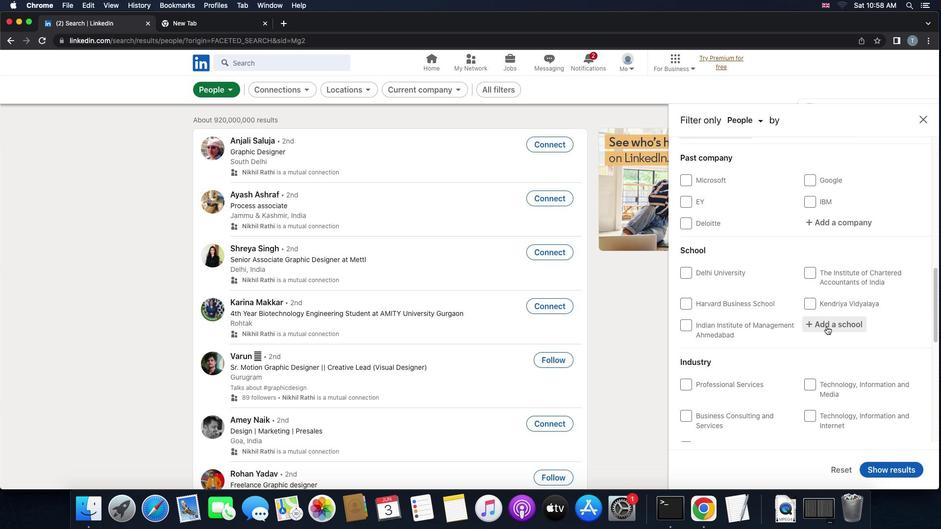 
Action: Mouse pressed left at (826, 326)
Screenshot: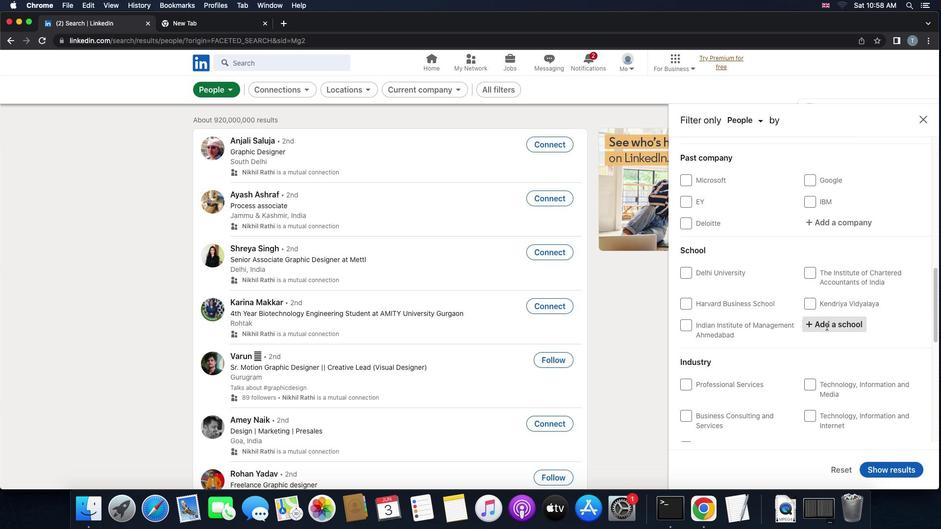 
Action: Mouse moved to (770, 325)
Screenshot: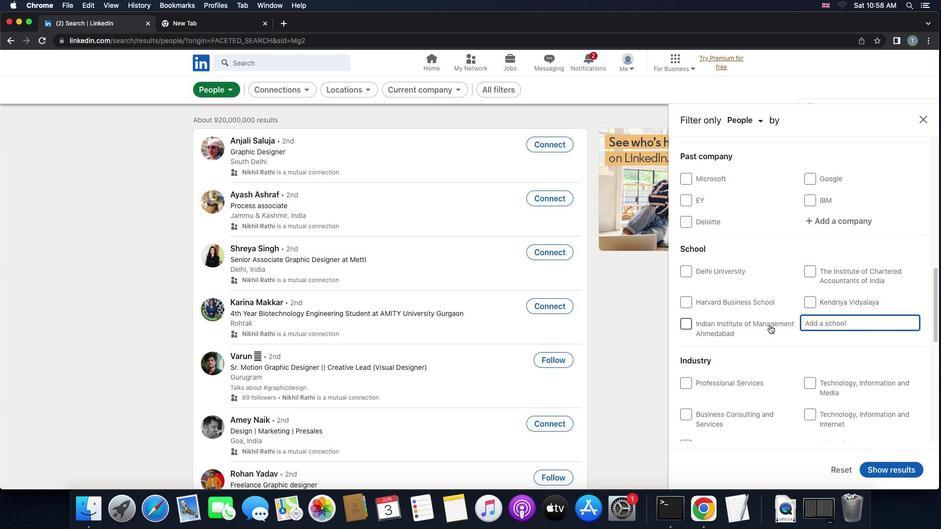 
Action: Mouse scrolled (770, 325) with delta (0, 0)
Screenshot: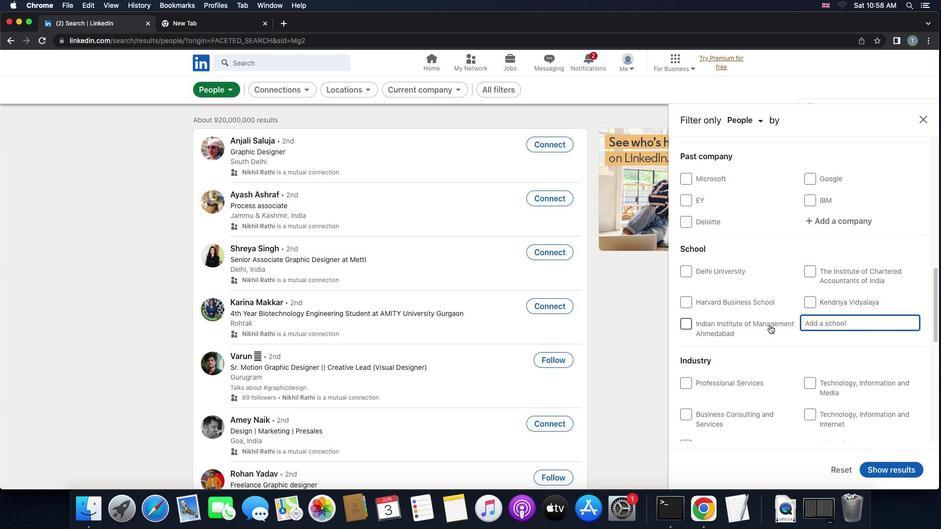 
Action: Mouse scrolled (770, 325) with delta (0, 0)
Screenshot: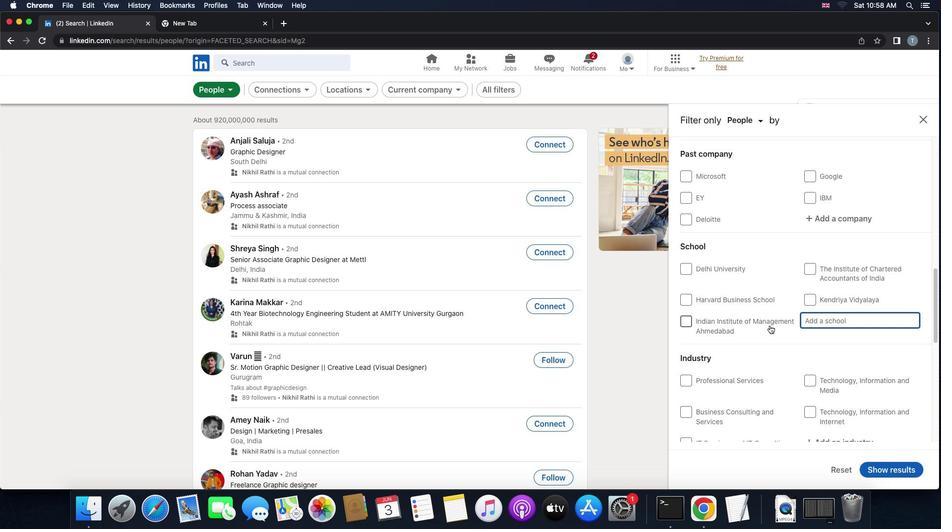 
Action: Mouse moved to (774, 328)
Screenshot: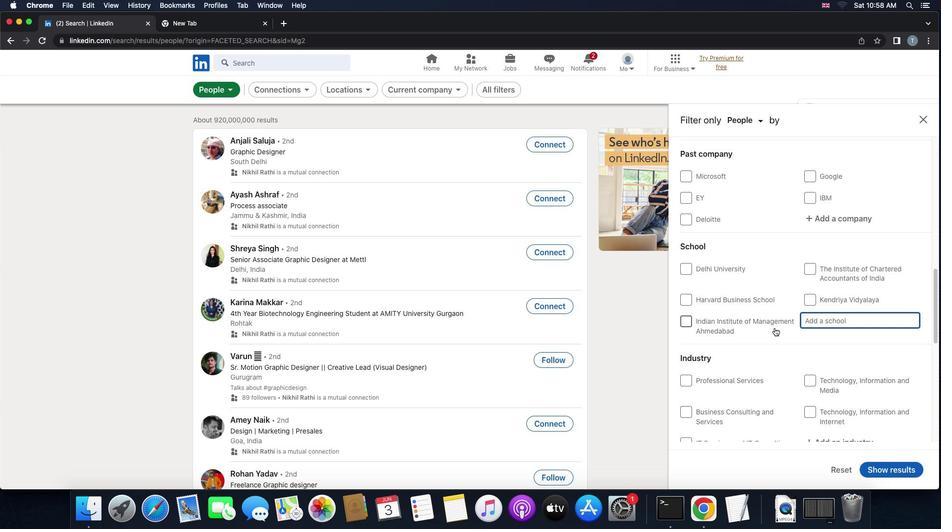 
Action: Mouse scrolled (774, 328) with delta (0, 0)
Screenshot: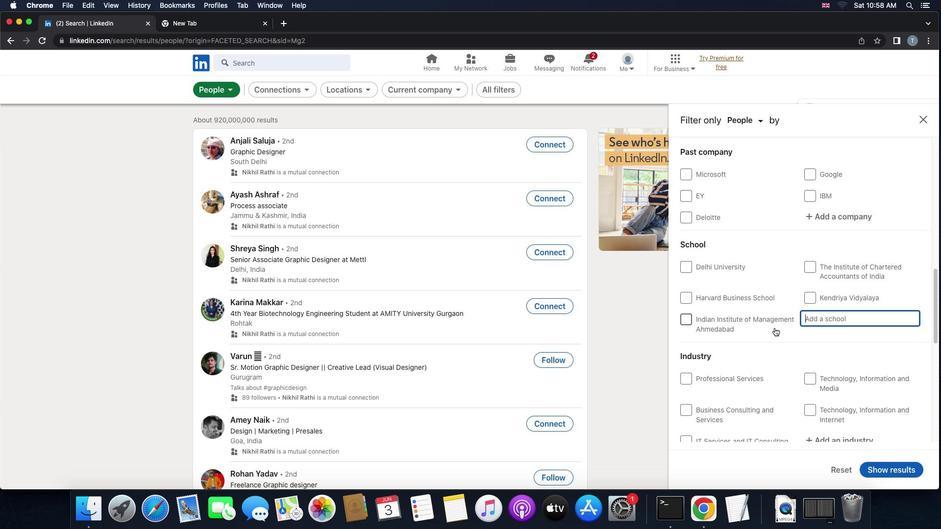 
Action: Mouse scrolled (774, 328) with delta (0, 0)
Screenshot: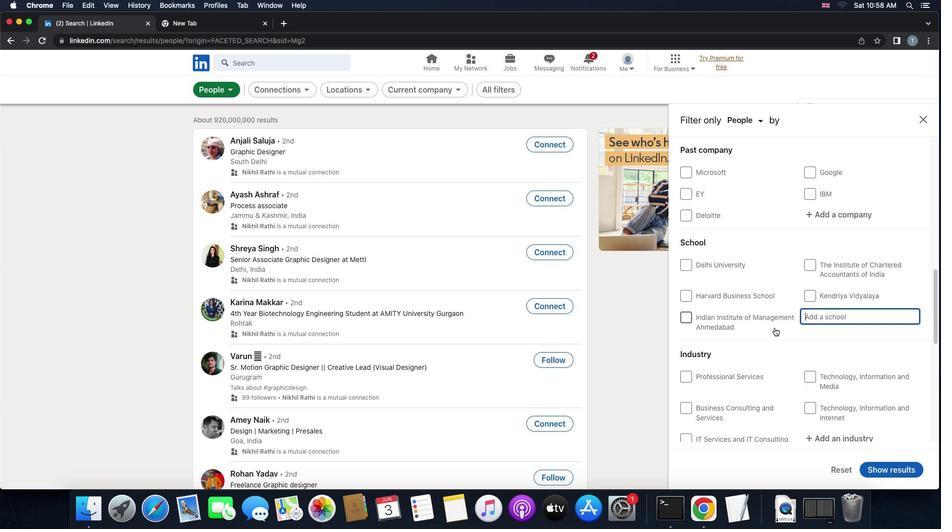 
Action: Mouse moved to (817, 322)
Screenshot: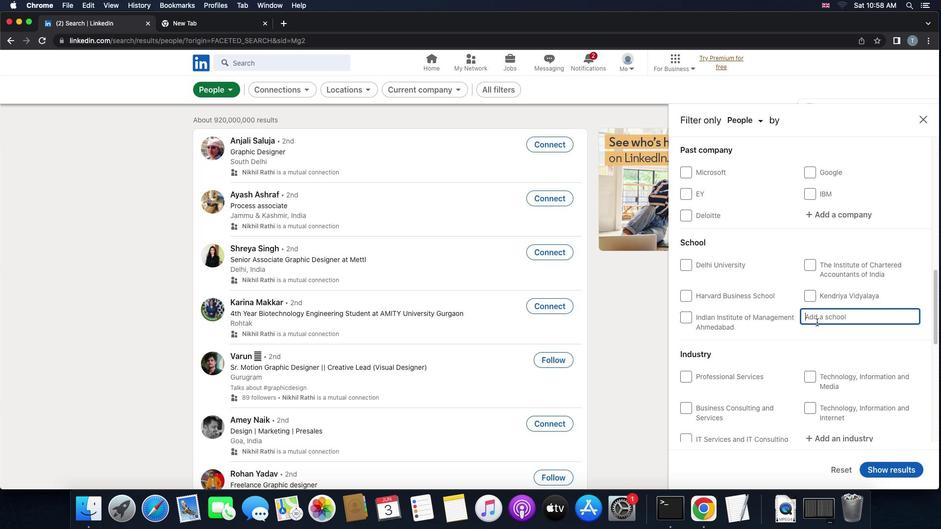 
Action: Key pressed Key.shift'P''G''D''A''V'
Screenshot: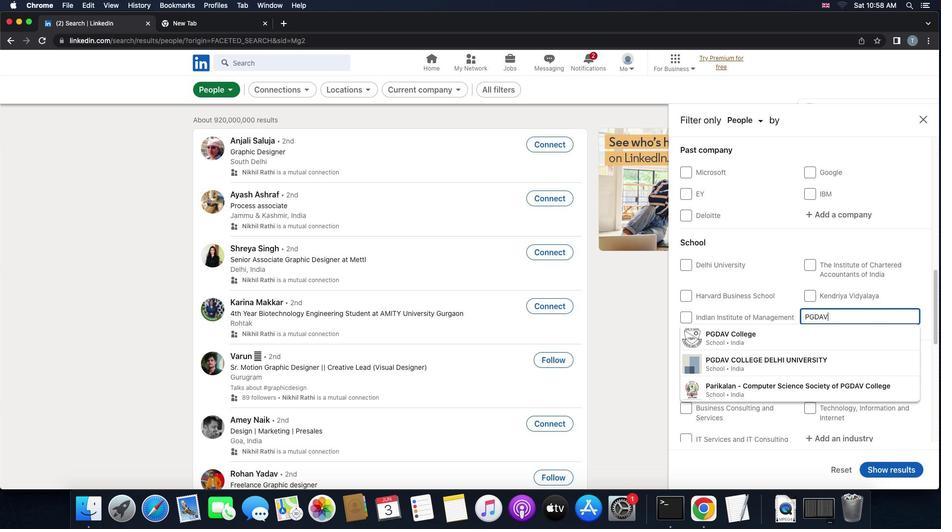 
Action: Mouse moved to (797, 337)
Screenshot: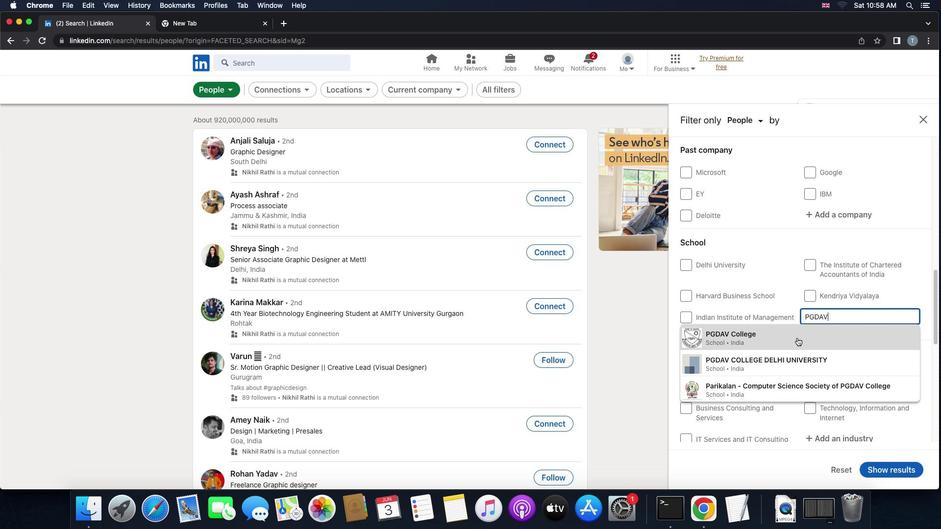 
Action: Mouse pressed left at (797, 337)
Screenshot: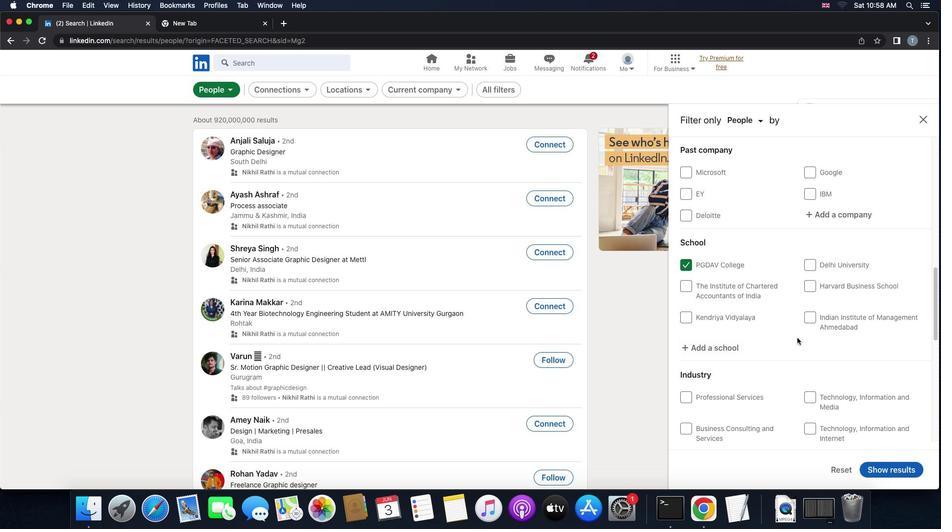 
Action: Mouse moved to (797, 341)
Screenshot: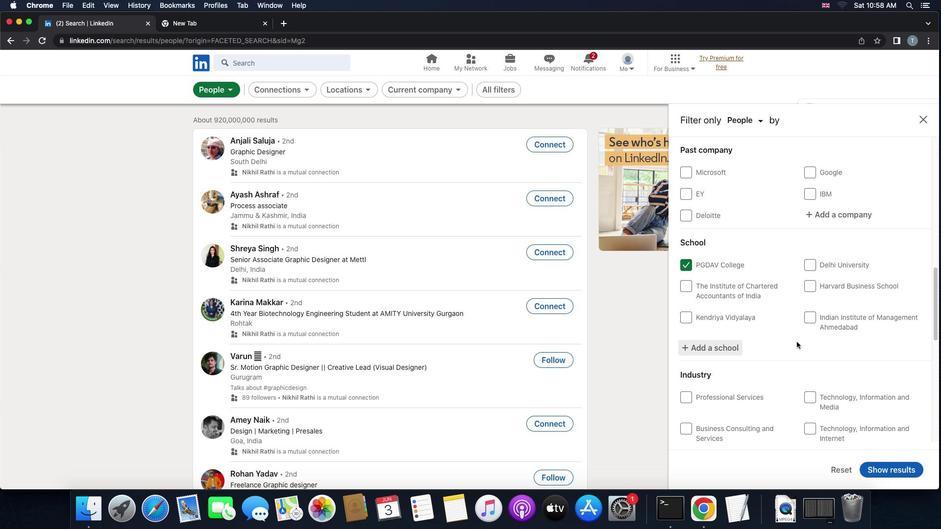 
Action: Mouse scrolled (797, 341) with delta (0, 0)
Screenshot: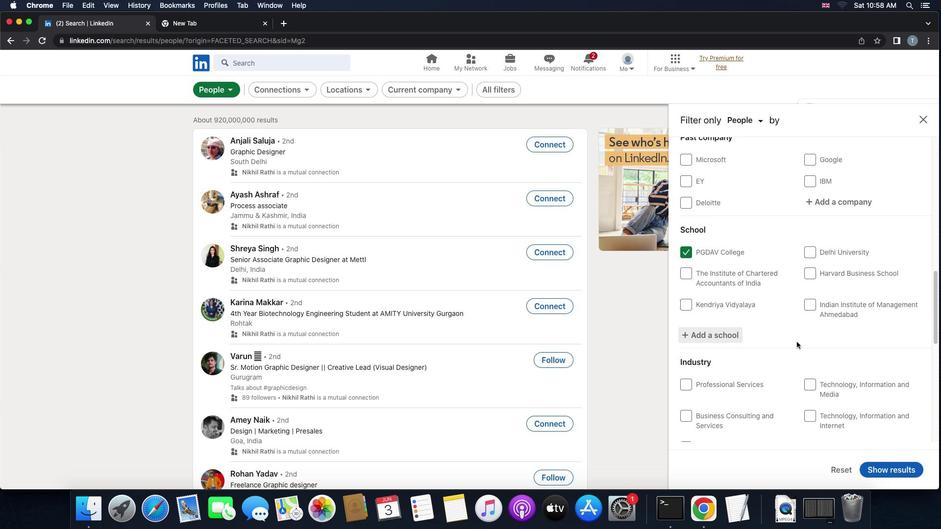 
Action: Mouse scrolled (797, 341) with delta (0, 0)
Screenshot: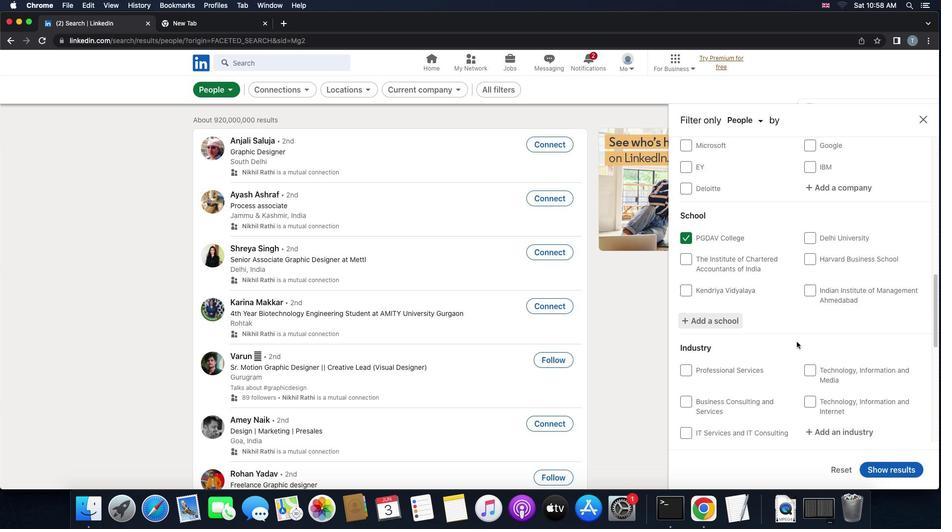 
Action: Mouse scrolled (797, 341) with delta (0, 0)
Screenshot: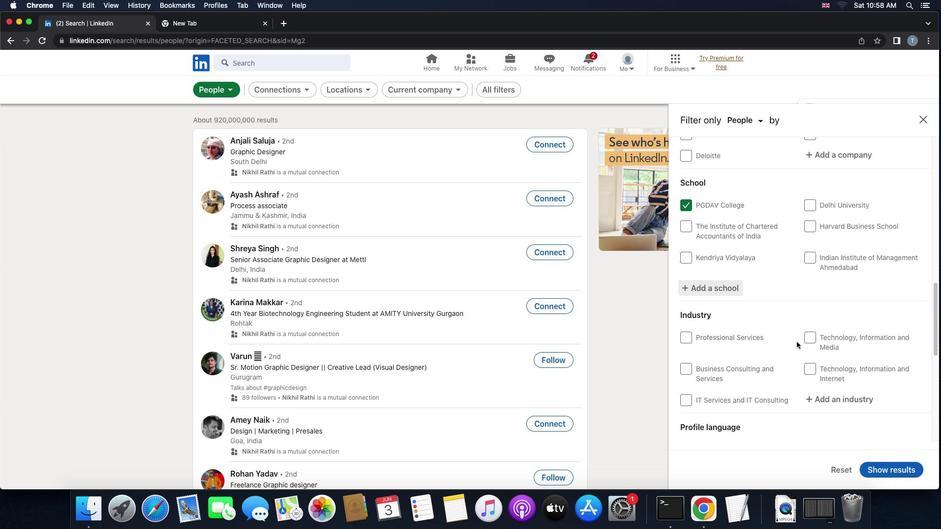 
Action: Mouse scrolled (797, 341) with delta (0, 0)
Screenshot: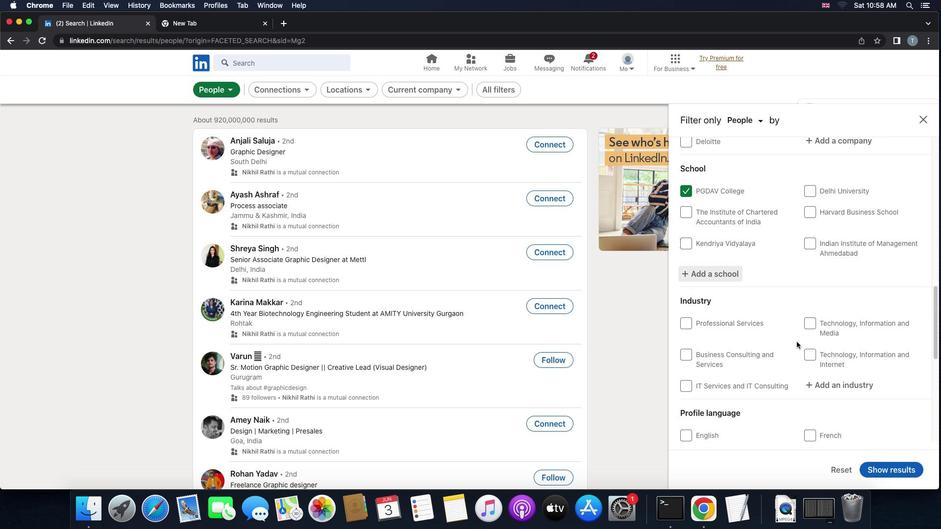 
Action: Mouse scrolled (797, 341) with delta (0, 0)
Screenshot: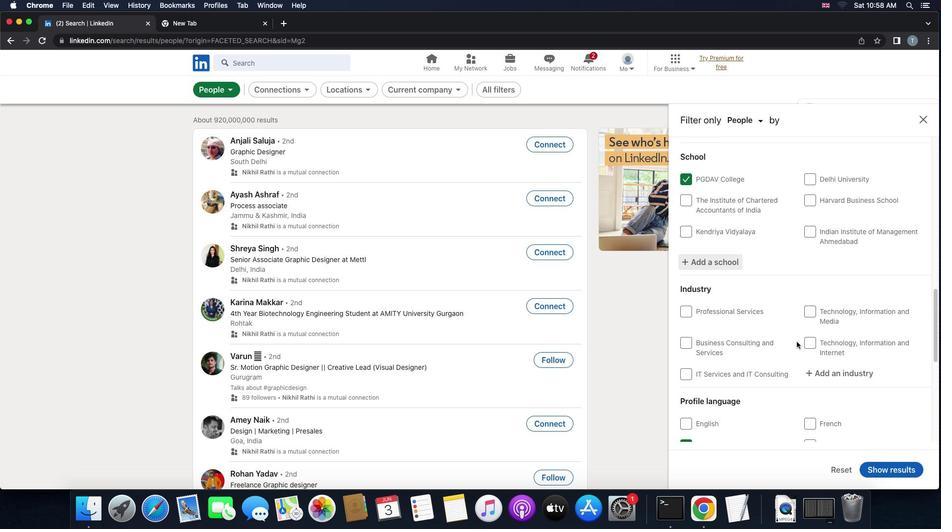 
Action: Mouse scrolled (797, 341) with delta (0, 0)
Screenshot: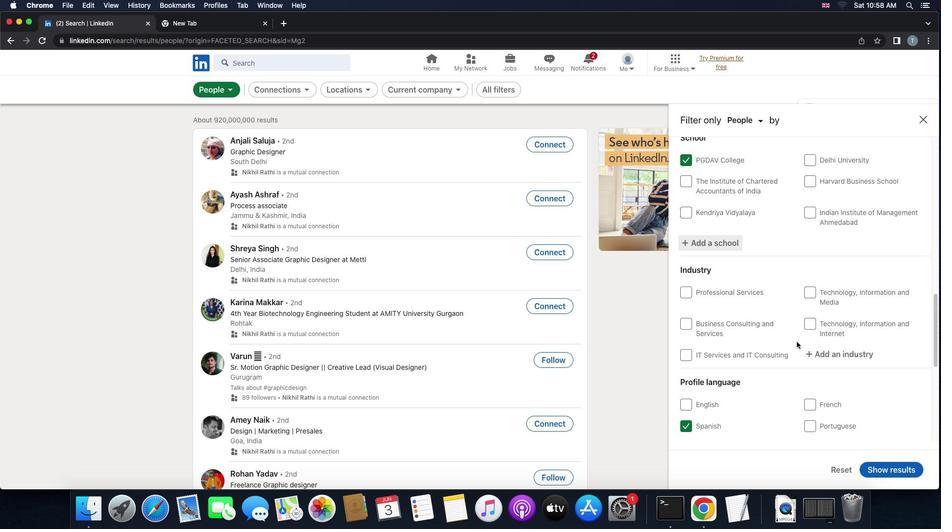 
Action: Mouse moved to (836, 351)
Screenshot: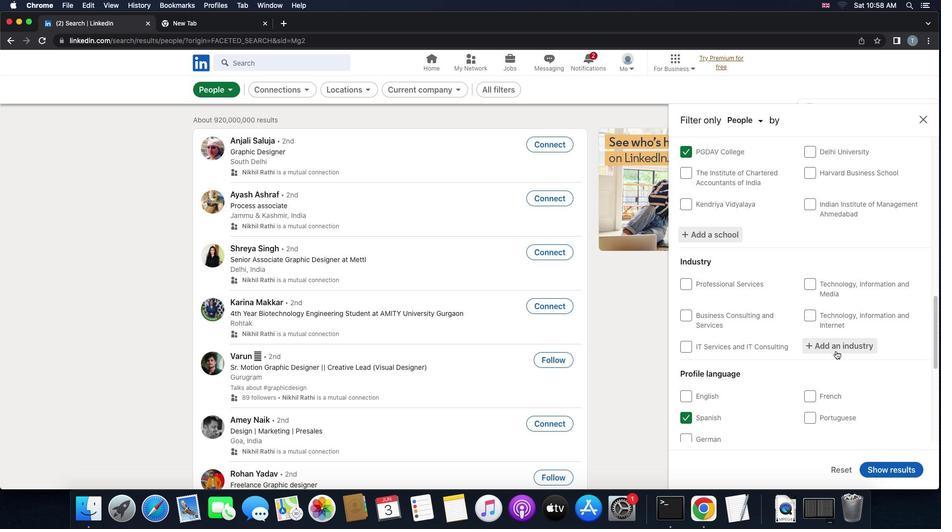 
Action: Mouse pressed left at (836, 351)
Screenshot: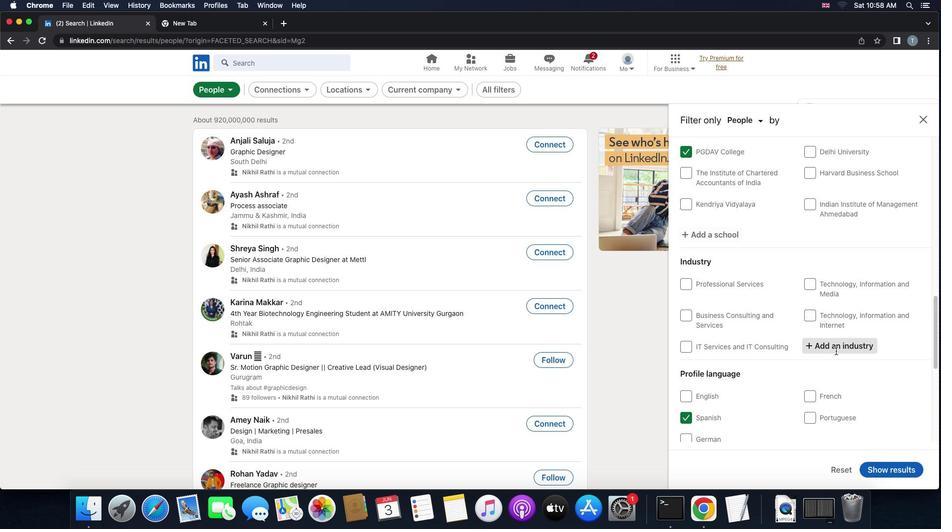
Action: Mouse moved to (836, 351)
Screenshot: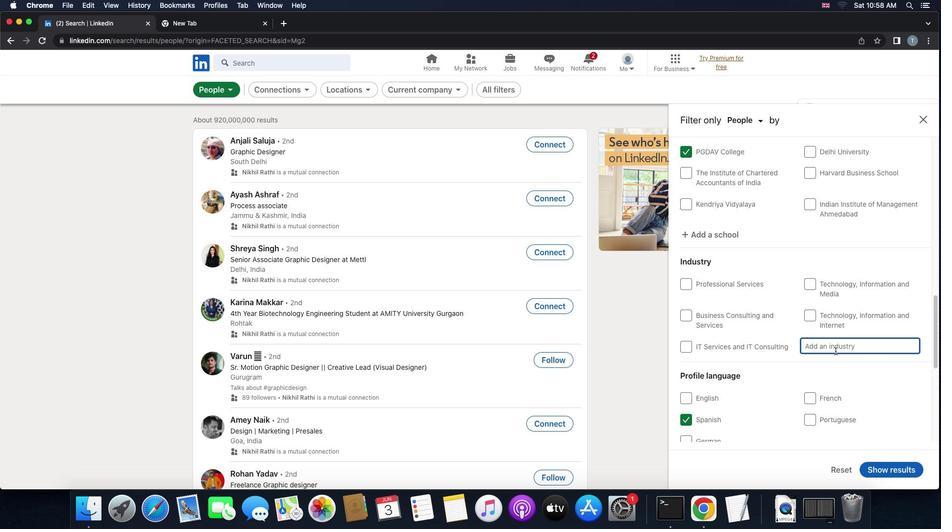 
Action: Key pressed 'l''a''u''n''d''r''y'
Screenshot: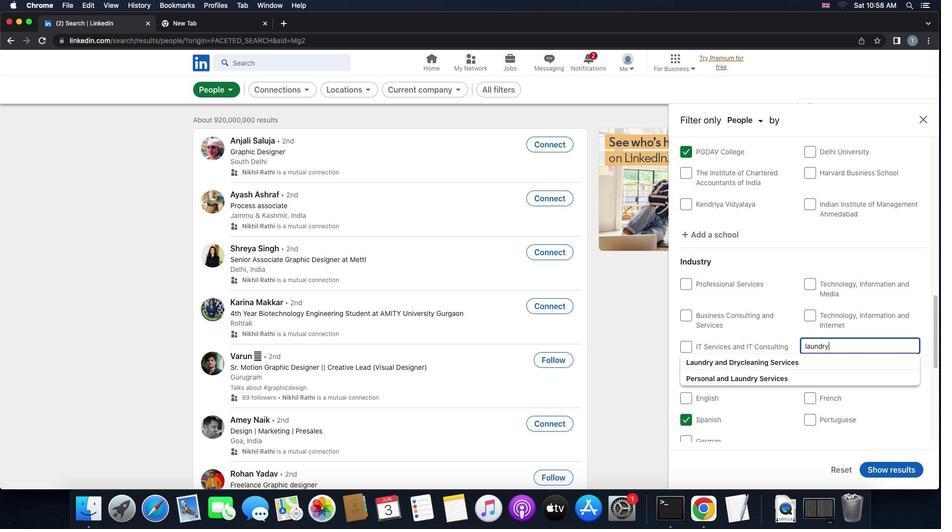 
Action: Mouse moved to (789, 361)
Screenshot: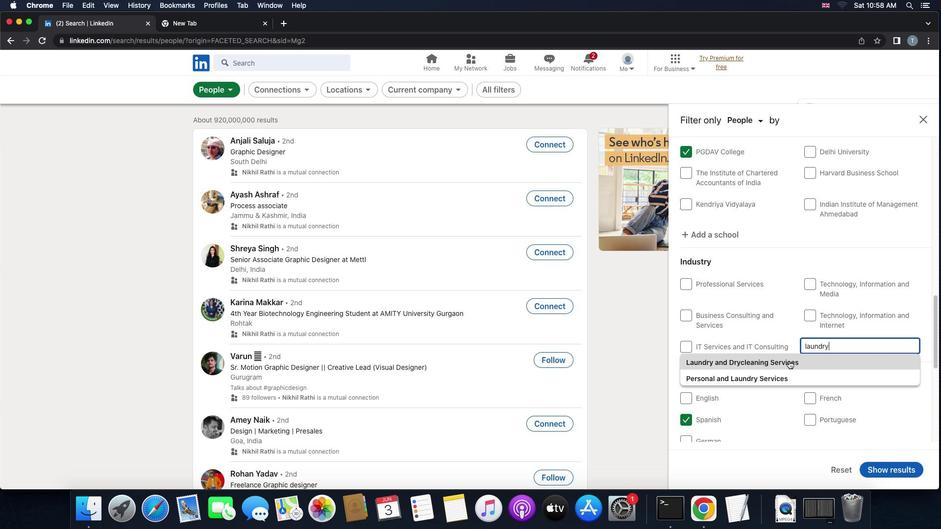 
Action: Mouse pressed left at (789, 361)
Screenshot: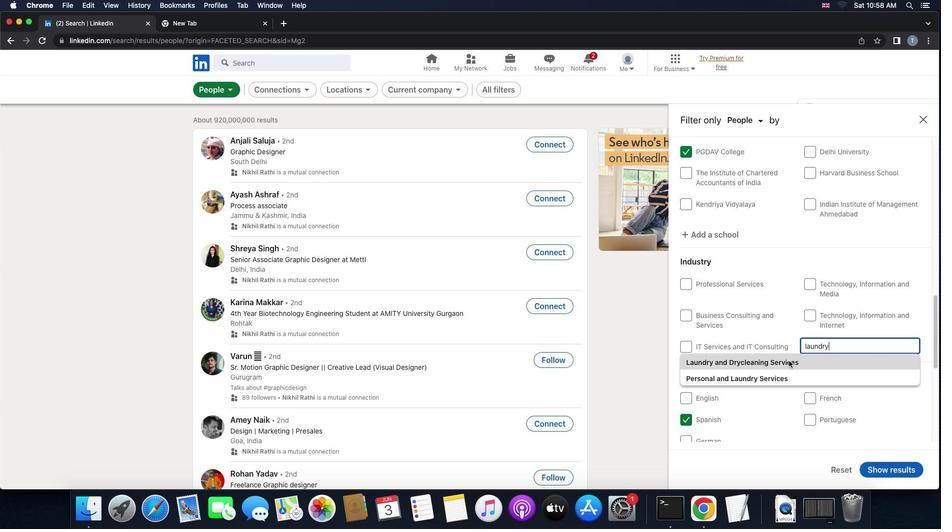 
Action: Mouse moved to (776, 362)
Screenshot: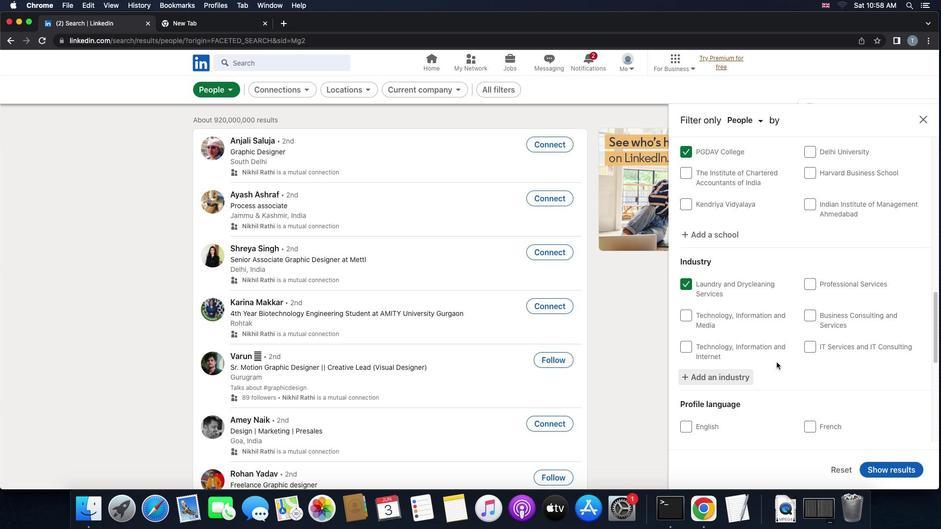
Action: Mouse scrolled (776, 362) with delta (0, 0)
Screenshot: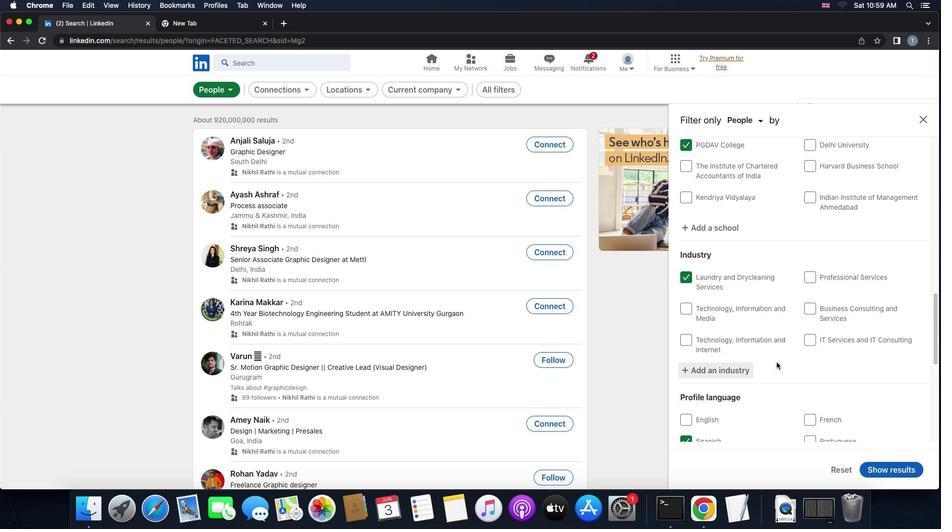 
Action: Mouse scrolled (776, 362) with delta (0, 0)
Screenshot: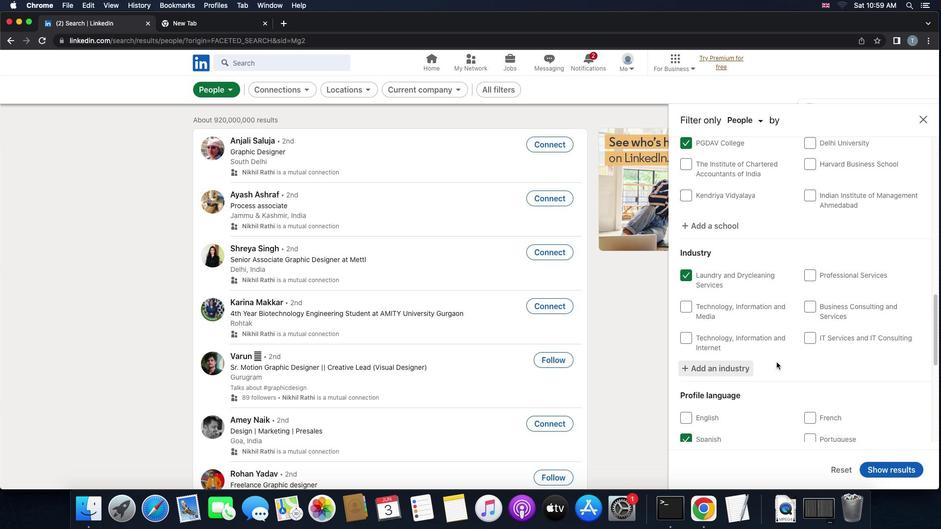 
Action: Mouse scrolled (776, 362) with delta (0, 0)
Screenshot: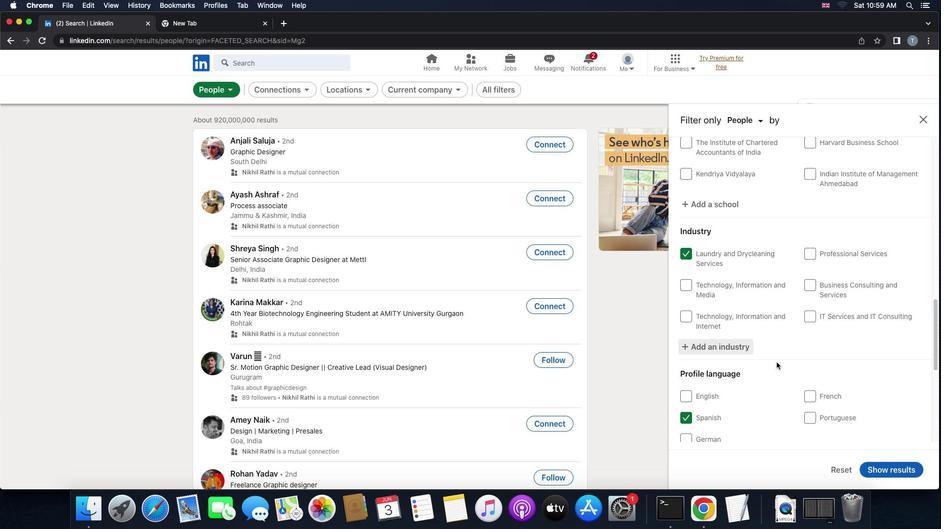 
Action: Mouse scrolled (776, 362) with delta (0, 0)
Screenshot: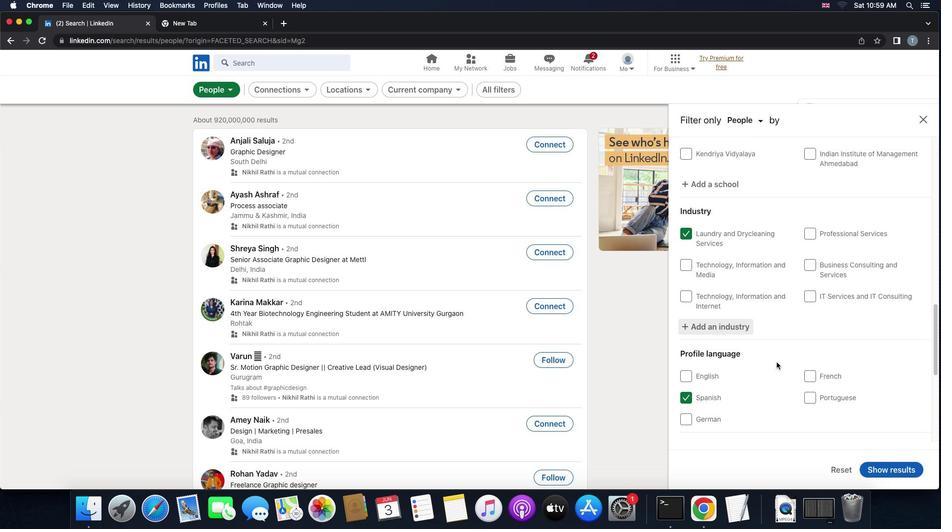
Action: Mouse scrolled (776, 362) with delta (0, -1)
Screenshot: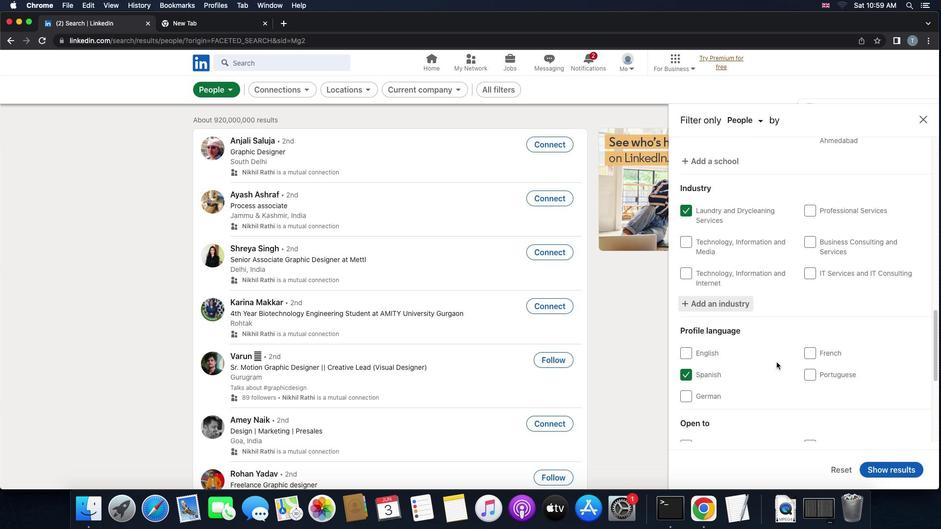 
Action: Mouse moved to (776, 362)
Screenshot: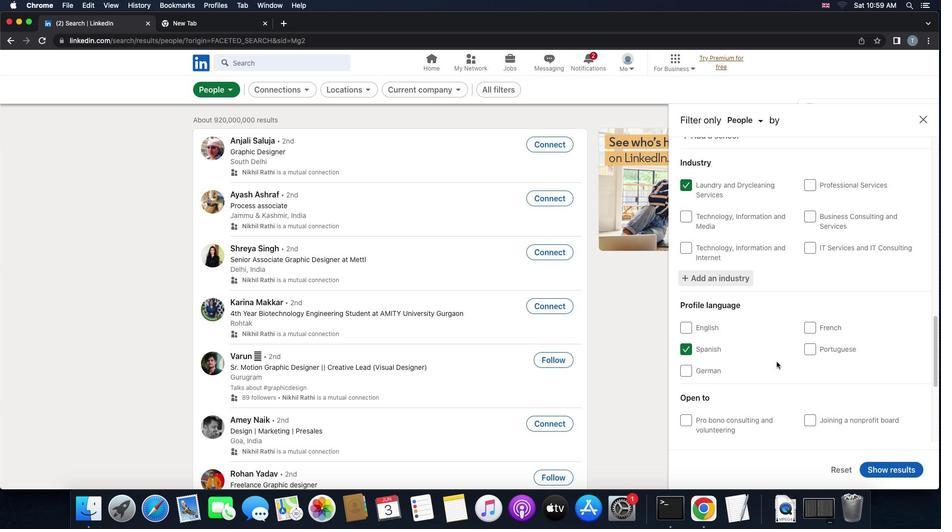 
Action: Mouse scrolled (776, 362) with delta (0, 0)
Screenshot: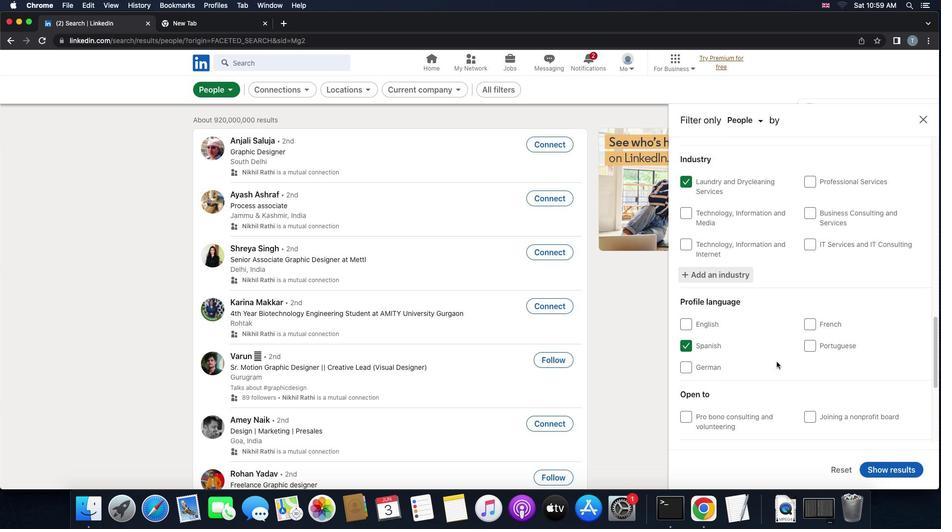 
Action: Mouse scrolled (776, 362) with delta (0, 0)
Screenshot: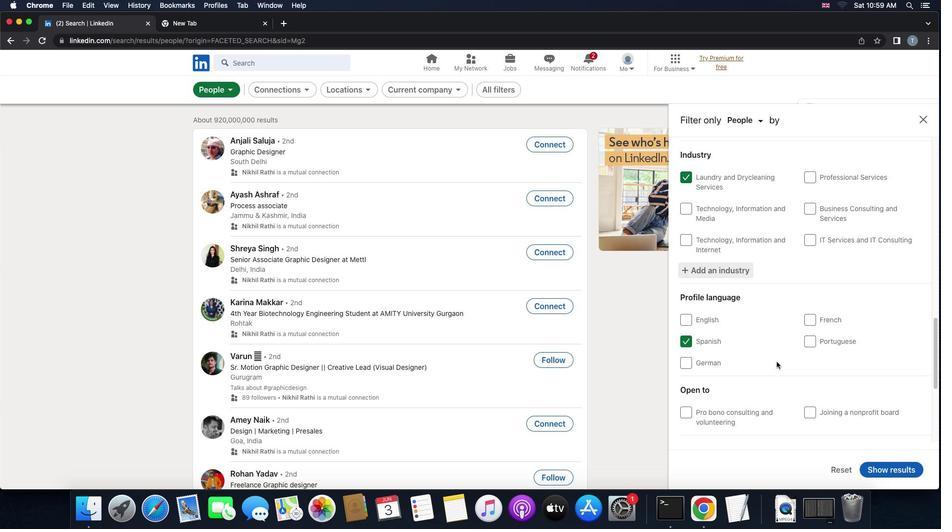 
Action: Mouse scrolled (776, 362) with delta (0, 0)
Screenshot: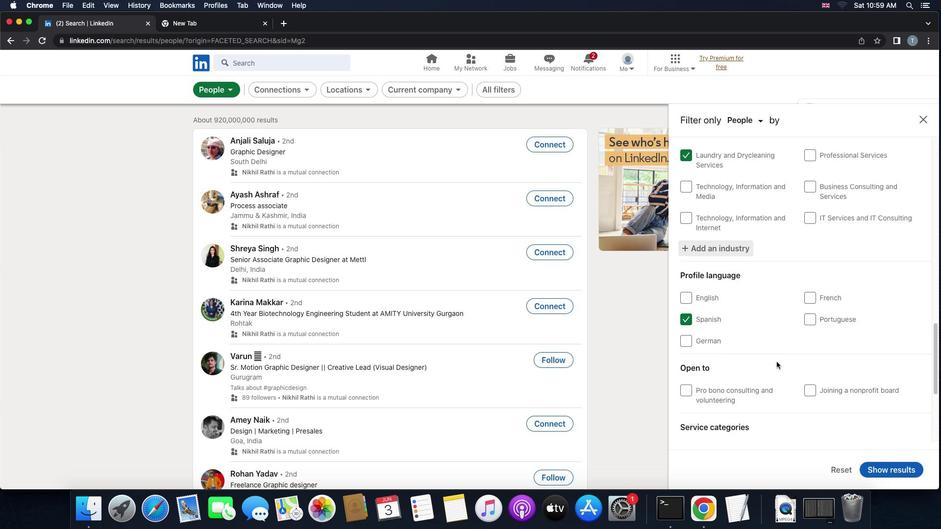 
Action: Mouse scrolled (776, 362) with delta (0, 0)
Screenshot: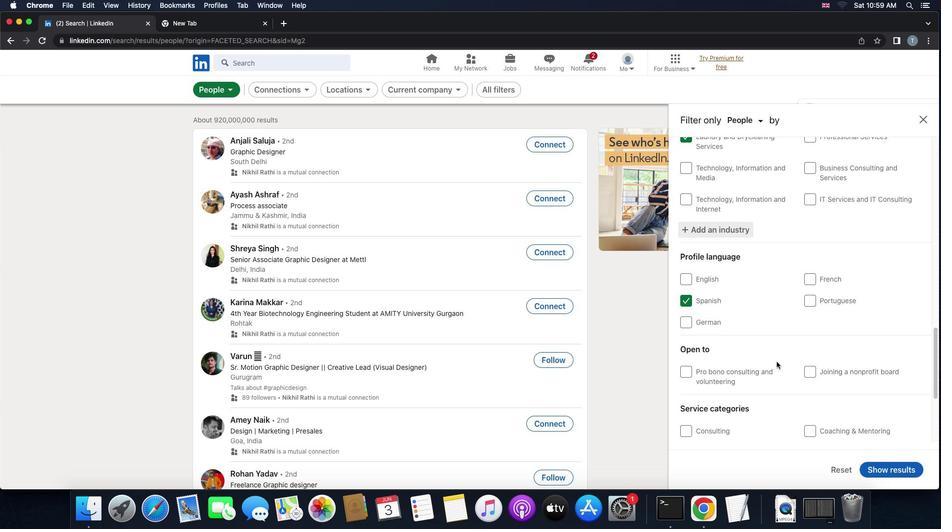 
Action: Mouse scrolled (776, 362) with delta (0, 0)
Screenshot: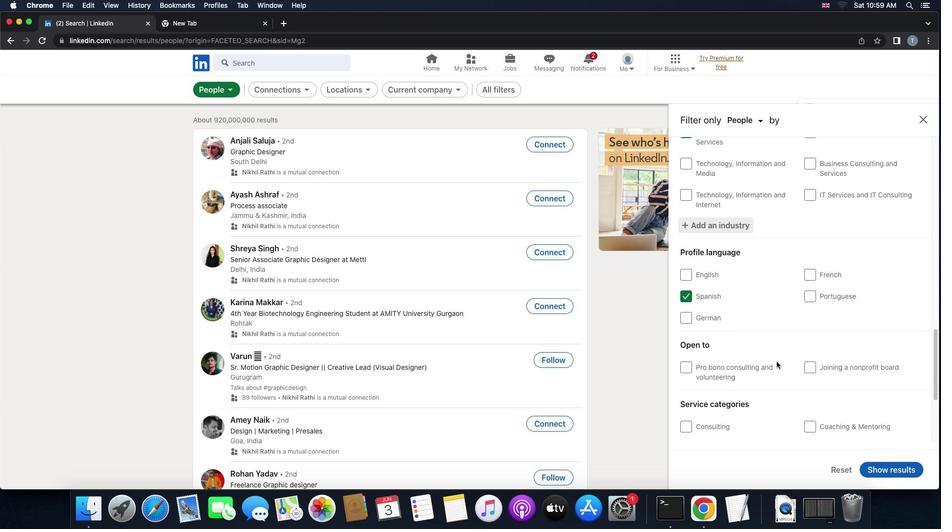 
Action: Mouse scrolled (776, 362) with delta (0, 0)
Screenshot: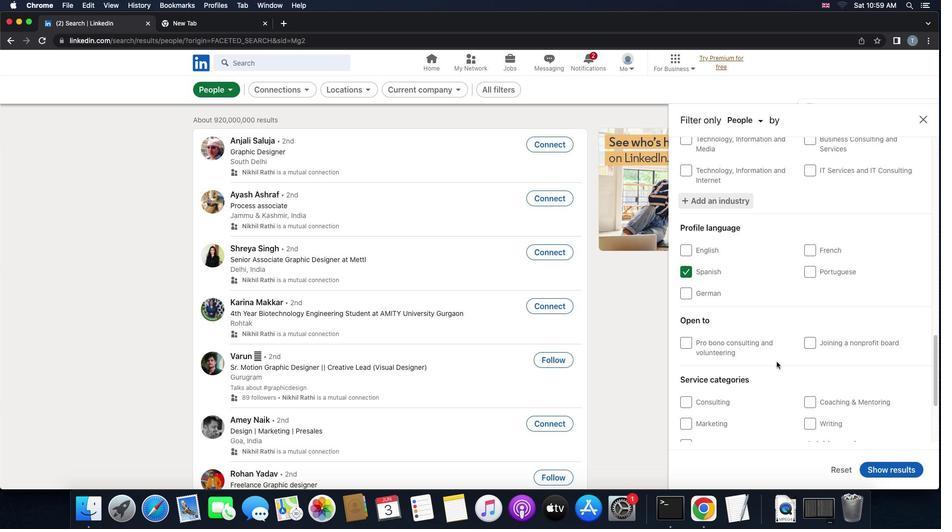 
Action: Mouse scrolled (776, 362) with delta (0, 0)
Screenshot: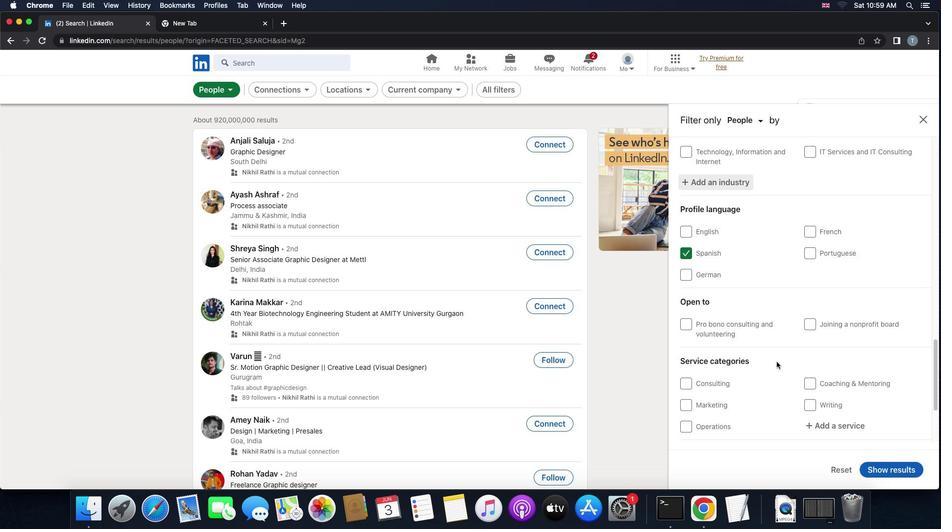 
Action: Mouse scrolled (776, 362) with delta (0, 0)
Screenshot: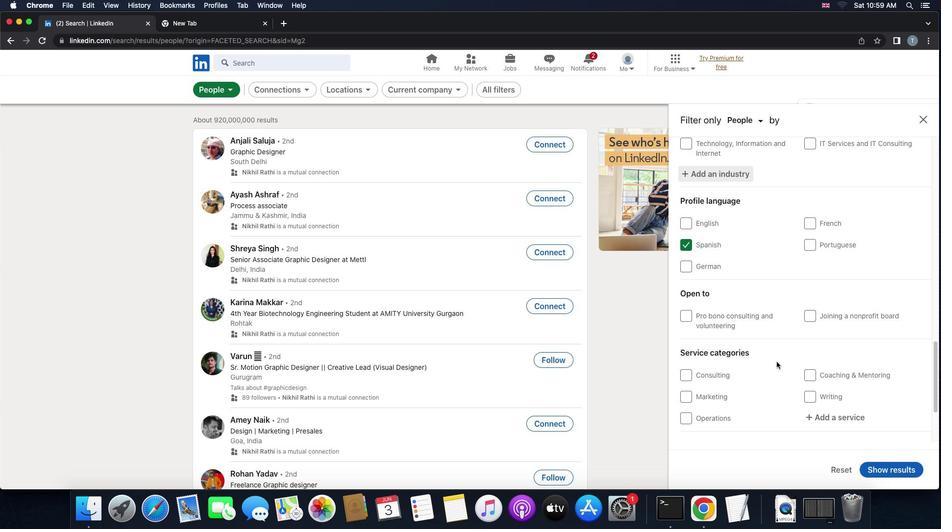 
Action: Mouse scrolled (776, 362) with delta (0, 0)
Screenshot: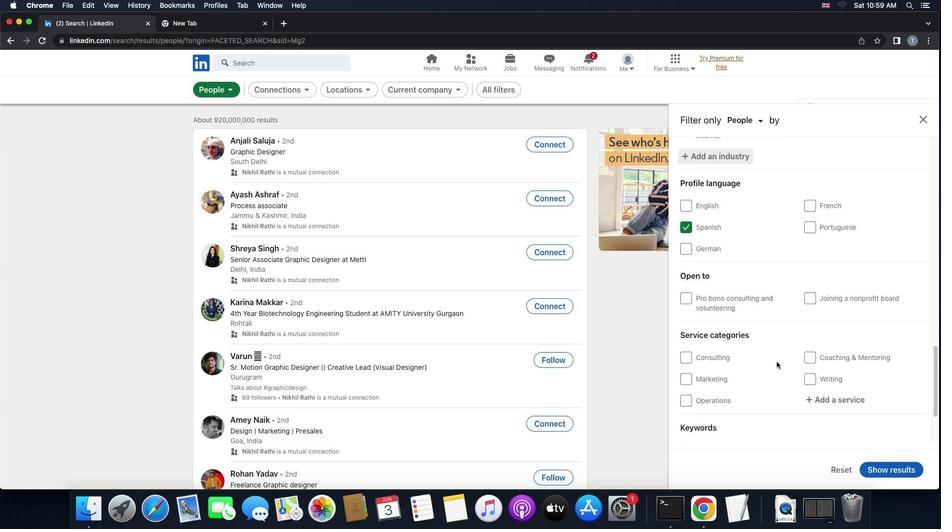 
Action: Mouse scrolled (776, 362) with delta (0, 0)
Screenshot: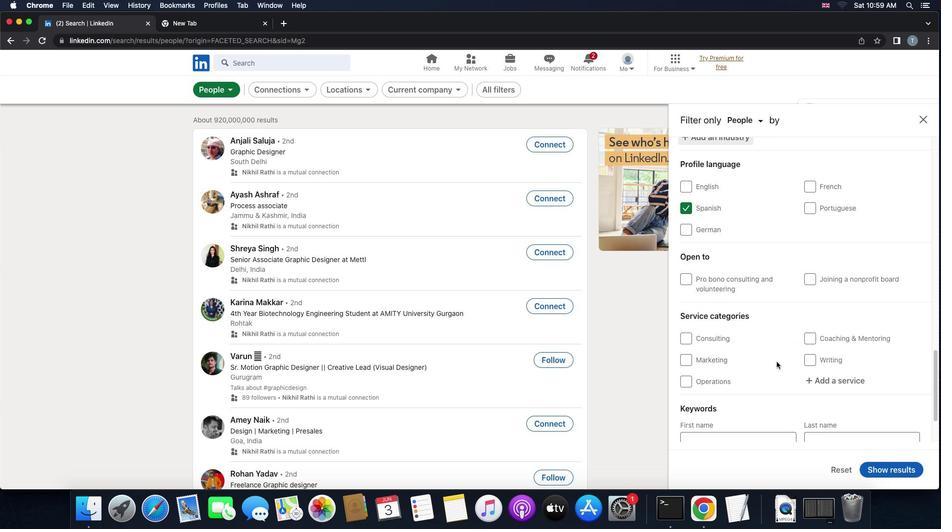 
Action: Mouse scrolled (776, 362) with delta (0, 0)
Screenshot: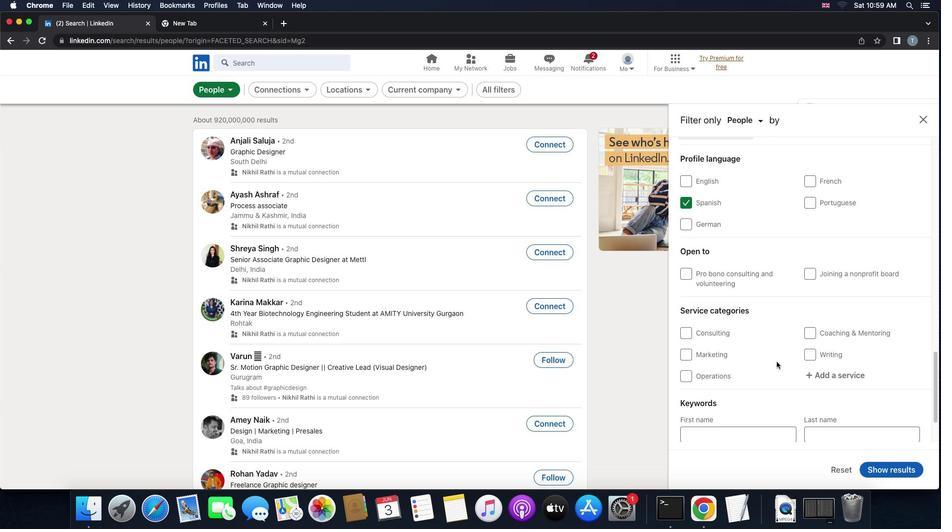 
Action: Mouse scrolled (776, 362) with delta (0, 0)
Screenshot: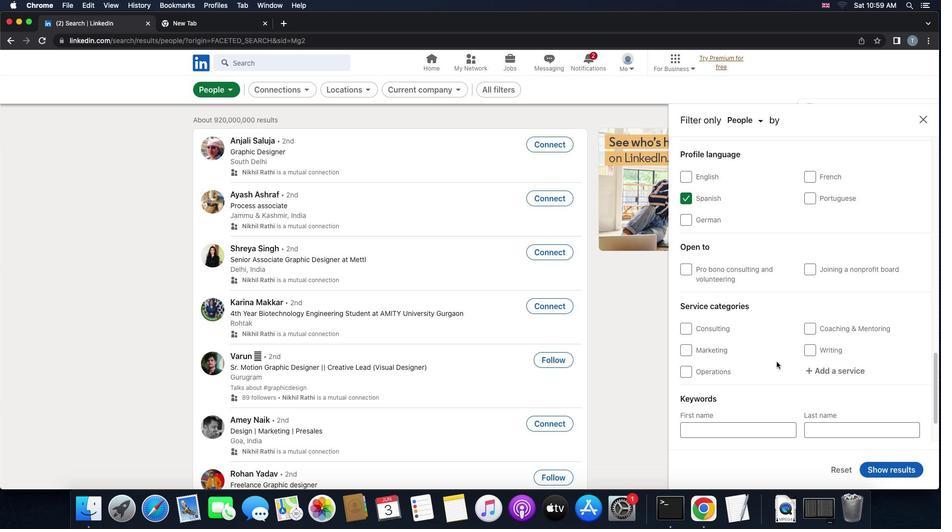 
Action: Mouse moved to (818, 372)
Screenshot: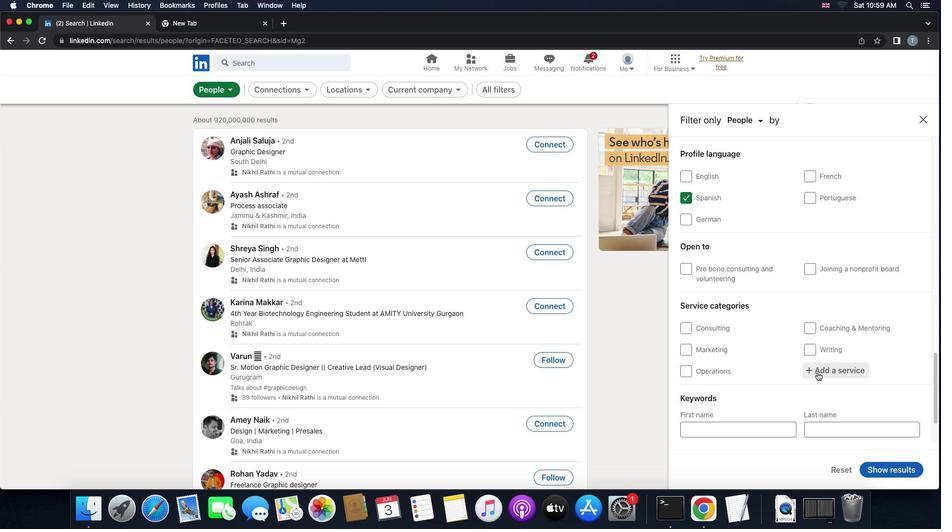 
Action: Mouse pressed left at (818, 372)
Screenshot: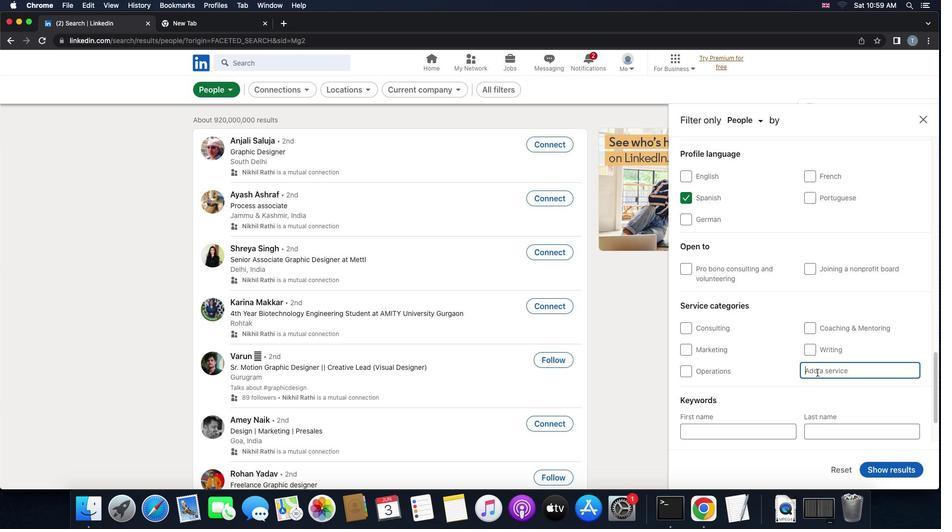 
Action: Mouse moved to (805, 374)
Screenshot: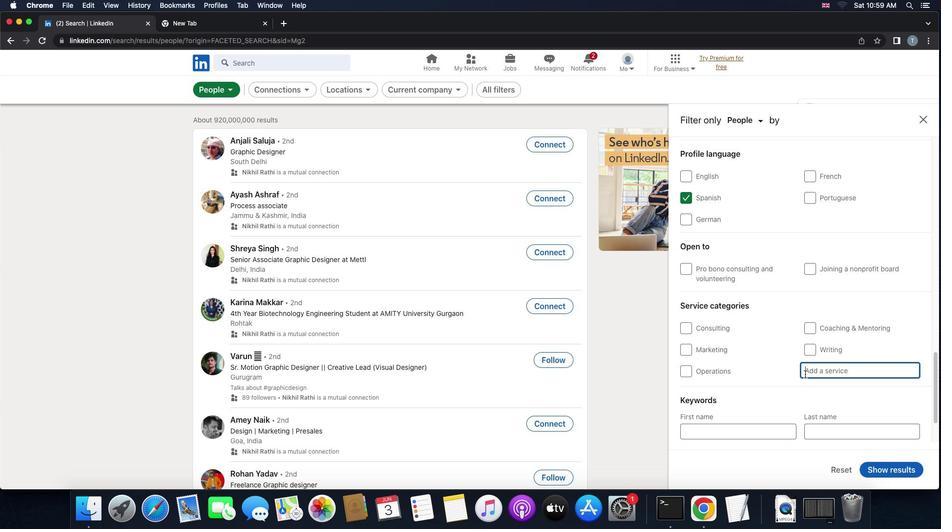 
Action: Key pressed 's''o''c''i''a'
Screenshot: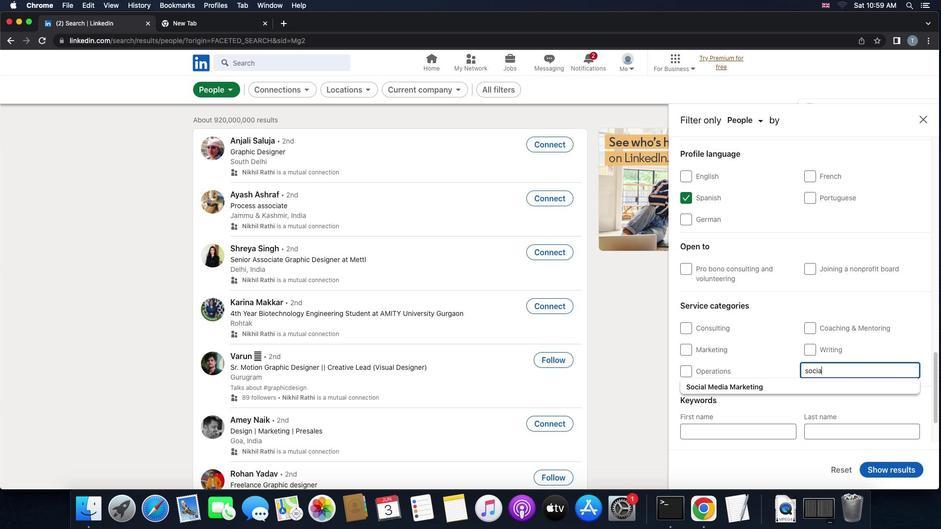 
Action: Mouse moved to (776, 384)
Screenshot: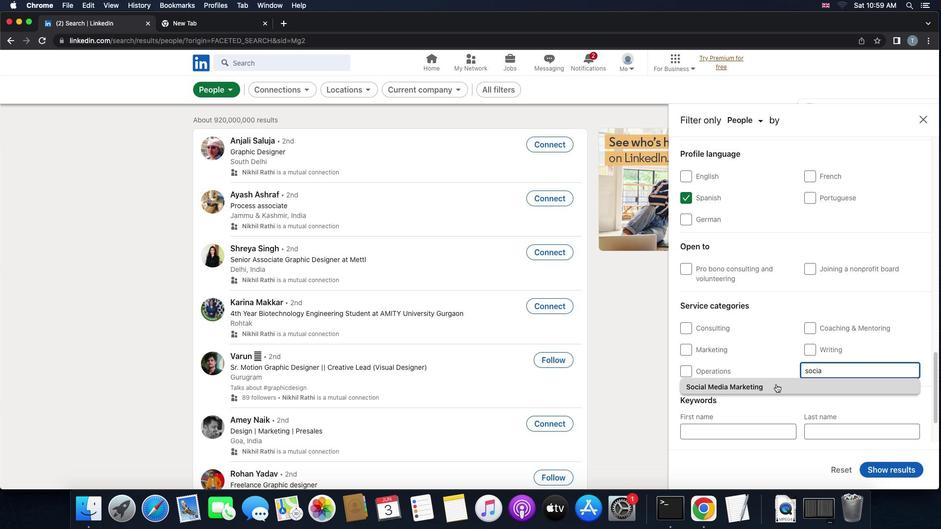 
Action: Mouse pressed left at (776, 384)
Screenshot: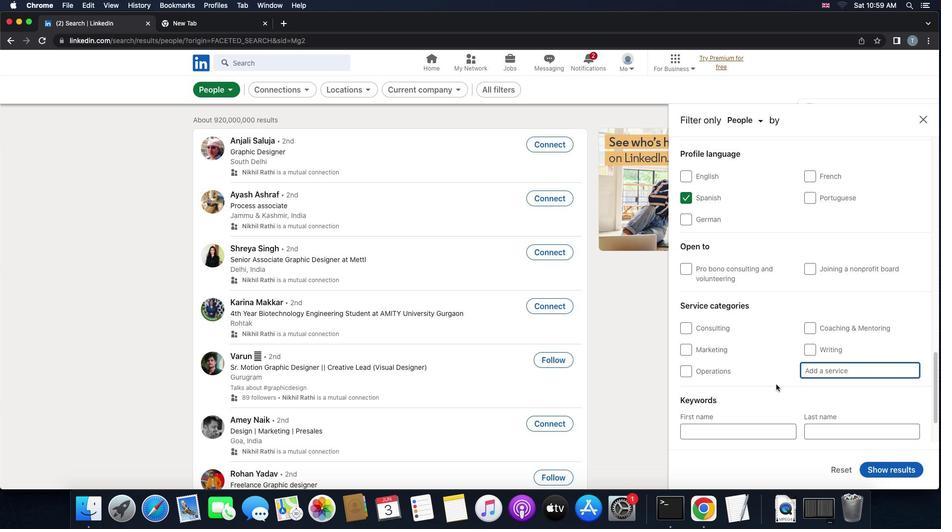 
Action: Mouse scrolled (776, 384) with delta (0, 0)
Screenshot: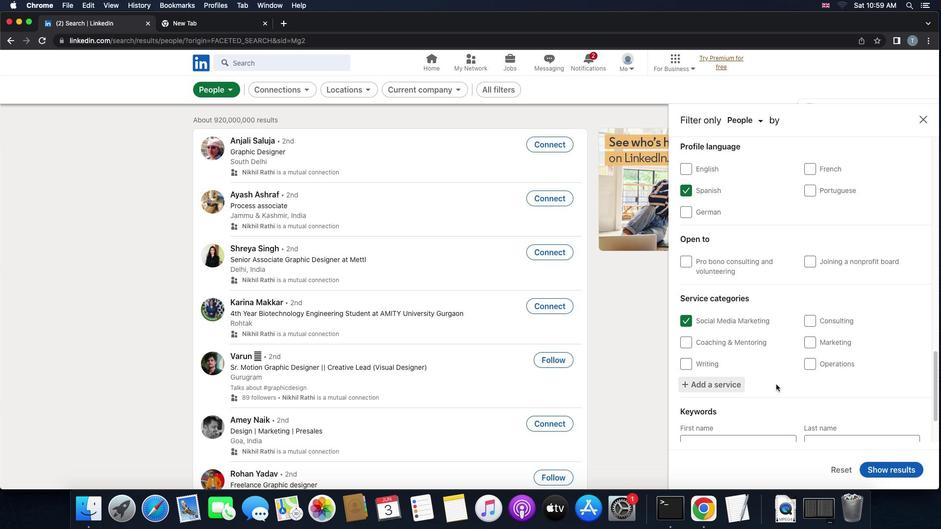 
Action: Mouse scrolled (776, 384) with delta (0, 0)
Screenshot: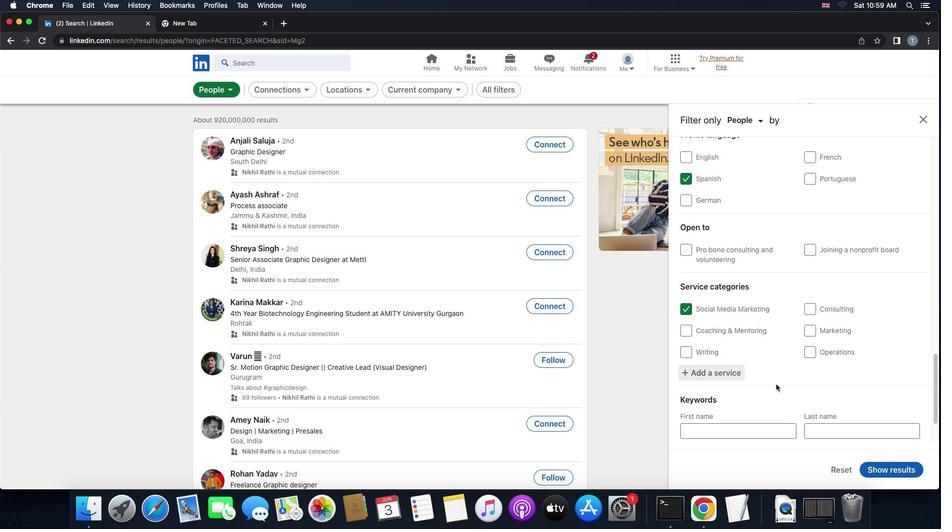 
Action: Mouse scrolled (776, 384) with delta (0, 0)
Screenshot: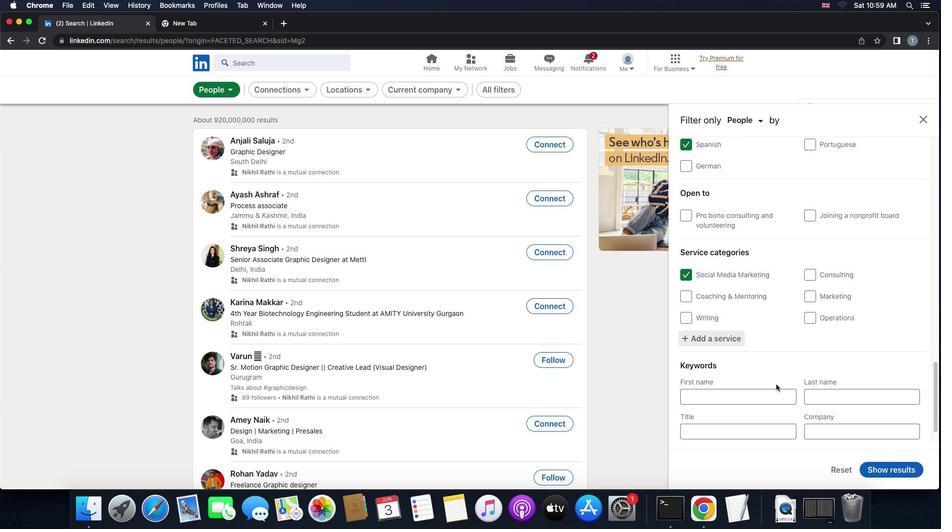 
Action: Mouse moved to (753, 414)
Screenshot: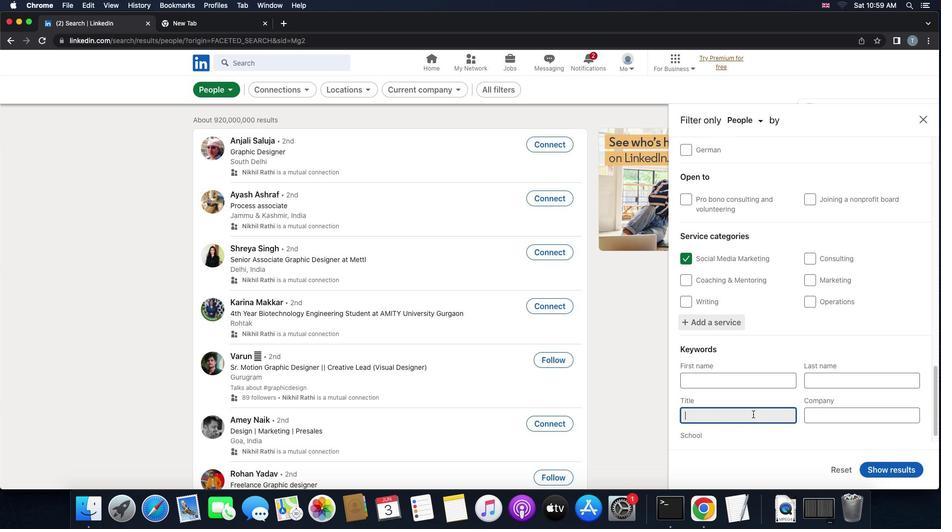 
Action: Mouse pressed left at (753, 414)
Screenshot: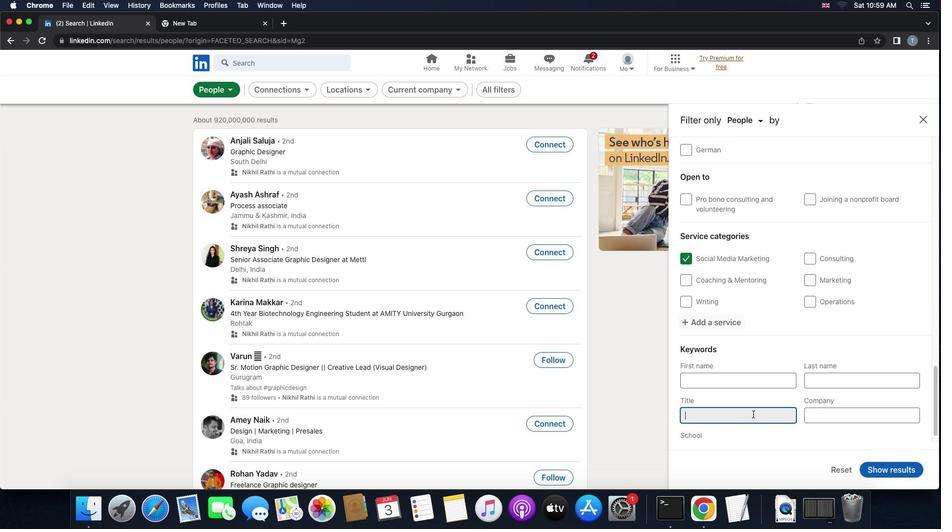 
Action: Key pressed 'd''i''r''e''s'Key.backspace'c''t'Key.space's''a''l''e''s''p''e''r''s''o''n'
Screenshot: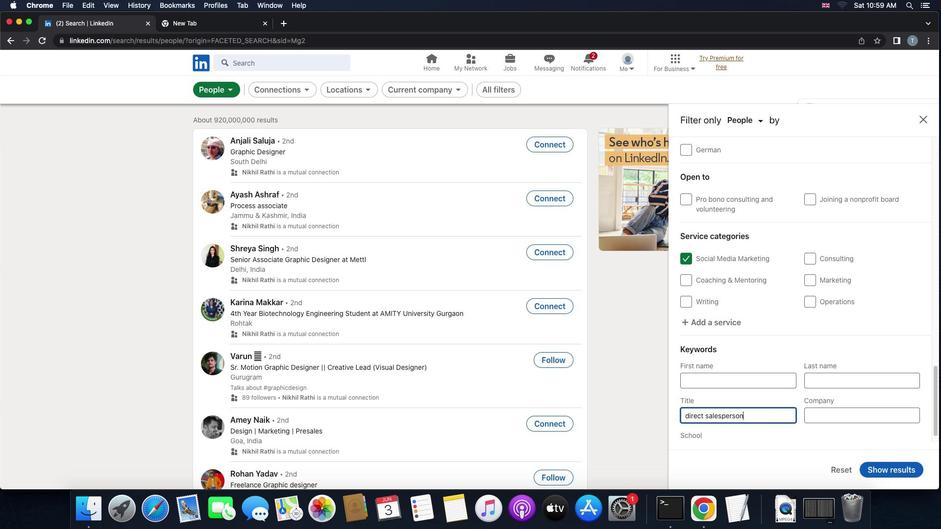 
Action: Mouse moved to (767, 430)
Screenshot: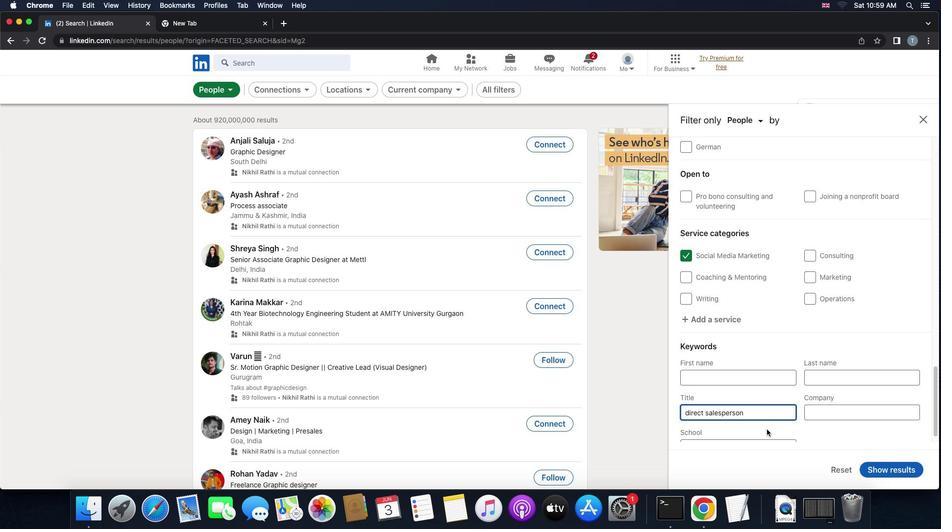 
Action: Mouse scrolled (767, 430) with delta (0, 0)
Screenshot: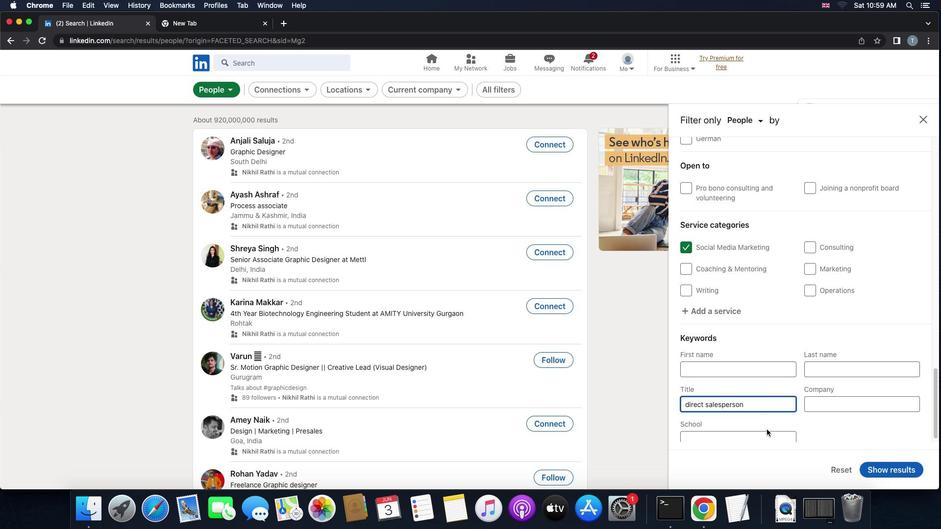 
Action: Mouse scrolled (767, 430) with delta (0, 0)
Screenshot: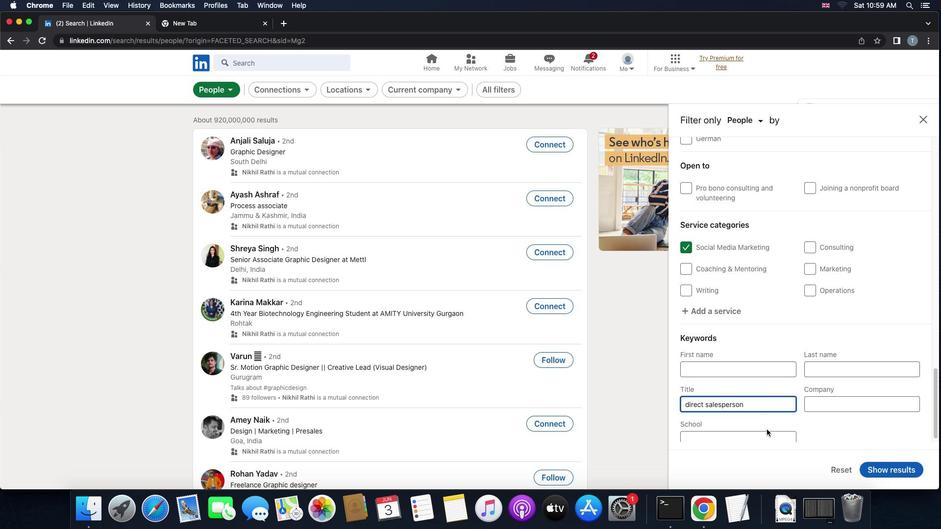 
Action: Mouse scrolled (767, 430) with delta (0, -1)
Screenshot: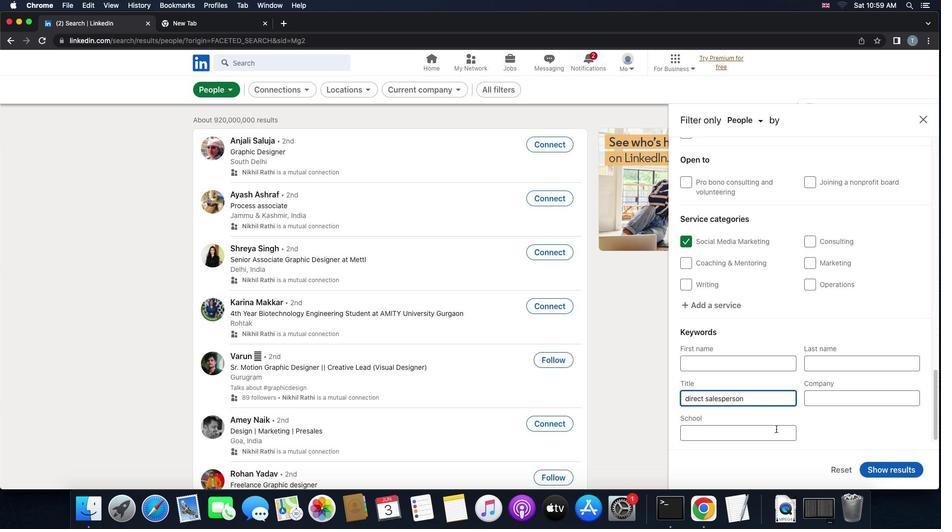 
Action: Mouse moved to (871, 475)
Screenshot: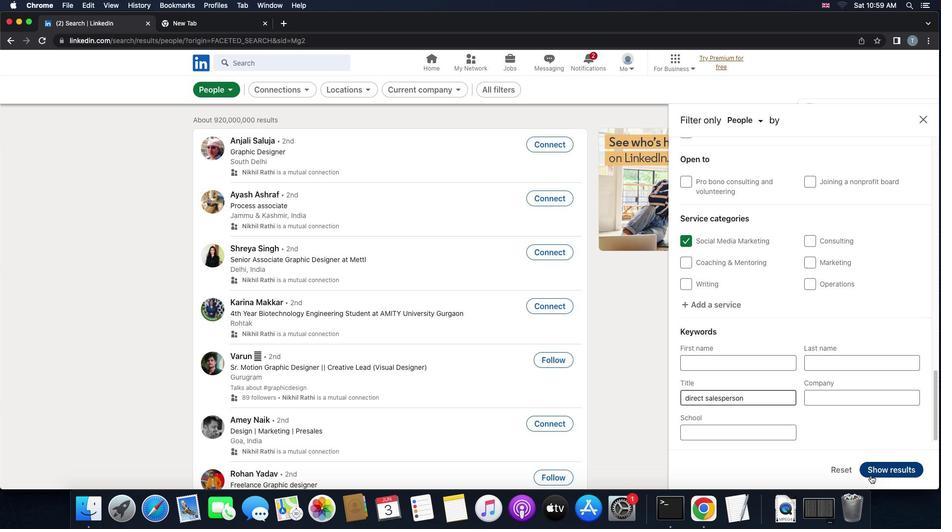 
Action: Mouse pressed left at (871, 475)
Screenshot: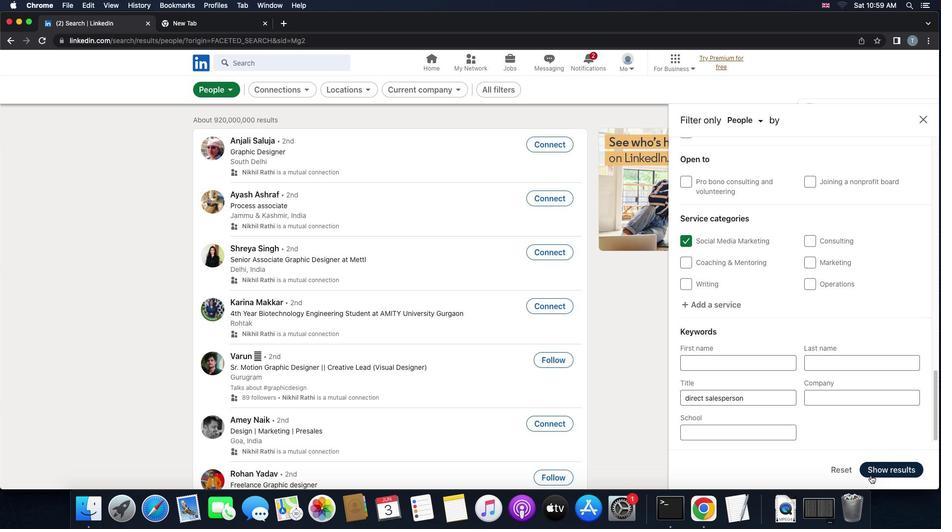 
Action: Mouse moved to (858, 465)
Screenshot: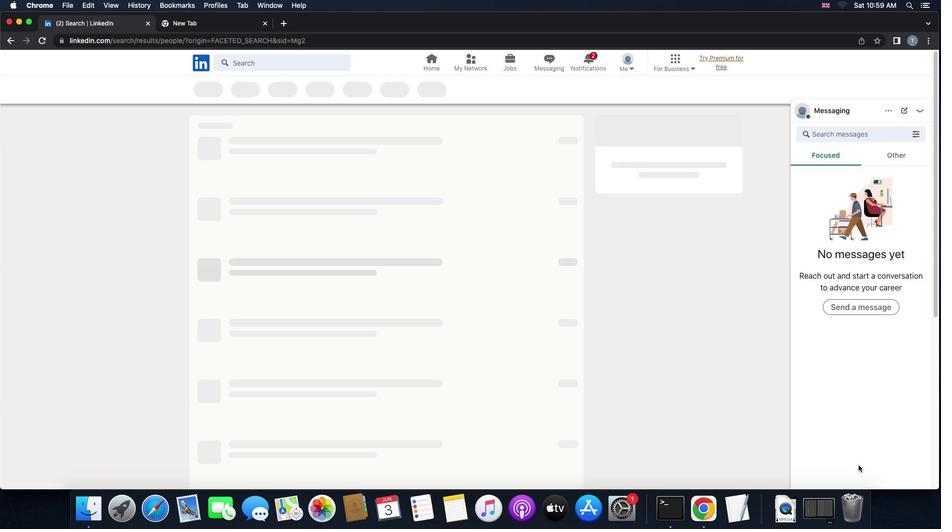 
